 Task: Select the ES2016 option in the target.
Action: Mouse moved to (81, 392)
Screenshot: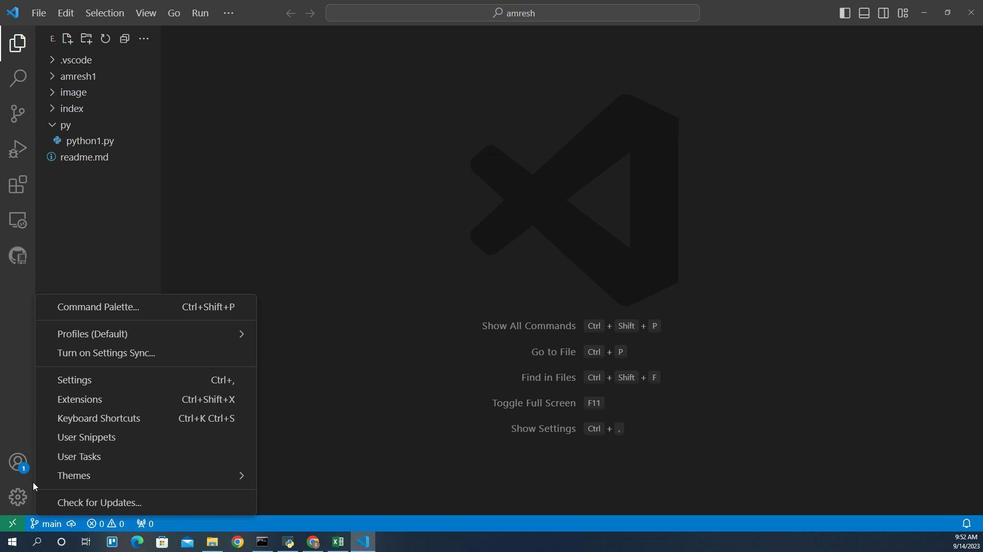 
Action: Mouse pressed left at (81, 392)
Screenshot: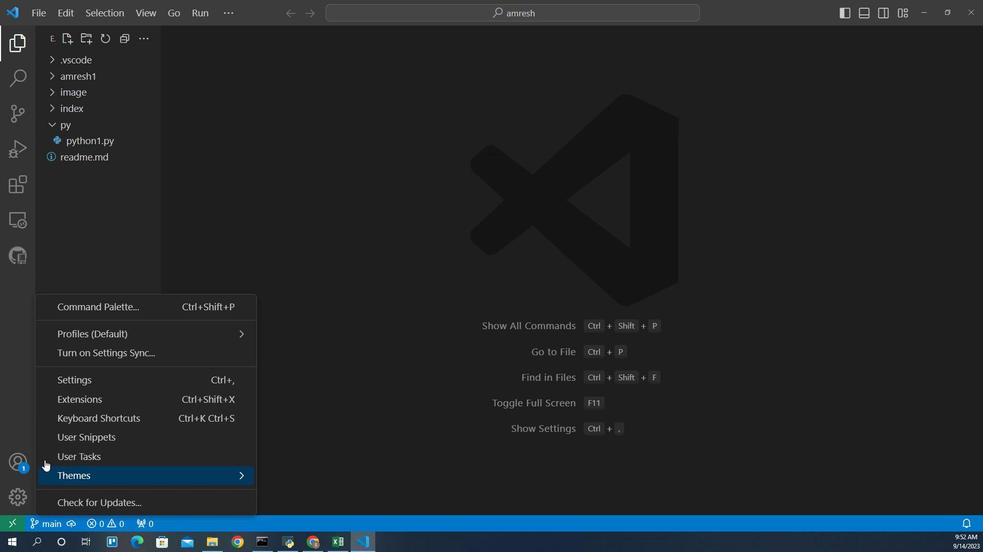 
Action: Mouse moved to (131, 379)
Screenshot: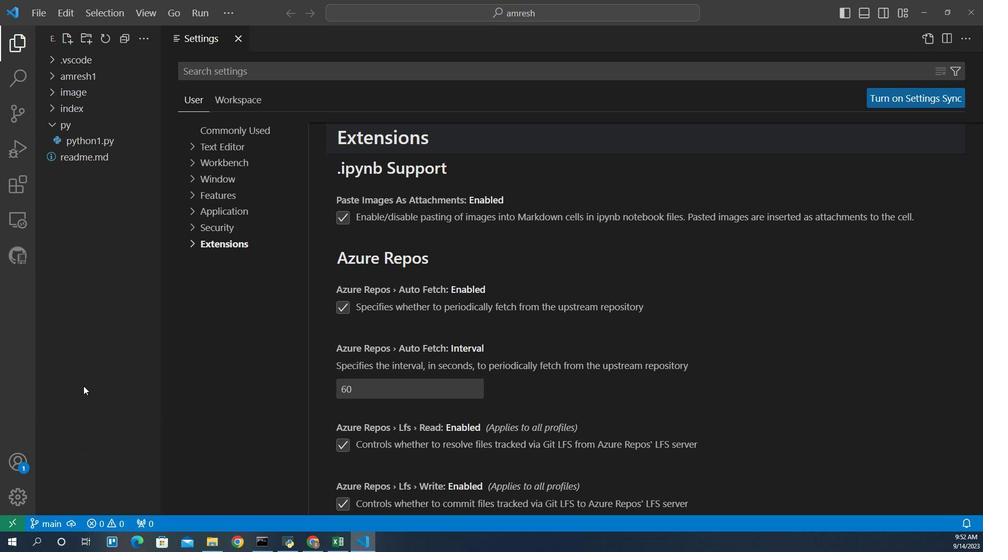 
Action: Mouse pressed left at (131, 379)
Screenshot: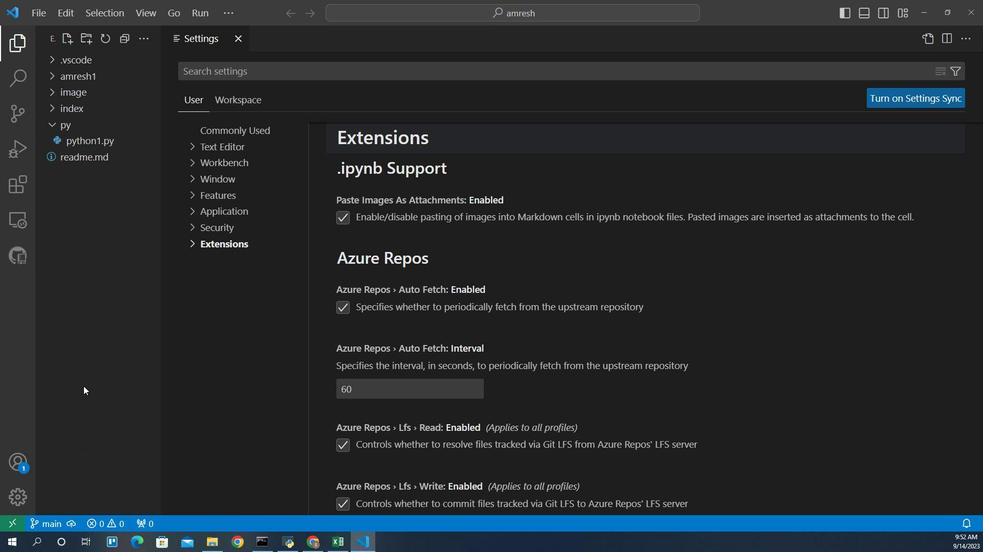 
Action: Mouse moved to (246, 363)
Screenshot: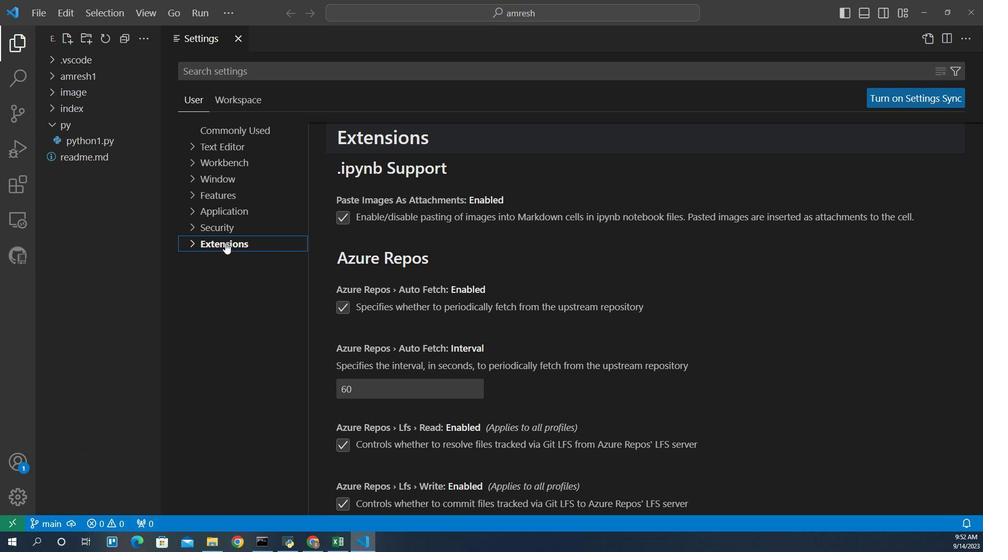 
Action: Mouse pressed left at (246, 363)
Screenshot: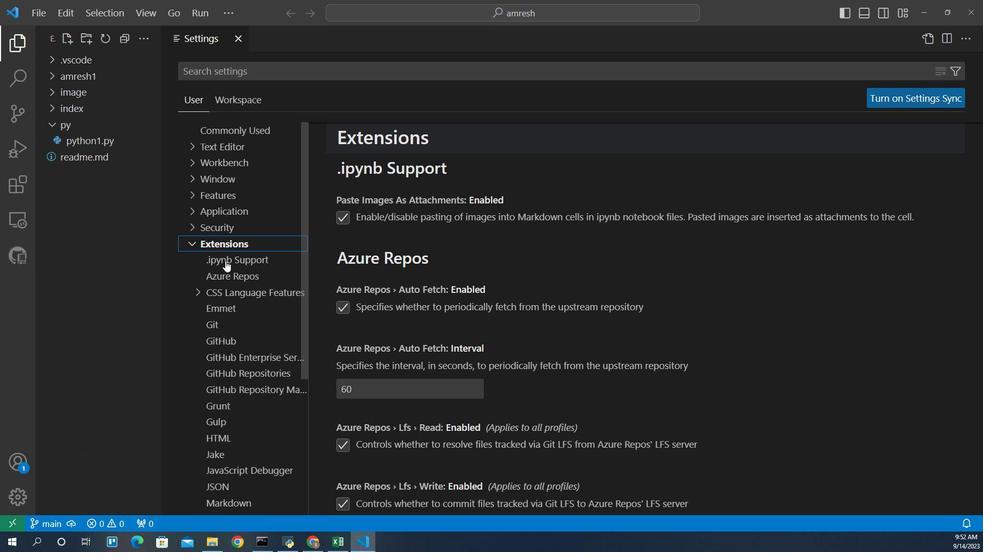 
Action: Mouse moved to (254, 392)
Screenshot: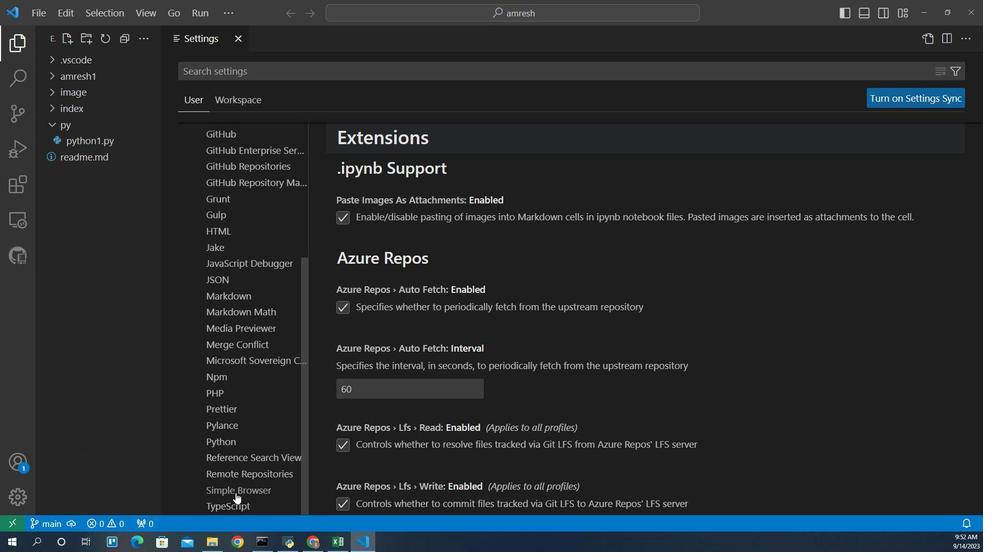 
Action: Mouse scrolled (254, 391) with delta (0, 0)
Screenshot: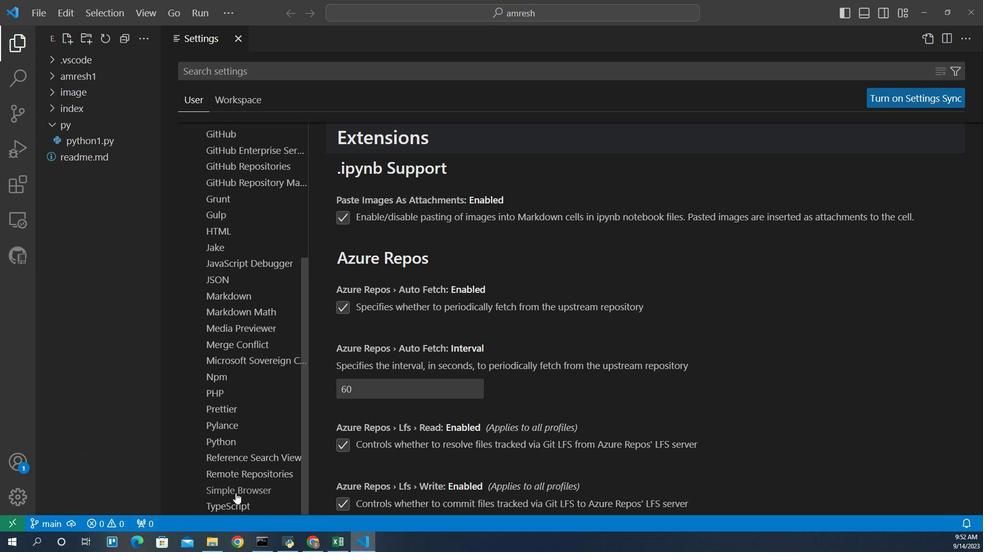 
Action: Mouse scrolled (254, 391) with delta (0, 0)
Screenshot: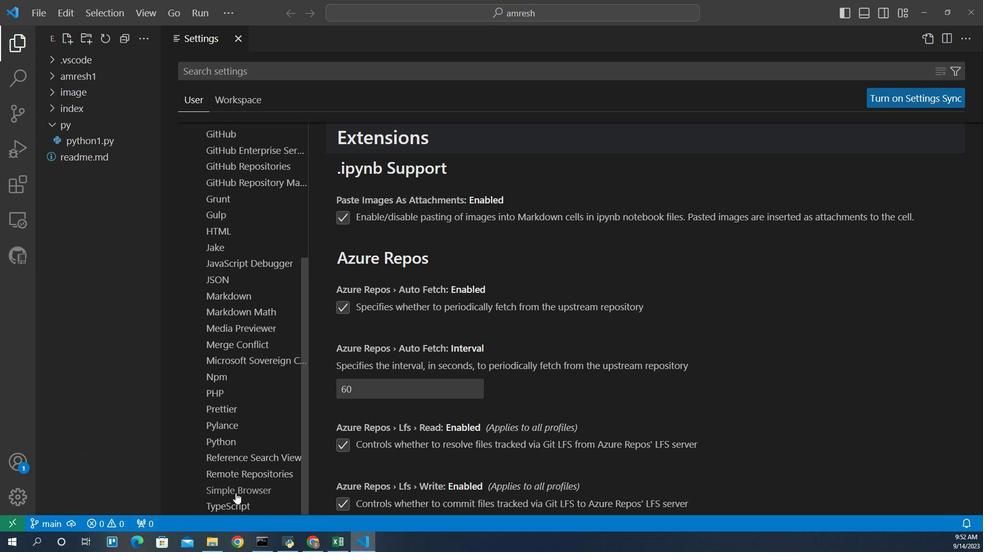 
Action: Mouse scrolled (254, 391) with delta (0, 0)
Screenshot: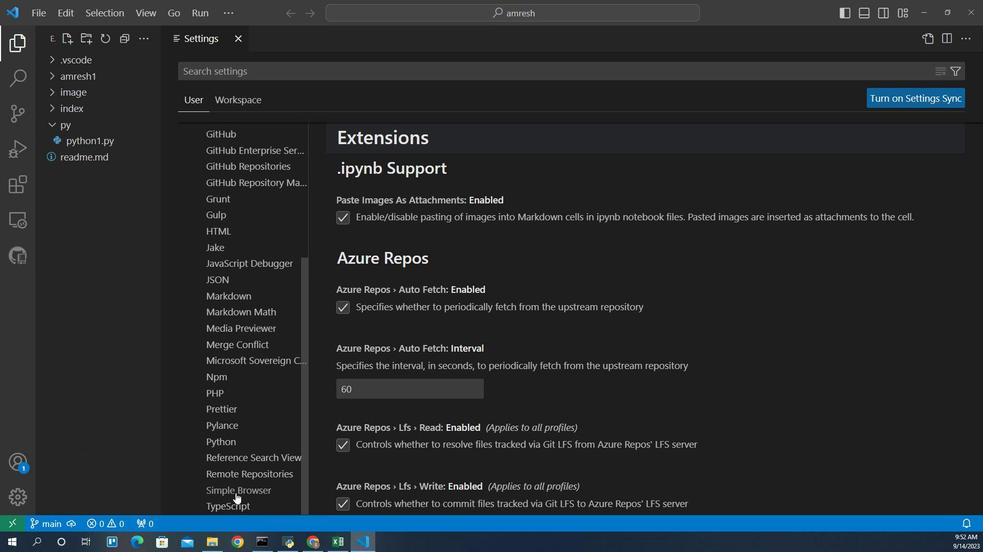 
Action: Mouse scrolled (254, 391) with delta (0, 0)
Screenshot: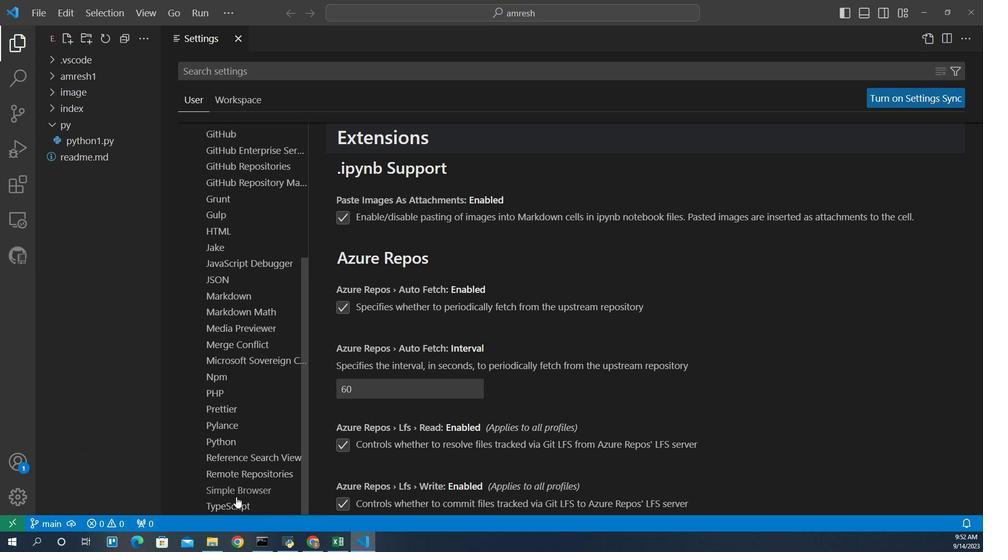
Action: Mouse scrolled (254, 391) with delta (0, 0)
Screenshot: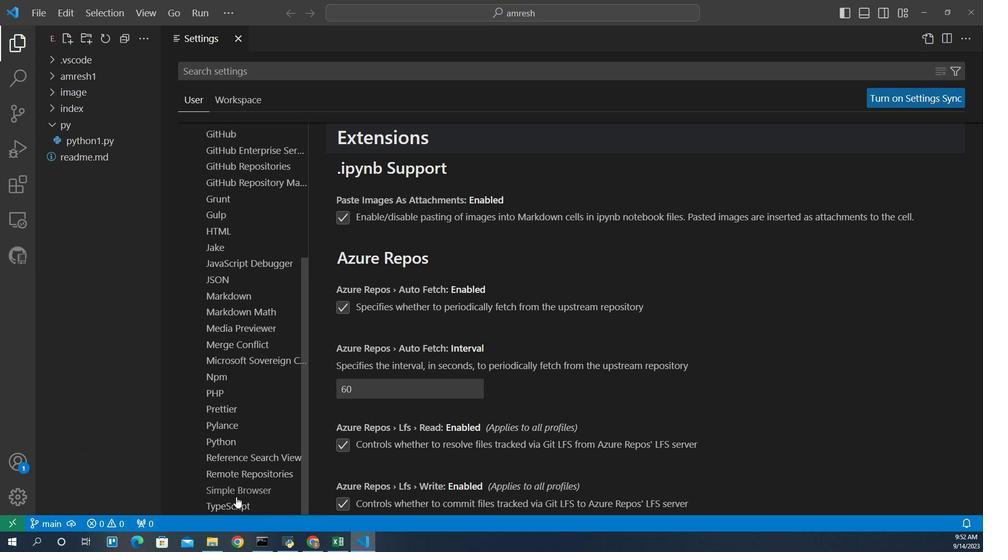 
Action: Mouse scrolled (254, 391) with delta (0, 0)
Screenshot: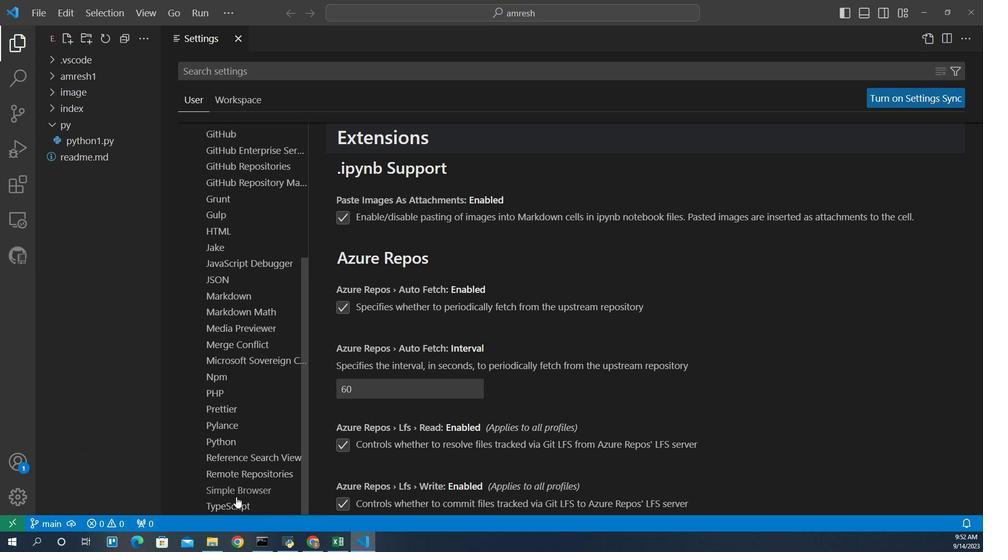 
Action: Mouse scrolled (254, 391) with delta (0, 0)
Screenshot: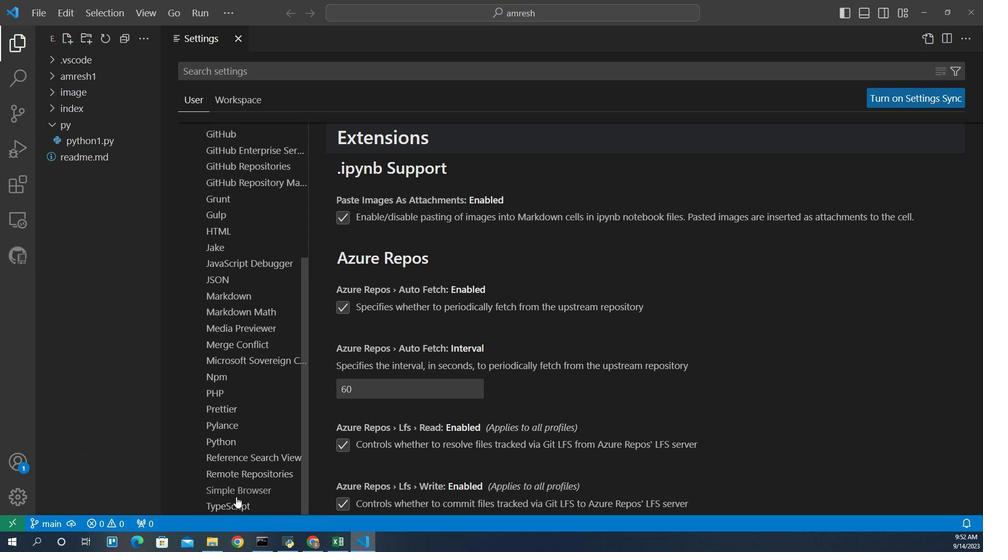 
Action: Mouse moved to (256, 393)
Screenshot: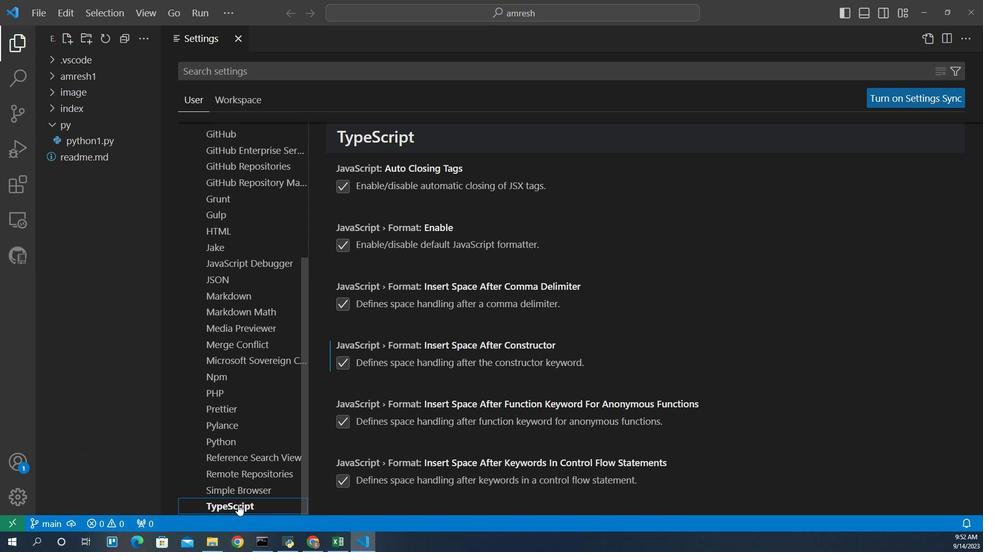 
Action: Mouse pressed left at (256, 393)
Screenshot: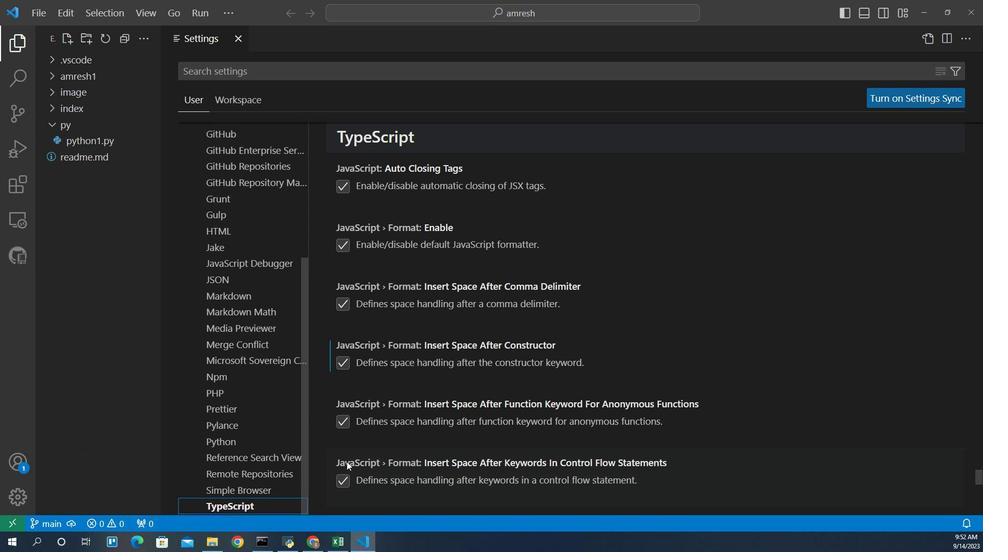 
Action: Mouse moved to (357, 387)
Screenshot: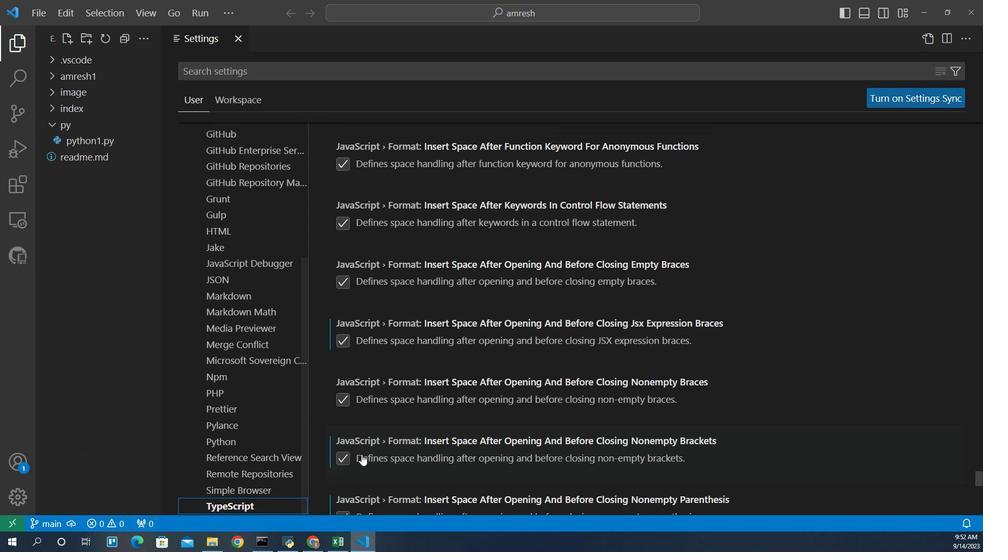 
Action: Mouse scrolled (357, 387) with delta (0, 0)
Screenshot: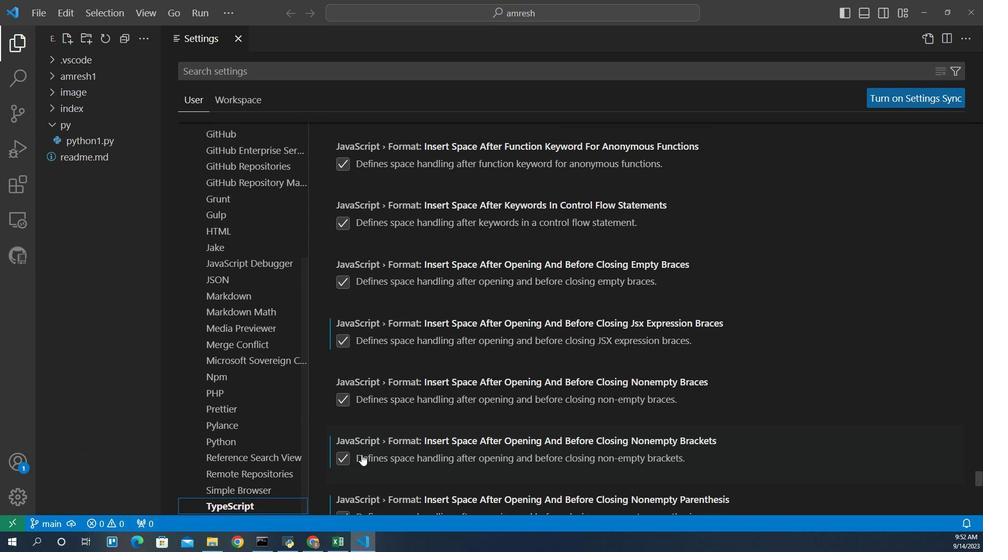 
Action: Mouse scrolled (357, 387) with delta (0, 0)
Screenshot: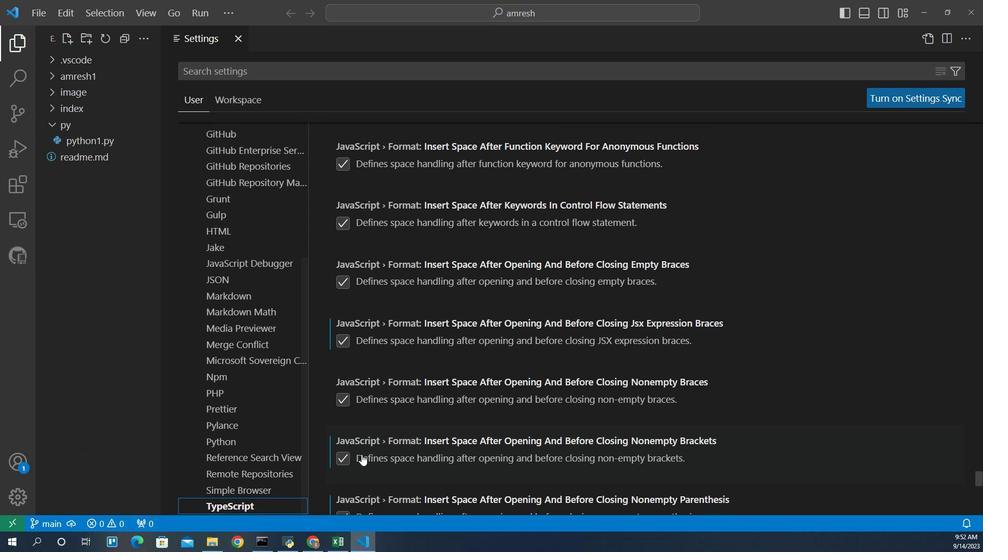 
Action: Mouse scrolled (357, 387) with delta (0, 0)
Screenshot: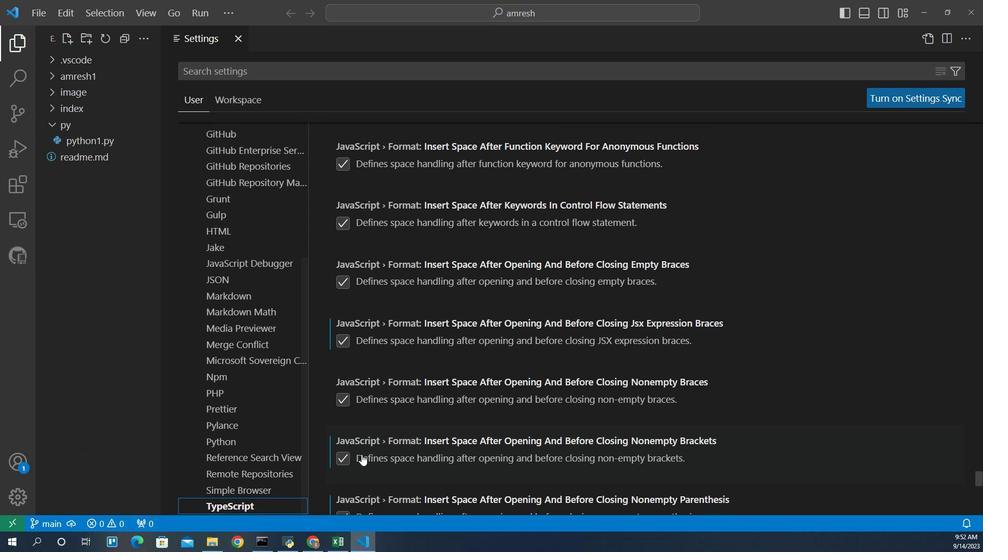 
Action: Mouse scrolled (357, 387) with delta (0, 0)
Screenshot: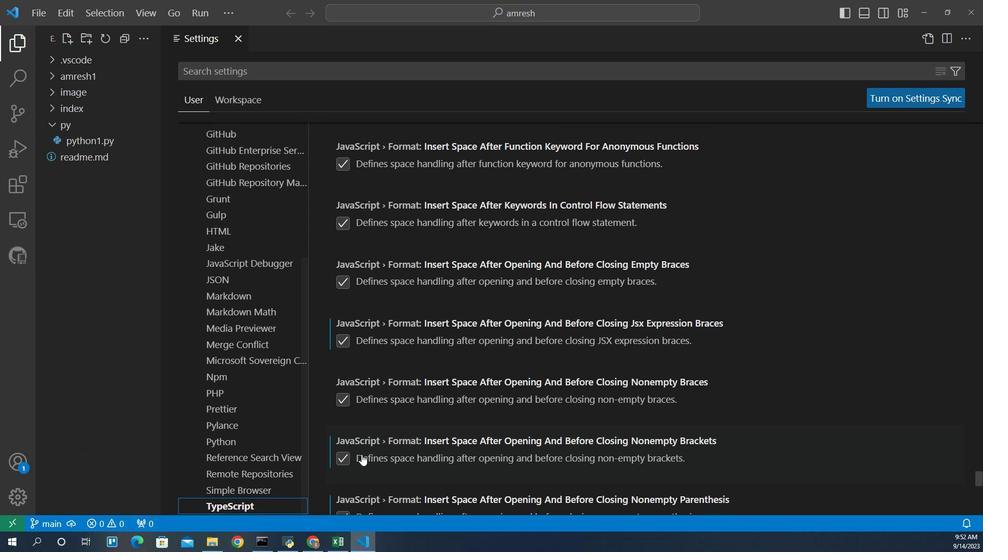 
Action: Mouse scrolled (357, 387) with delta (0, 0)
Screenshot: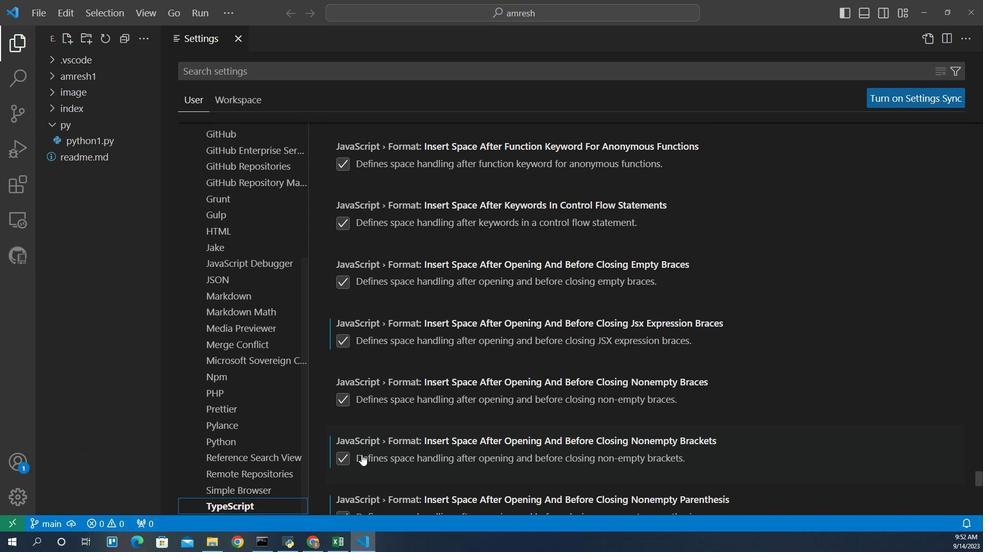 
Action: Mouse scrolled (357, 387) with delta (0, 0)
Screenshot: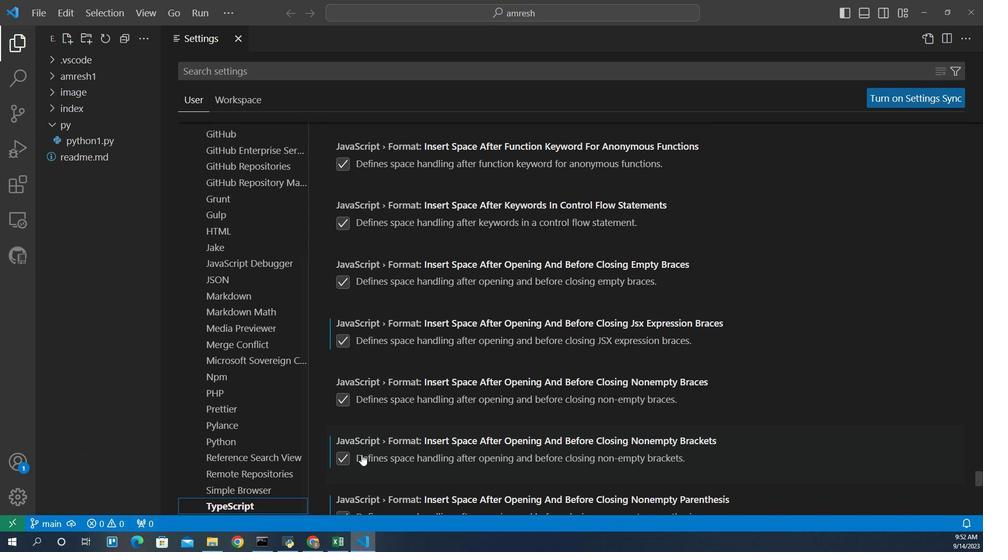 
Action: Mouse scrolled (357, 387) with delta (0, 0)
Screenshot: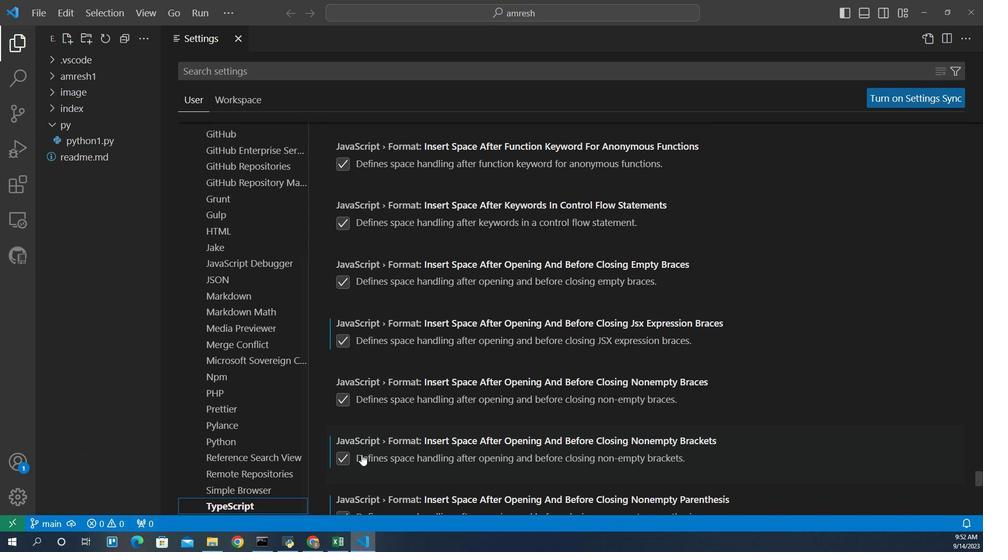
Action: Mouse scrolled (357, 387) with delta (0, 0)
Screenshot: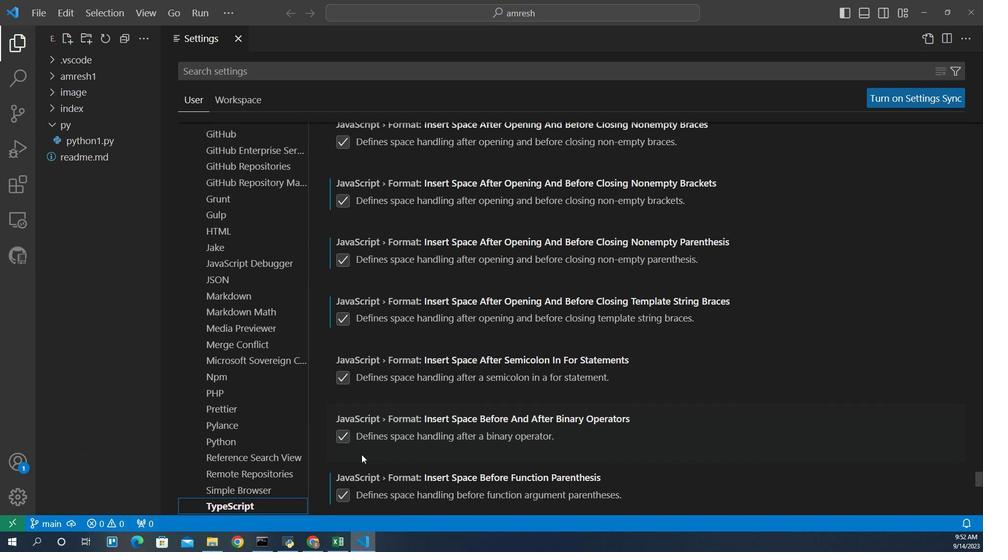 
Action: Mouse scrolled (357, 387) with delta (0, 0)
Screenshot: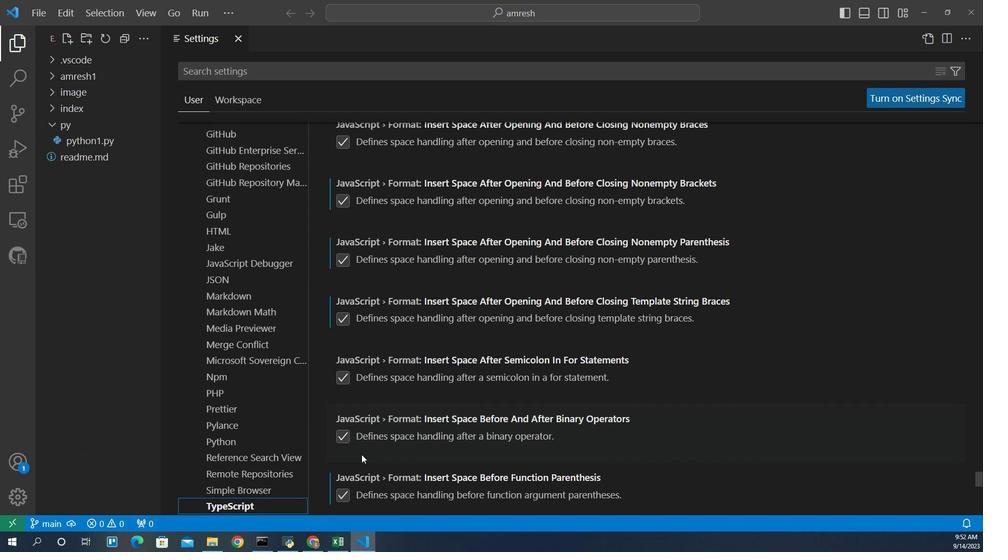
Action: Mouse scrolled (357, 387) with delta (0, 0)
Screenshot: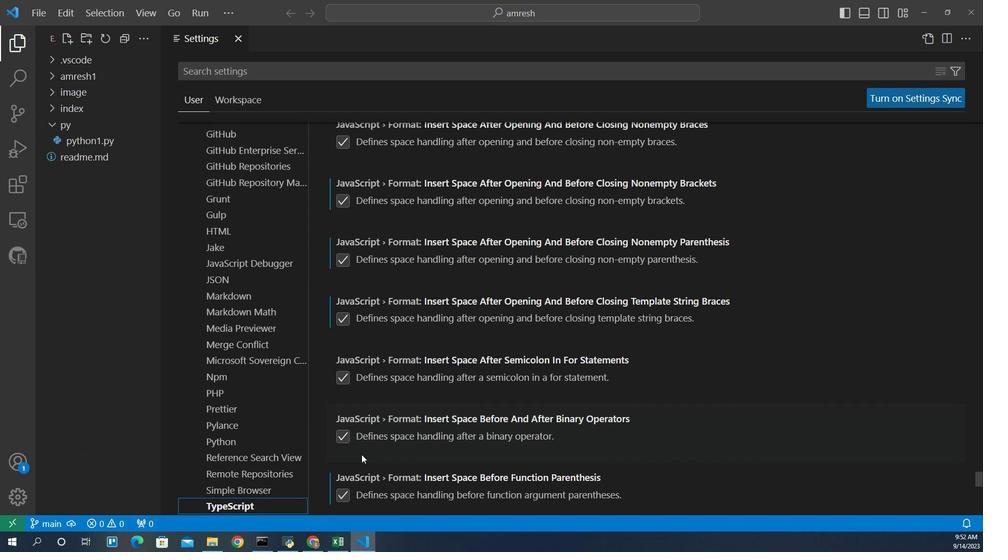 
Action: Mouse scrolled (357, 387) with delta (0, 0)
Screenshot: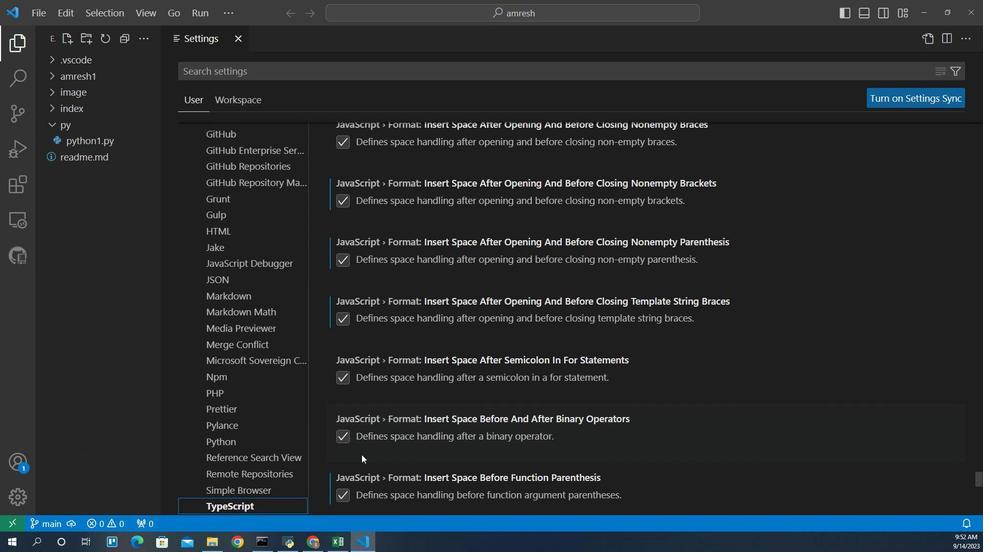
Action: Mouse scrolled (357, 387) with delta (0, 0)
Screenshot: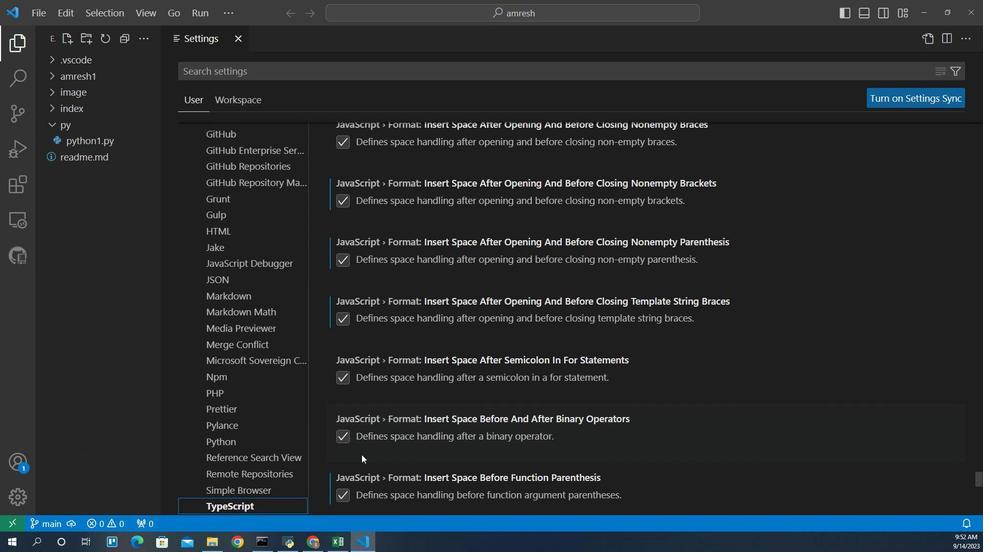 
Action: Mouse scrolled (357, 387) with delta (0, 0)
Screenshot: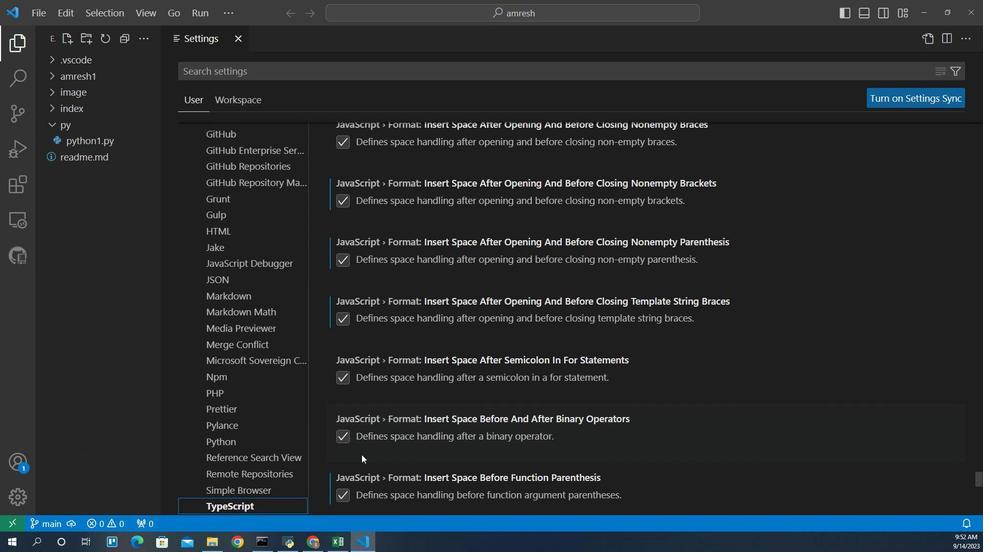 
Action: Mouse scrolled (357, 387) with delta (0, 0)
Screenshot: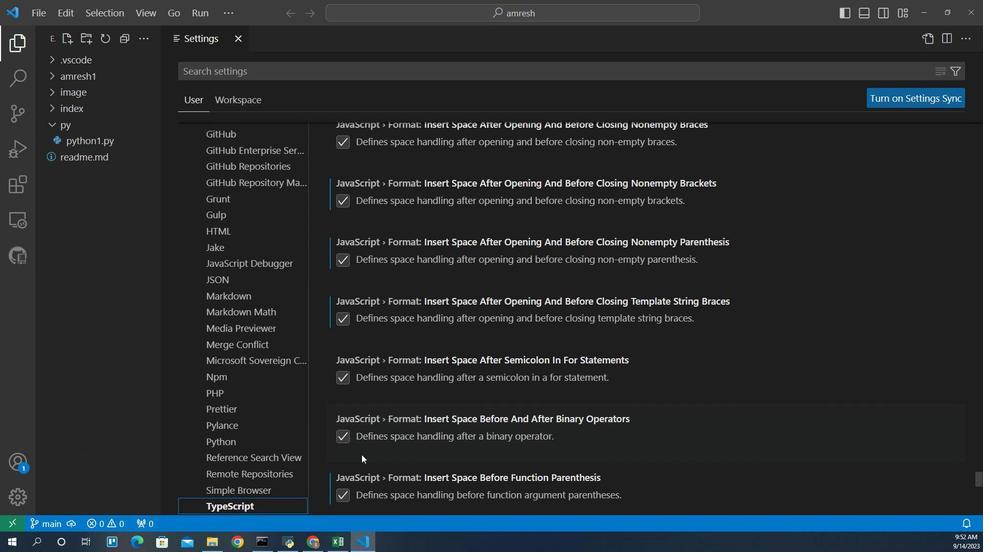 
Action: Mouse scrolled (357, 387) with delta (0, 0)
Screenshot: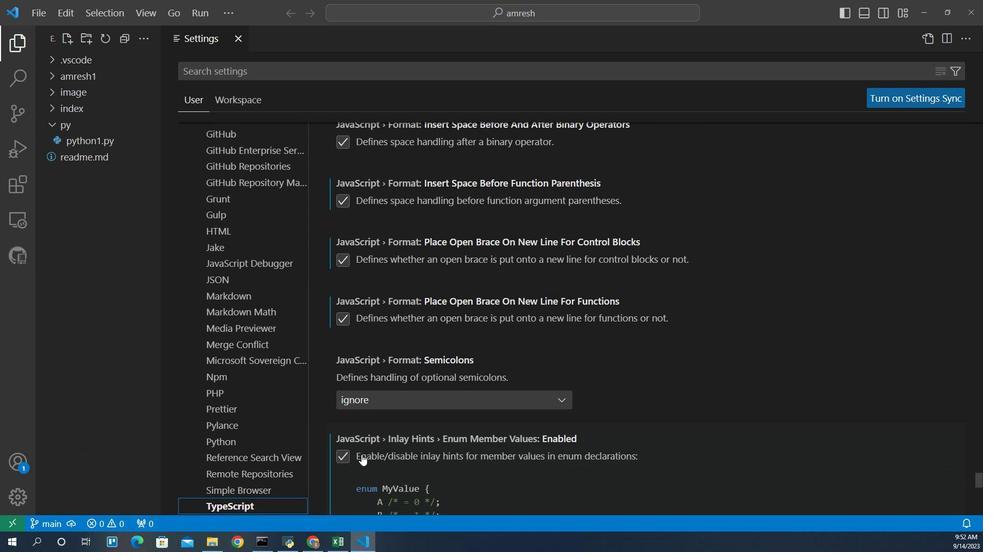 
Action: Mouse scrolled (357, 387) with delta (0, 0)
Screenshot: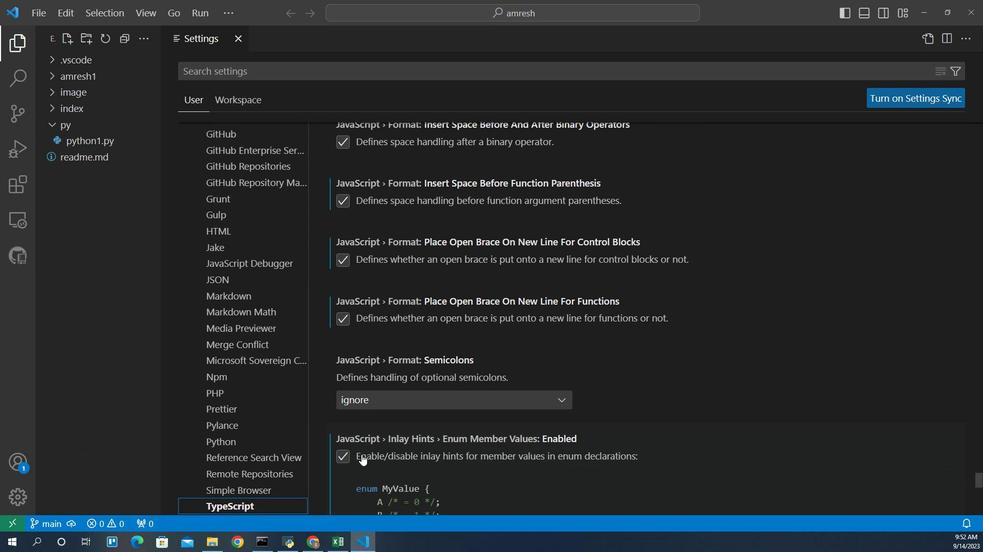 
Action: Mouse scrolled (357, 387) with delta (0, 0)
Screenshot: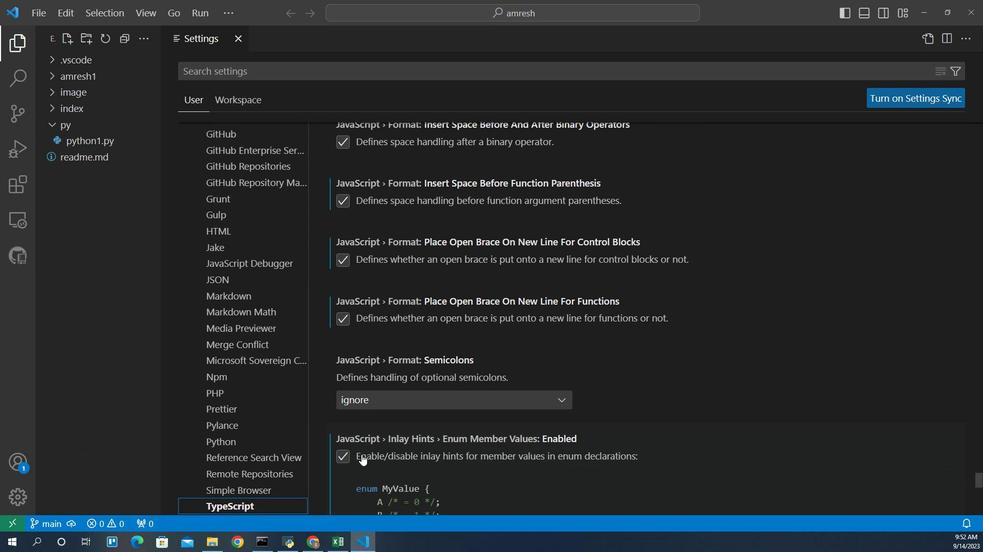 
Action: Mouse scrolled (357, 387) with delta (0, 0)
Screenshot: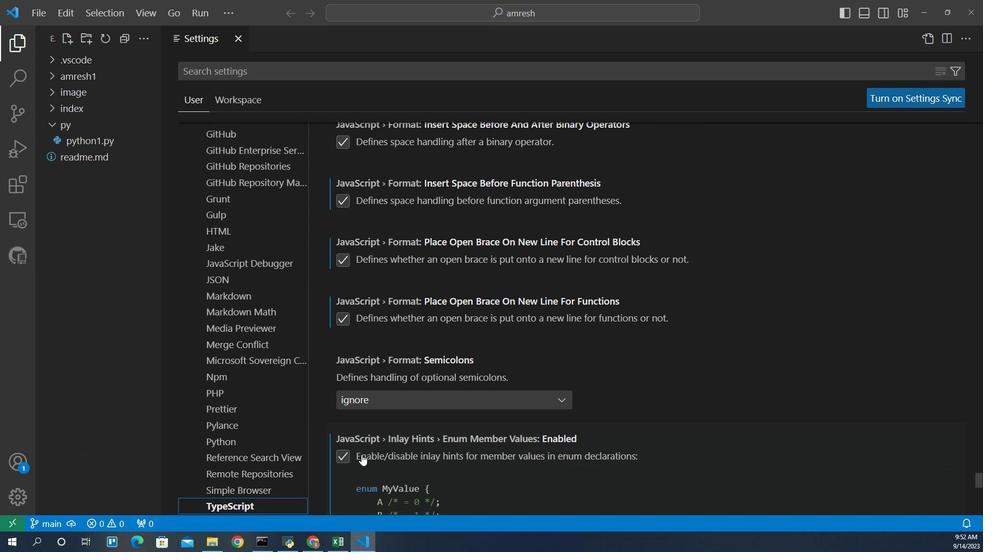
Action: Mouse scrolled (357, 387) with delta (0, 0)
Screenshot: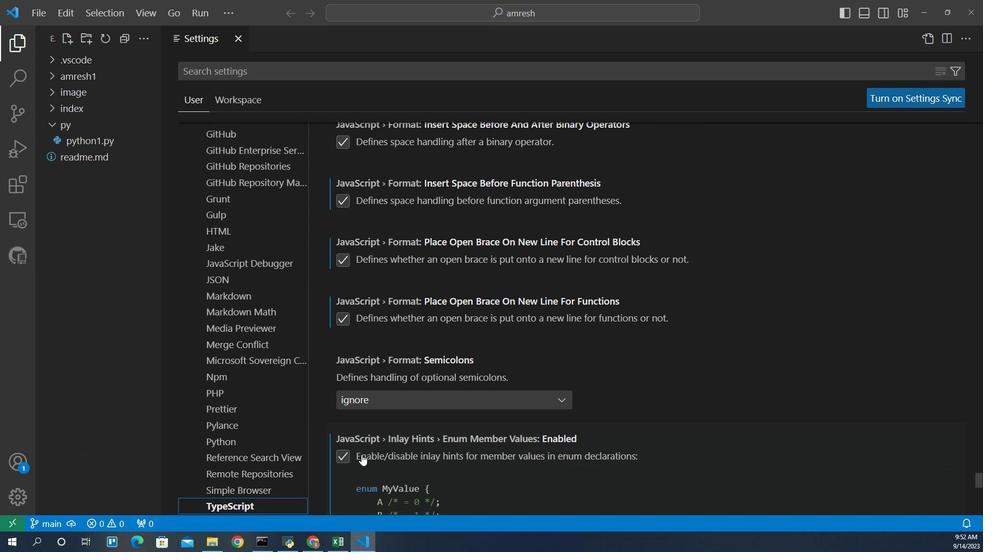 
Action: Mouse scrolled (357, 387) with delta (0, 0)
Screenshot: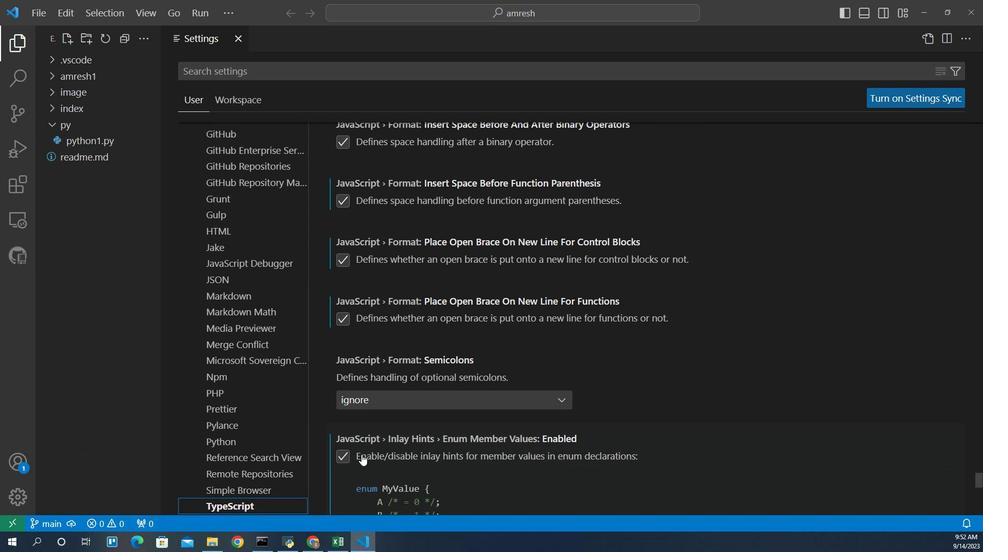 
Action: Mouse scrolled (357, 387) with delta (0, 0)
Screenshot: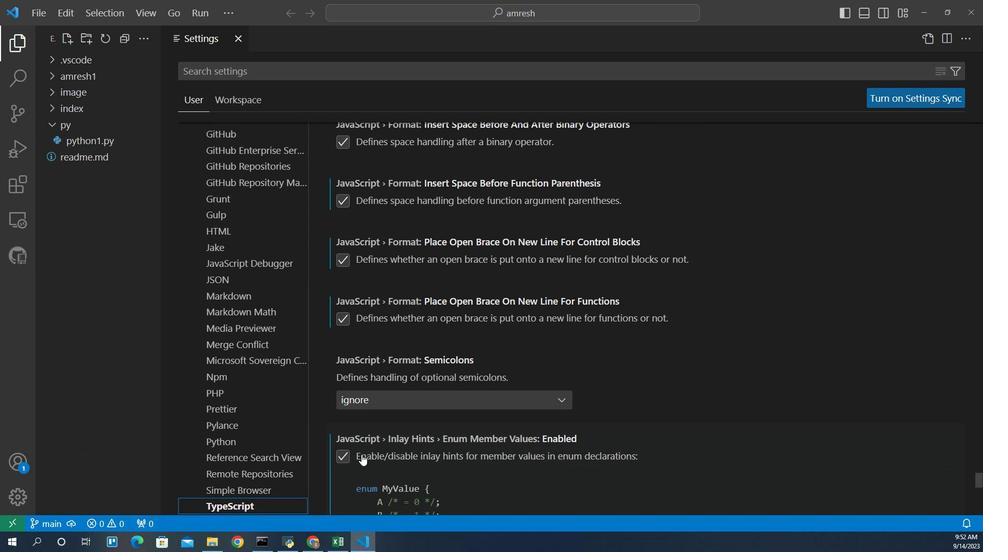 
Action: Mouse scrolled (357, 387) with delta (0, 0)
Screenshot: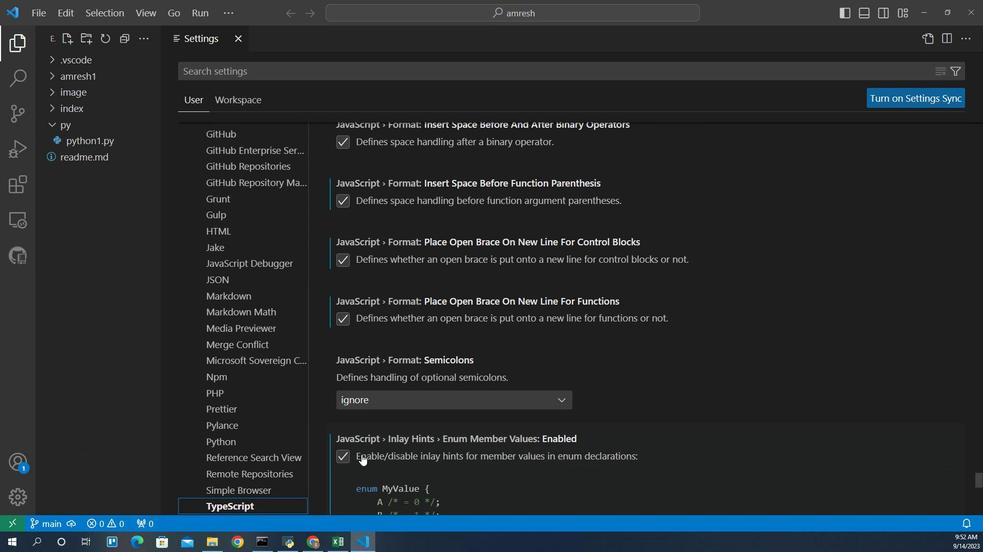 
Action: Mouse scrolled (357, 387) with delta (0, 0)
Screenshot: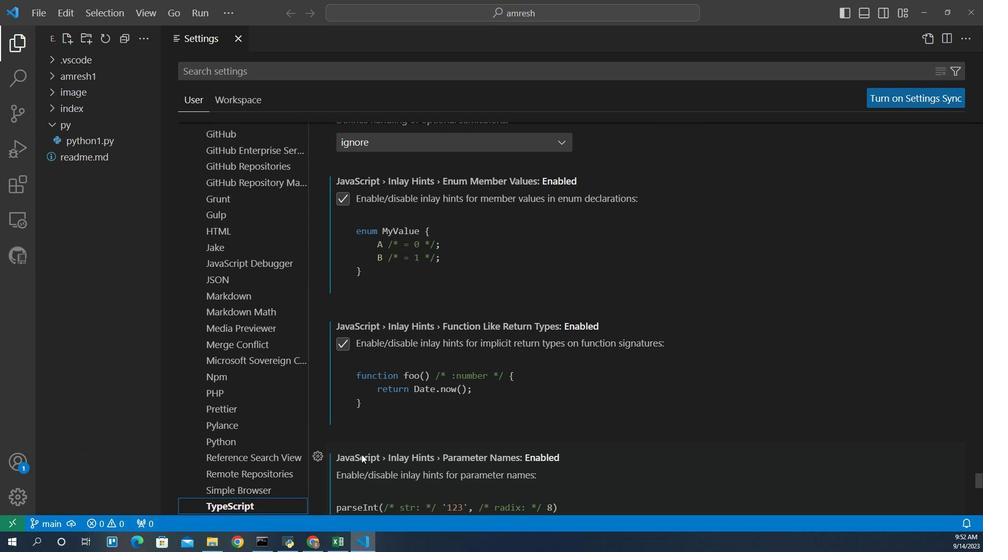 
Action: Mouse scrolled (357, 387) with delta (0, 0)
Screenshot: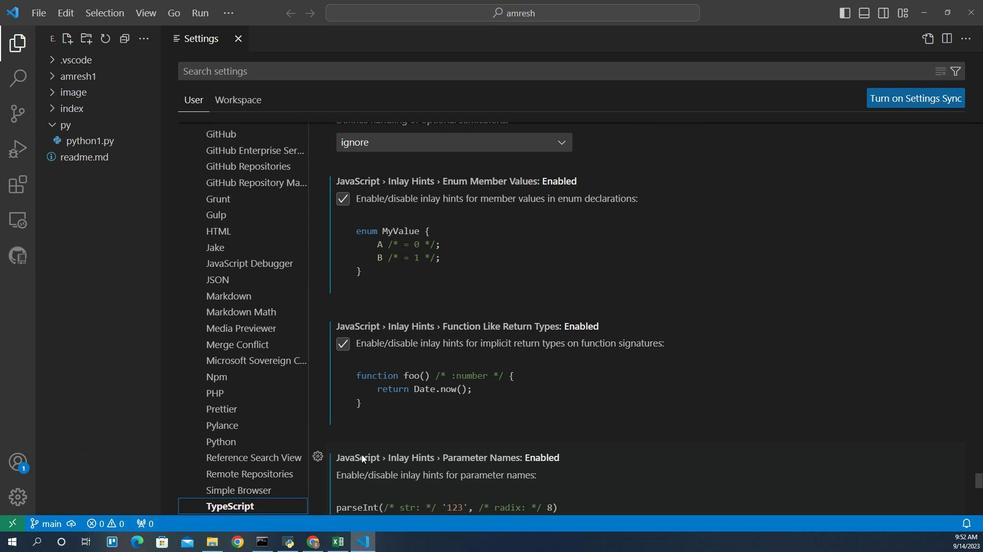 
Action: Mouse scrolled (357, 387) with delta (0, 0)
Screenshot: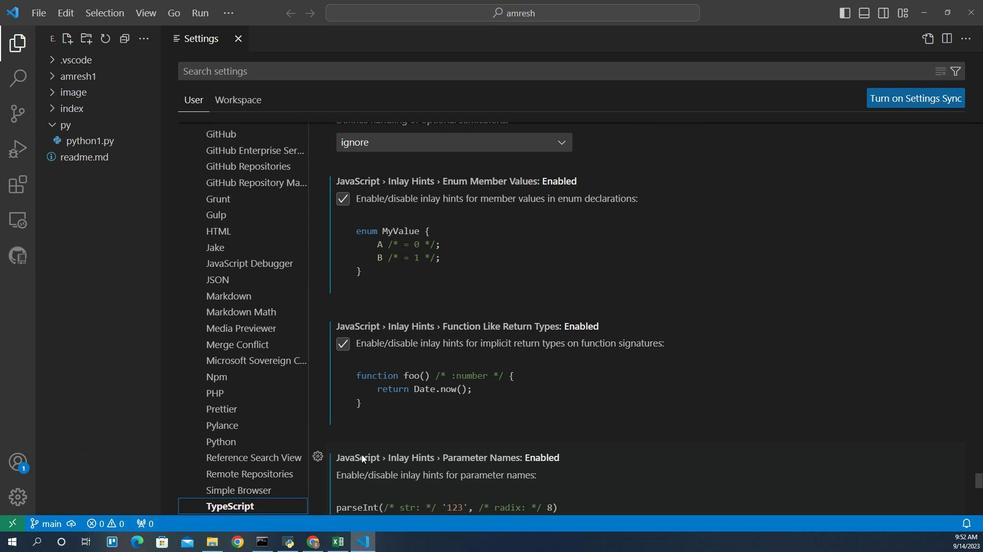 
Action: Mouse scrolled (357, 387) with delta (0, 0)
Screenshot: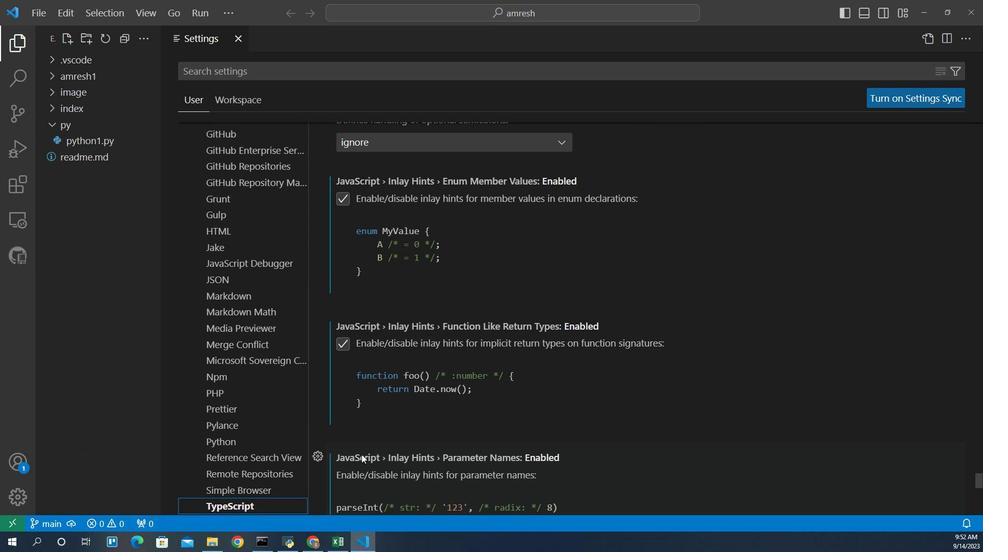 
Action: Mouse scrolled (357, 387) with delta (0, 0)
Screenshot: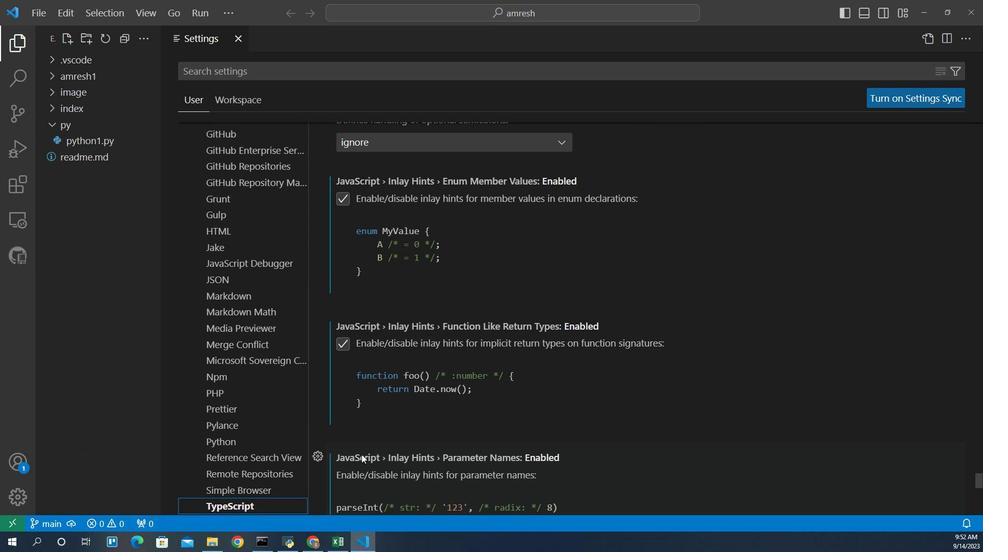 
Action: Mouse scrolled (357, 387) with delta (0, 0)
Screenshot: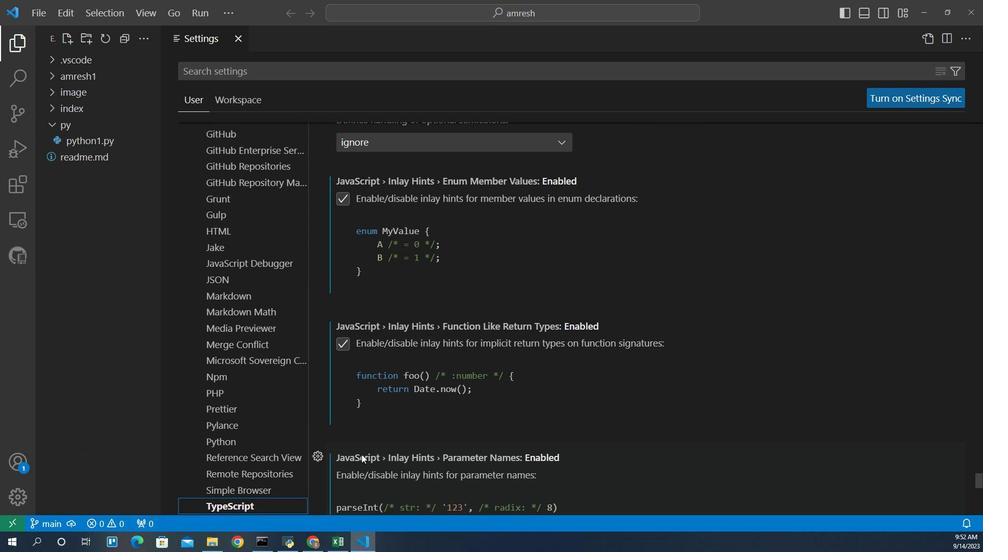 
Action: Mouse scrolled (357, 387) with delta (0, 0)
Screenshot: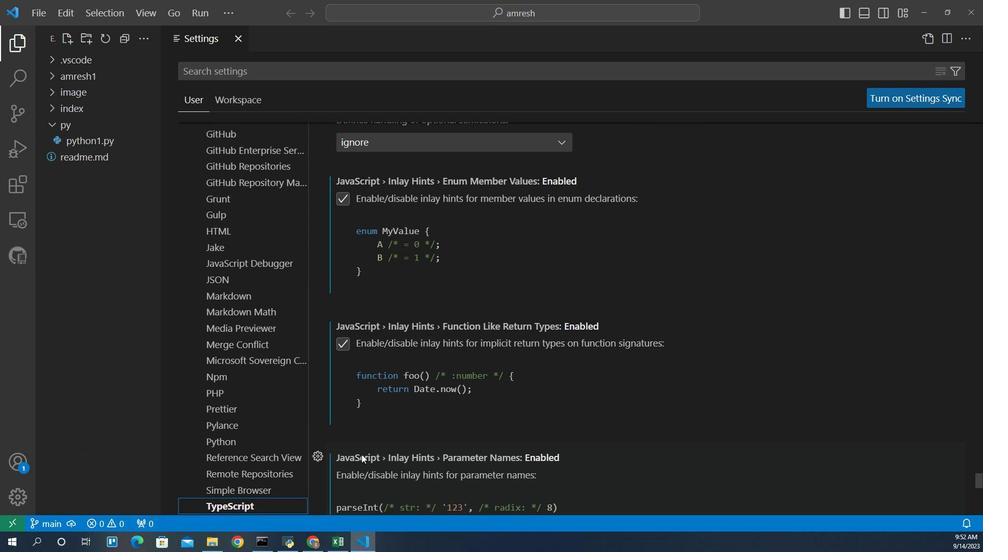 
Action: Mouse scrolled (357, 387) with delta (0, 0)
Screenshot: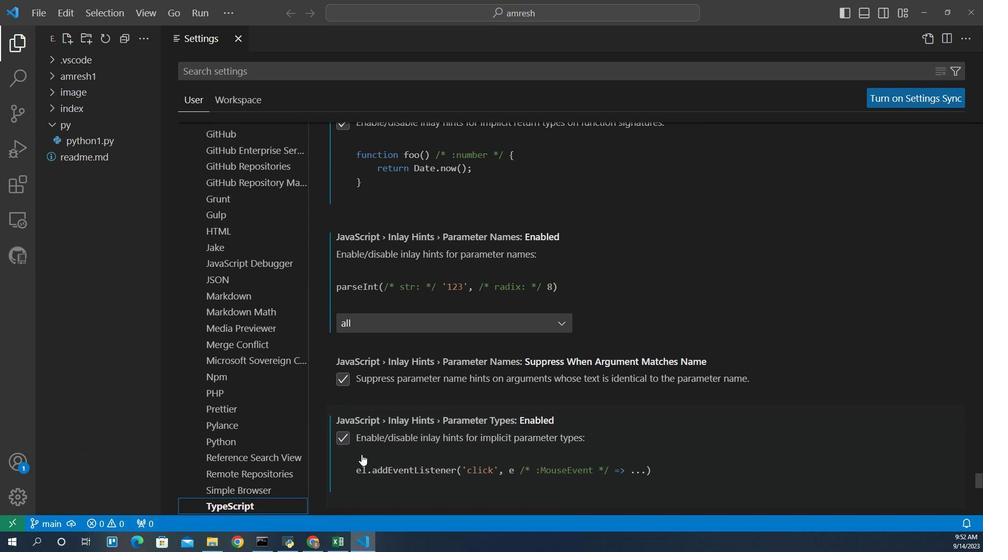 
Action: Mouse scrolled (357, 387) with delta (0, 0)
Screenshot: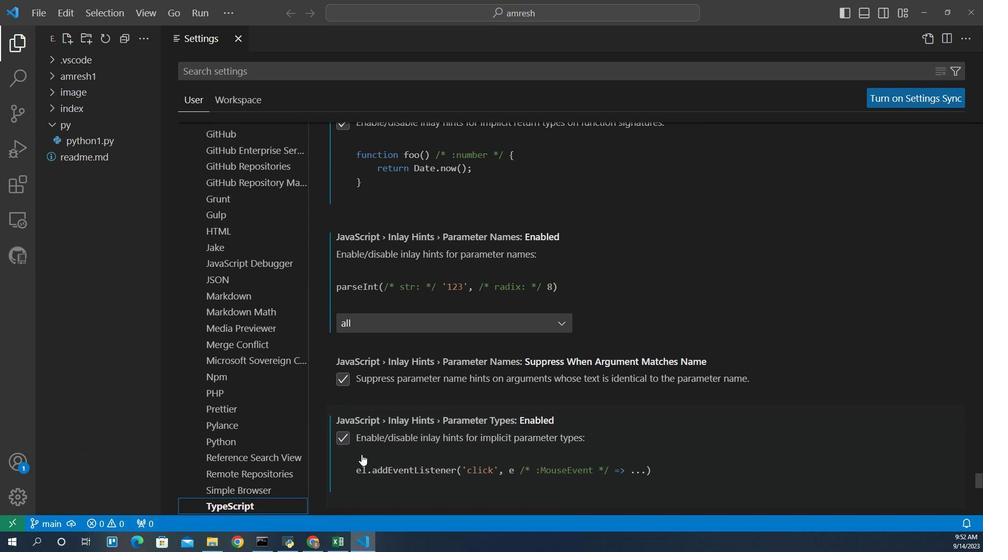 
Action: Mouse scrolled (357, 387) with delta (0, 0)
Screenshot: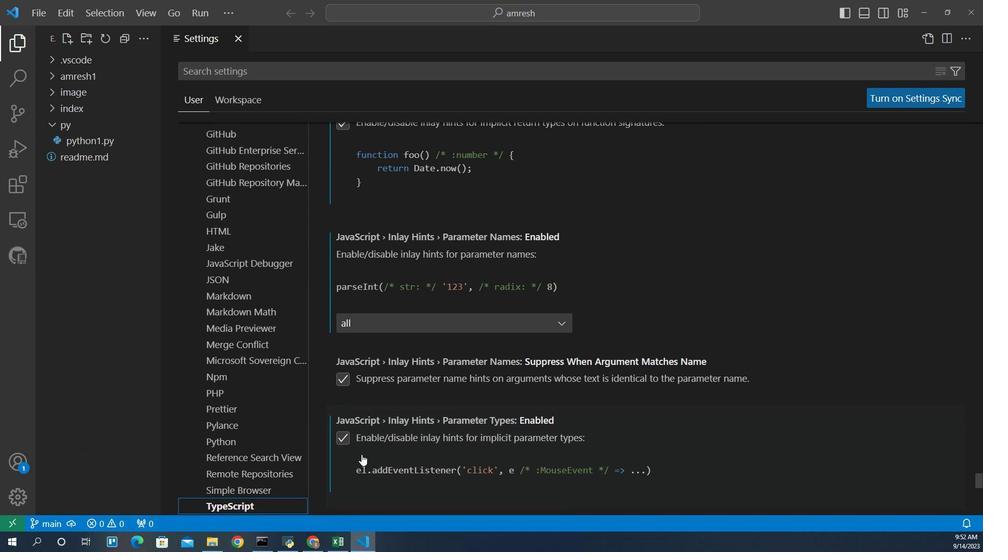 
Action: Mouse scrolled (357, 387) with delta (0, 0)
Screenshot: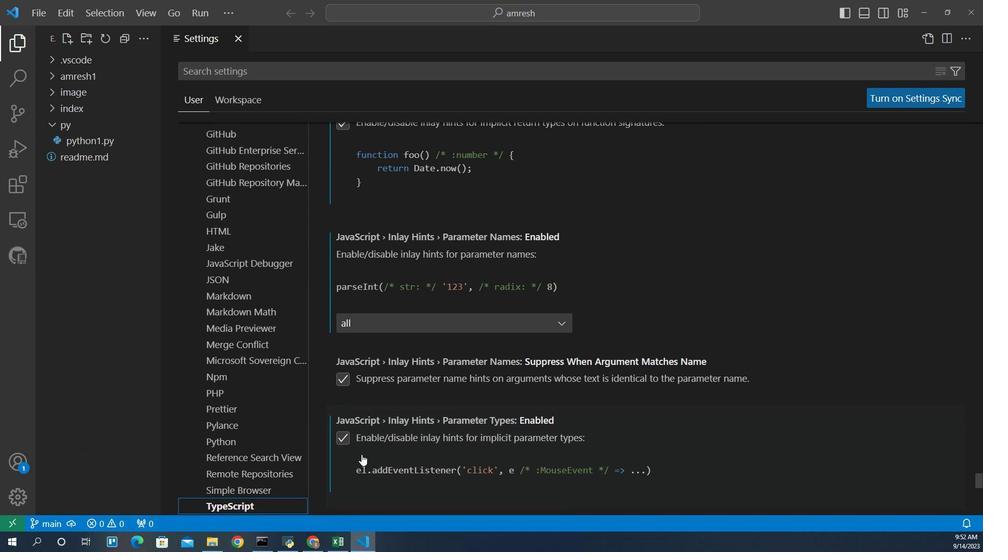 
Action: Mouse scrolled (357, 387) with delta (0, 0)
Screenshot: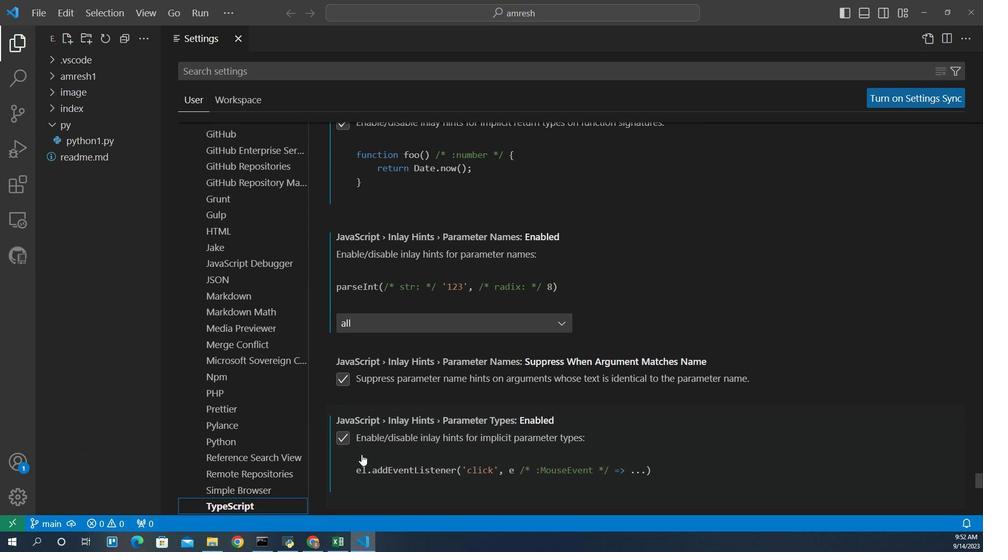
Action: Mouse scrolled (357, 387) with delta (0, 0)
Screenshot: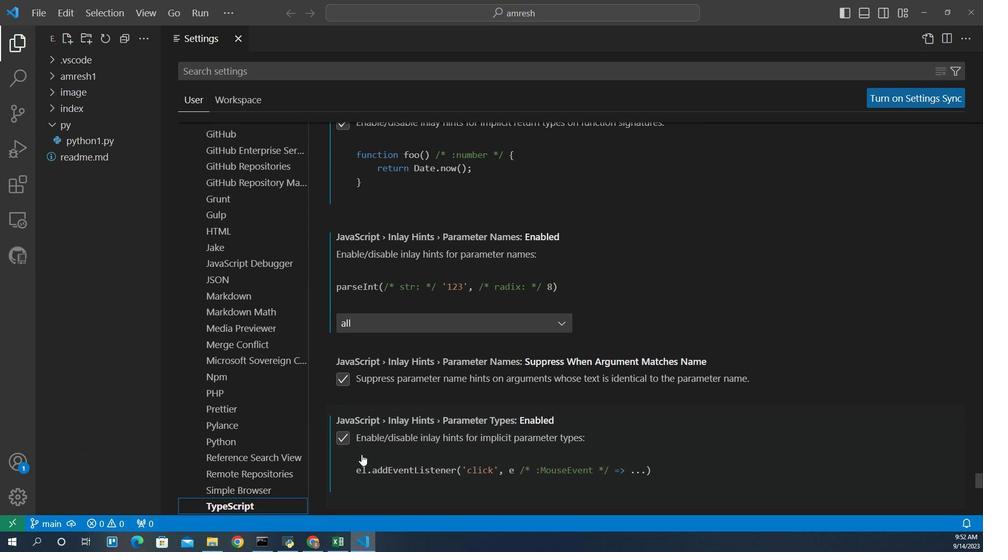 
Action: Mouse scrolled (357, 387) with delta (0, 0)
Screenshot: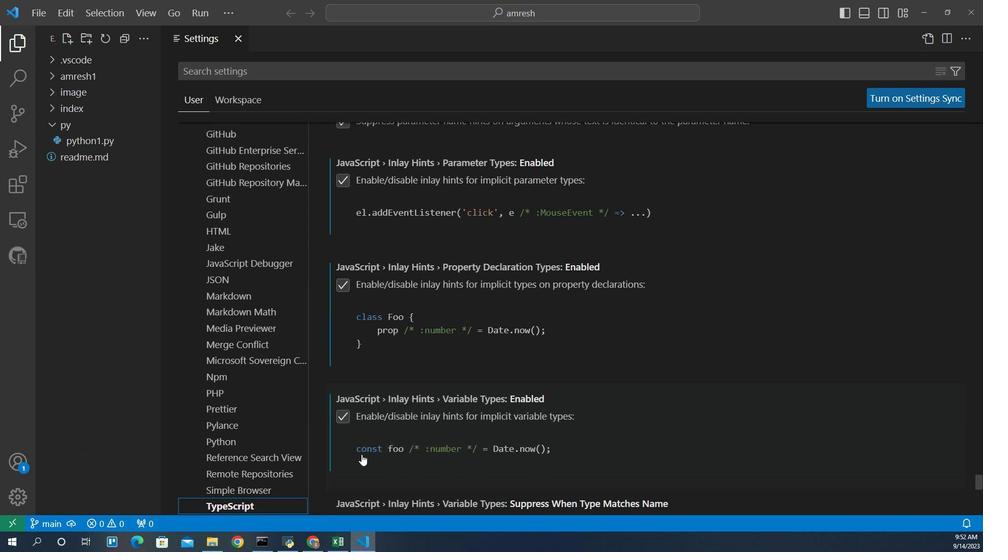 
Action: Mouse scrolled (357, 387) with delta (0, 0)
Screenshot: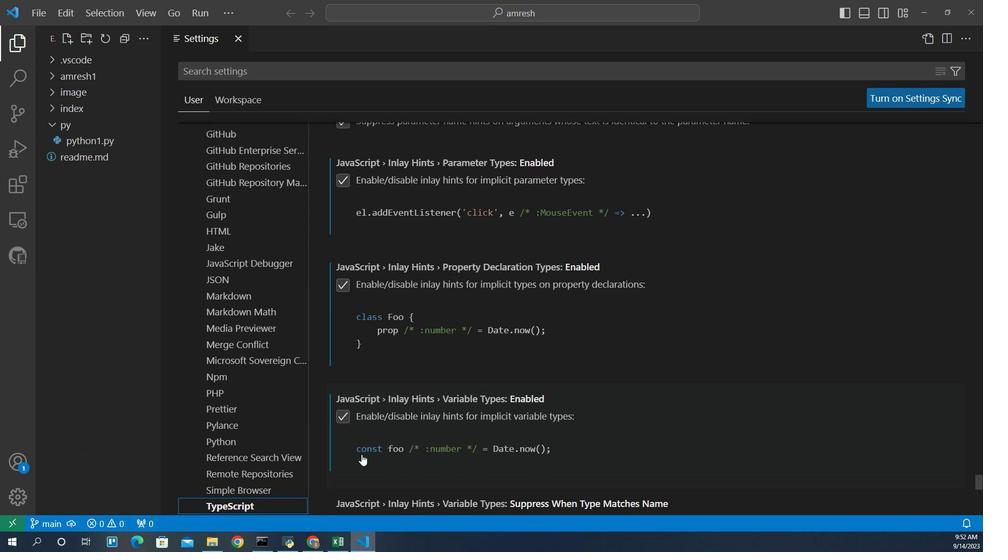 
Action: Mouse scrolled (357, 387) with delta (0, 0)
Screenshot: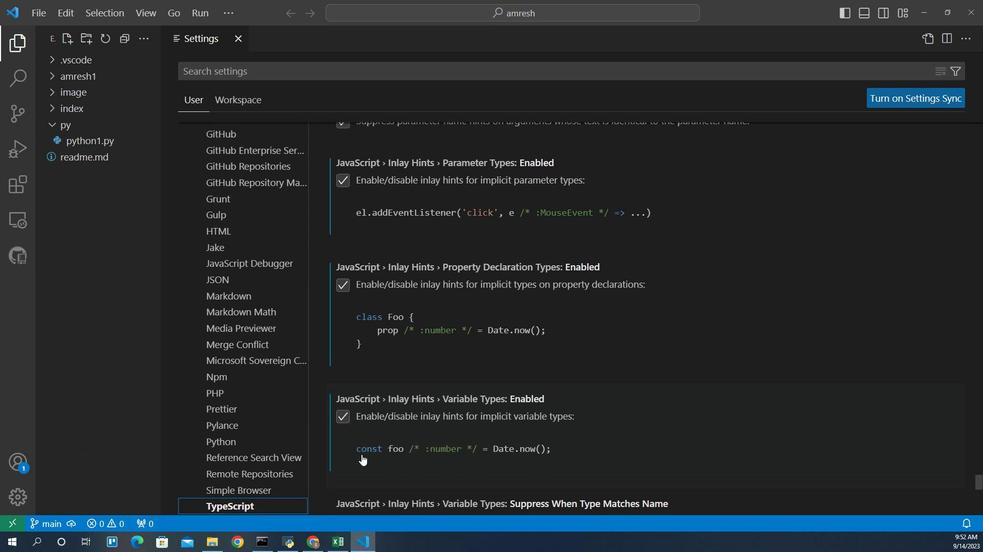 
Action: Mouse scrolled (357, 387) with delta (0, 0)
Screenshot: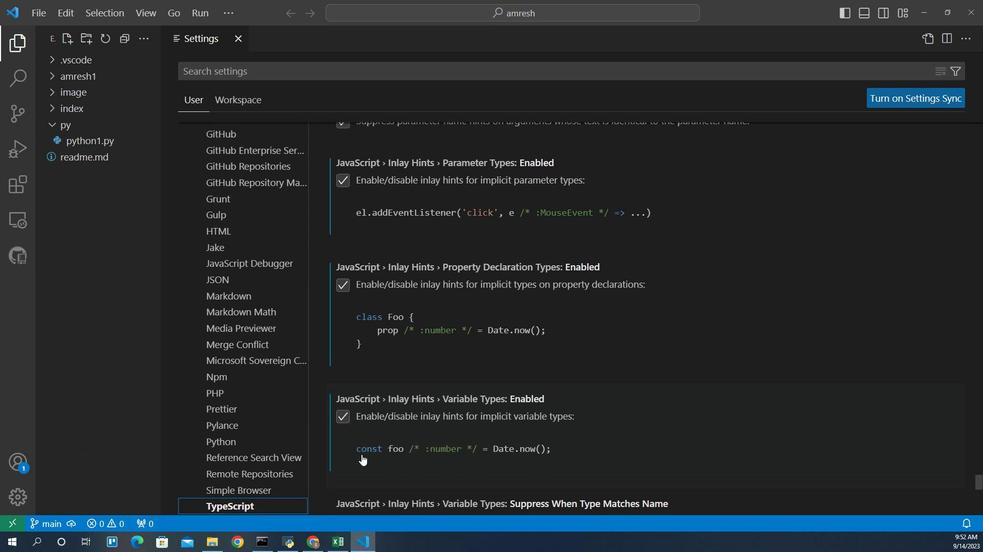 
Action: Mouse scrolled (357, 387) with delta (0, 0)
Screenshot: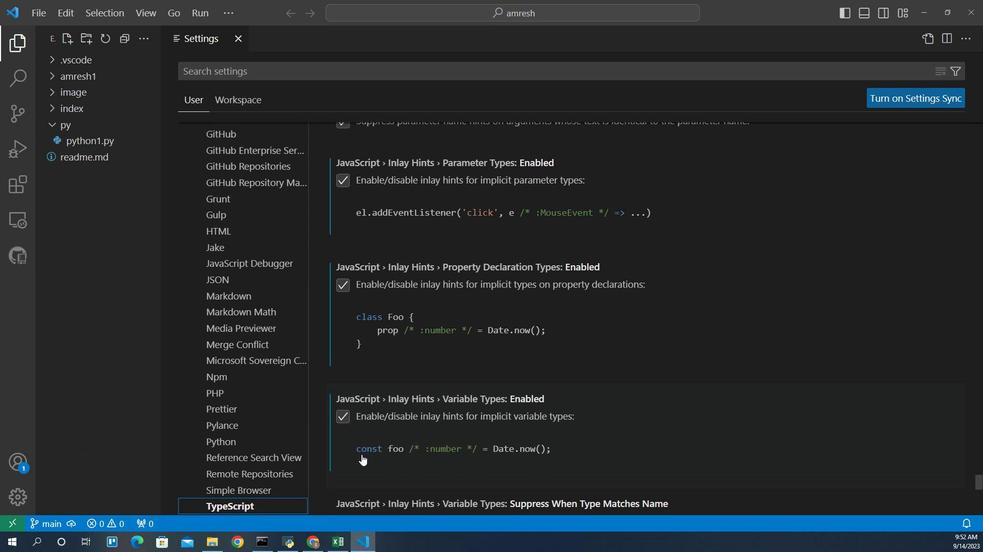
Action: Mouse scrolled (357, 387) with delta (0, 0)
Screenshot: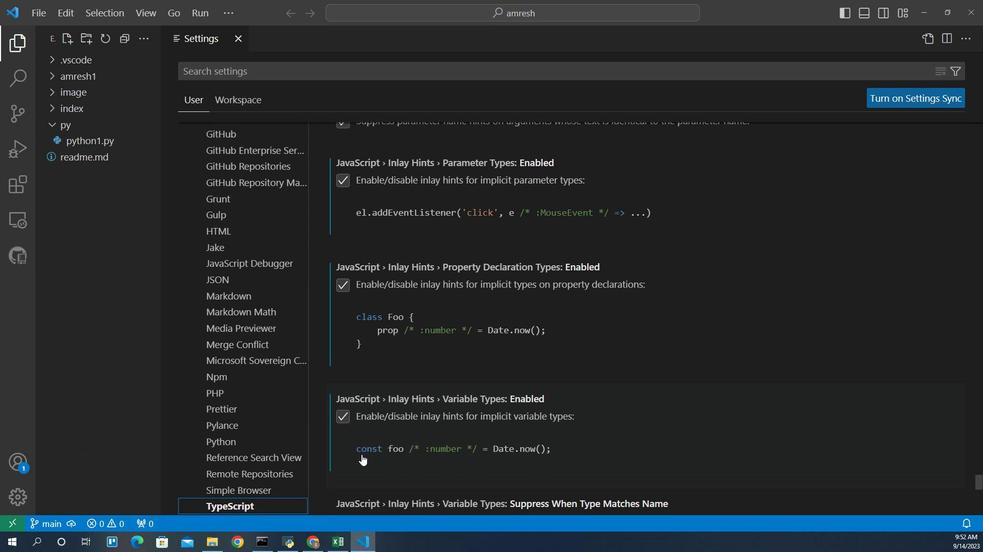 
Action: Mouse scrolled (357, 387) with delta (0, 0)
Screenshot: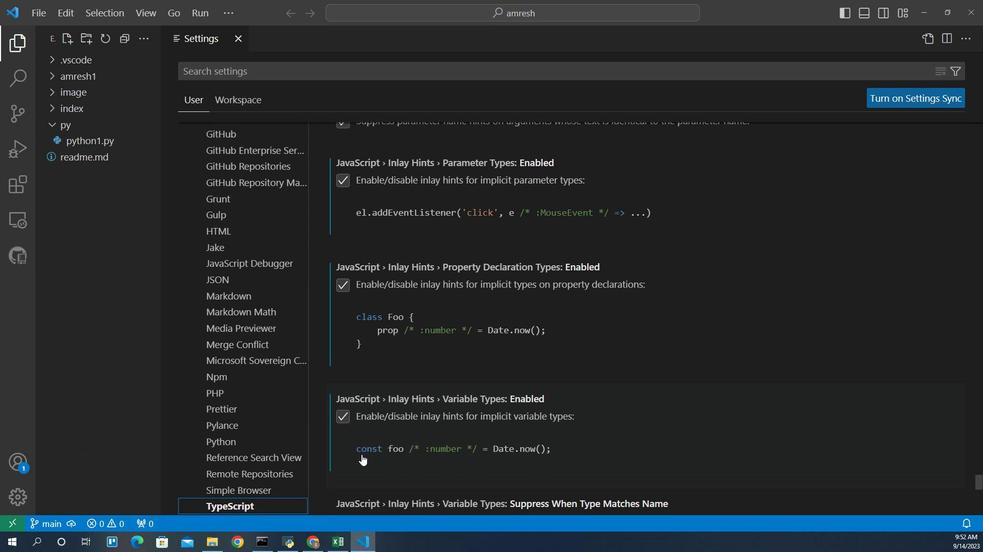
Action: Mouse scrolled (357, 387) with delta (0, 0)
Screenshot: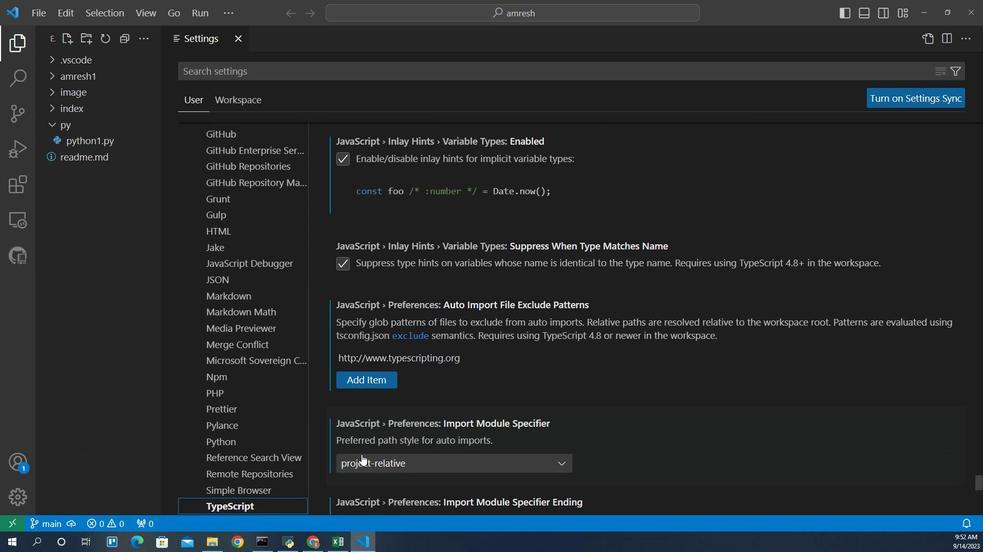 
Action: Mouse scrolled (357, 387) with delta (0, 0)
Screenshot: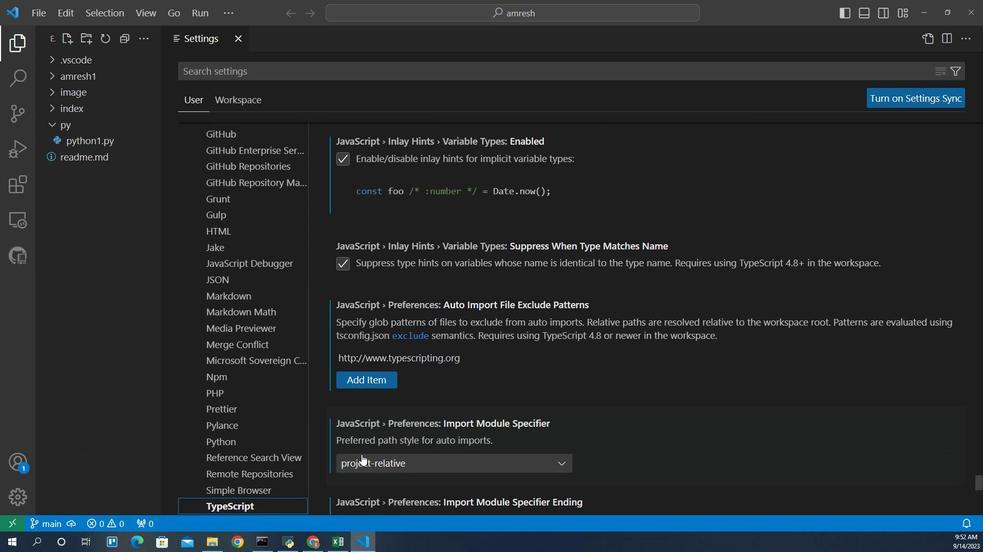 
Action: Mouse scrolled (357, 387) with delta (0, 0)
Screenshot: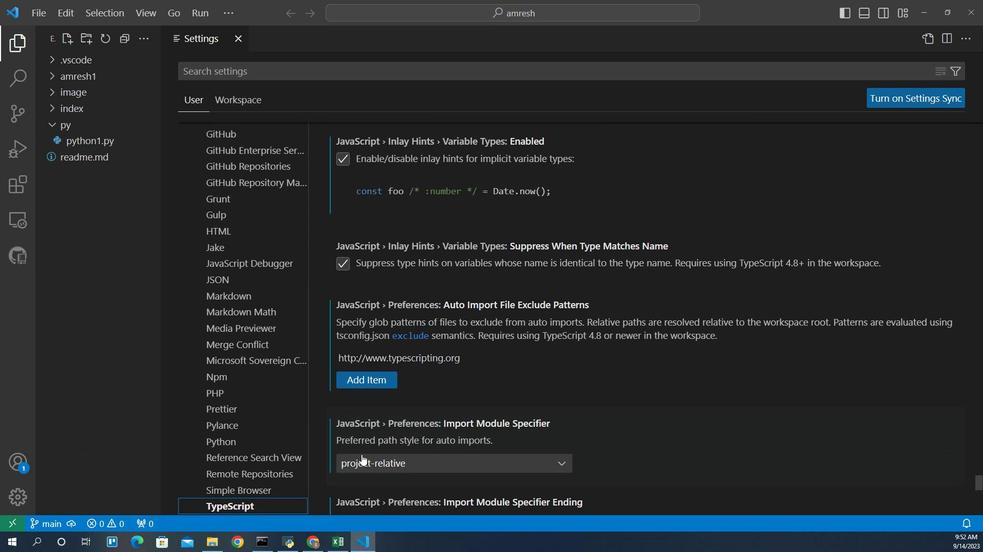 
Action: Mouse scrolled (357, 387) with delta (0, 0)
Screenshot: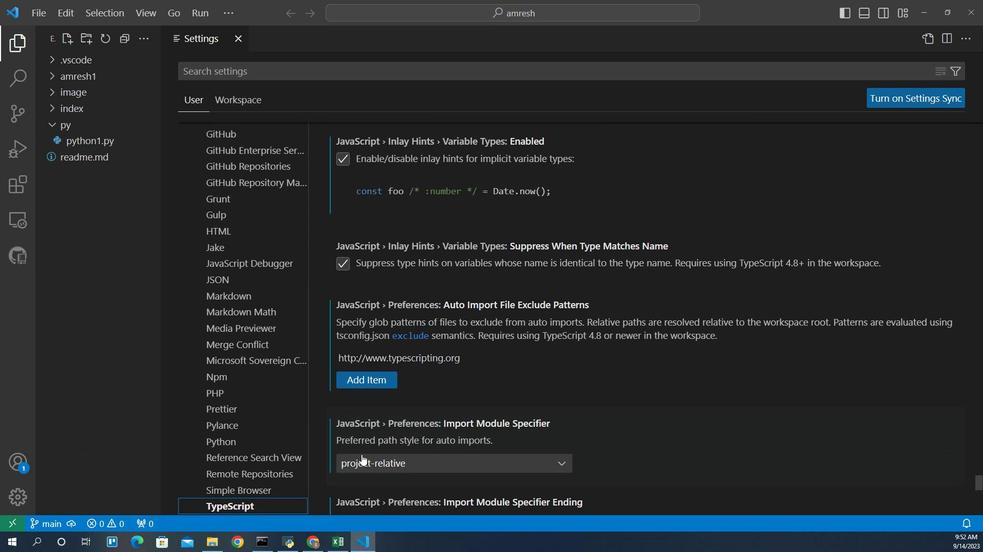 
Action: Mouse scrolled (357, 387) with delta (0, 0)
Screenshot: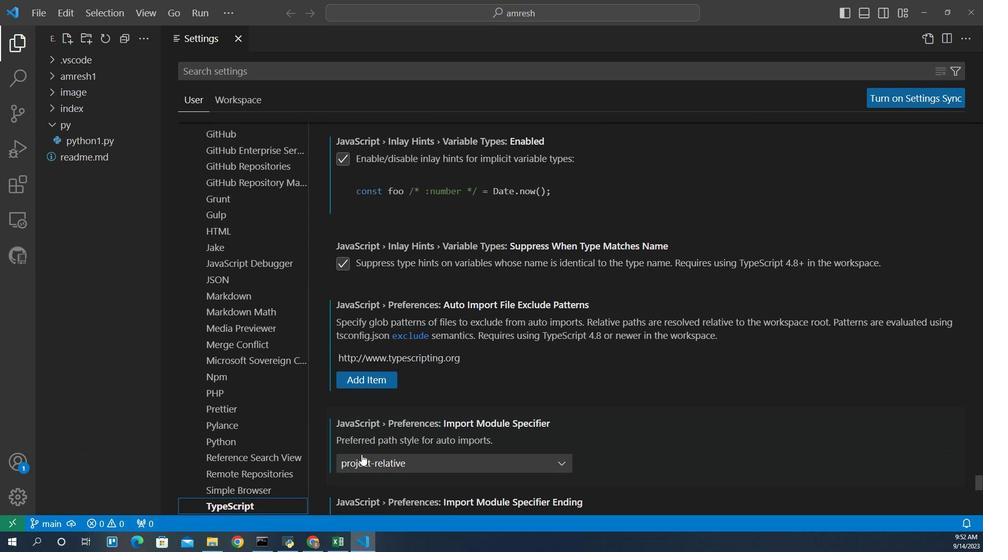 
Action: Mouse scrolled (357, 387) with delta (0, 0)
Screenshot: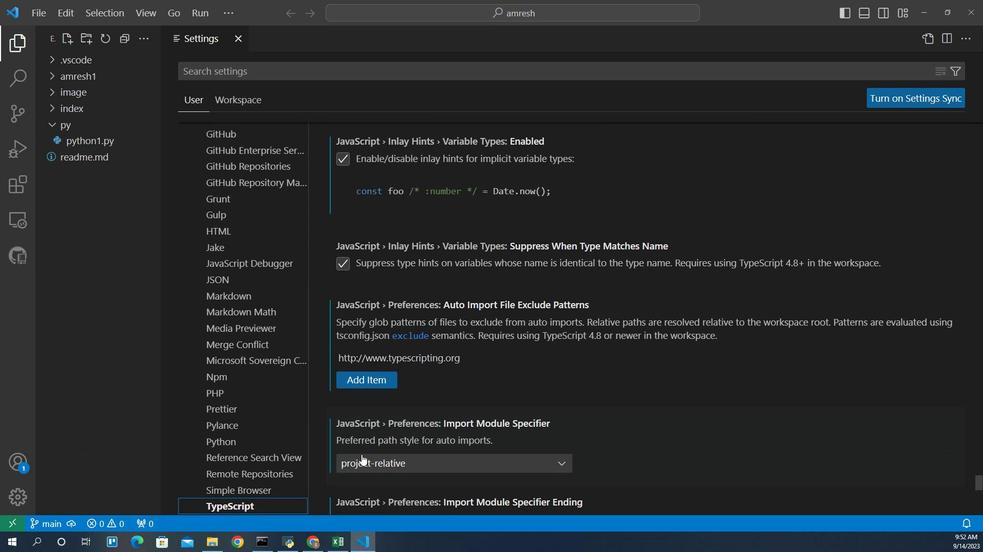 
Action: Mouse scrolled (357, 387) with delta (0, 0)
Screenshot: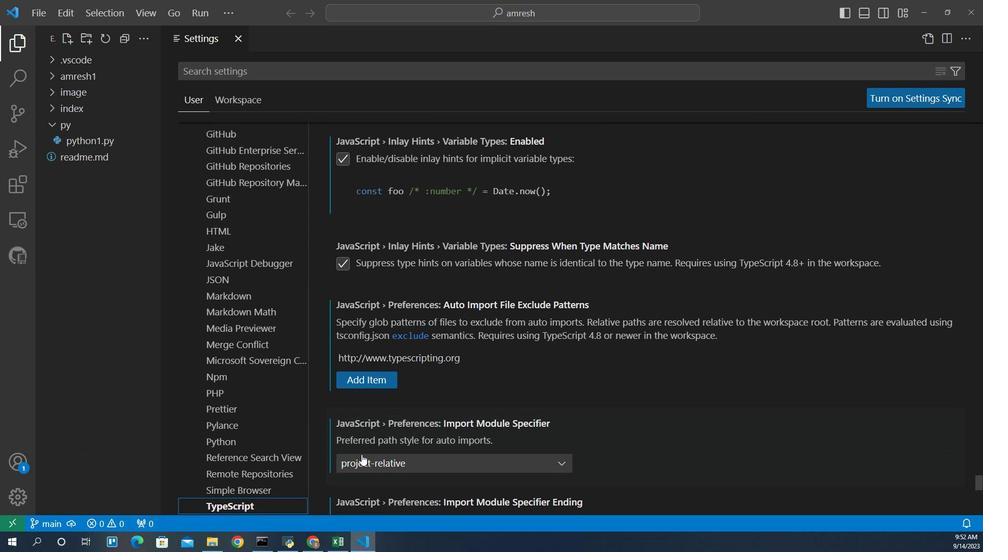 
Action: Mouse scrolled (357, 387) with delta (0, 0)
Screenshot: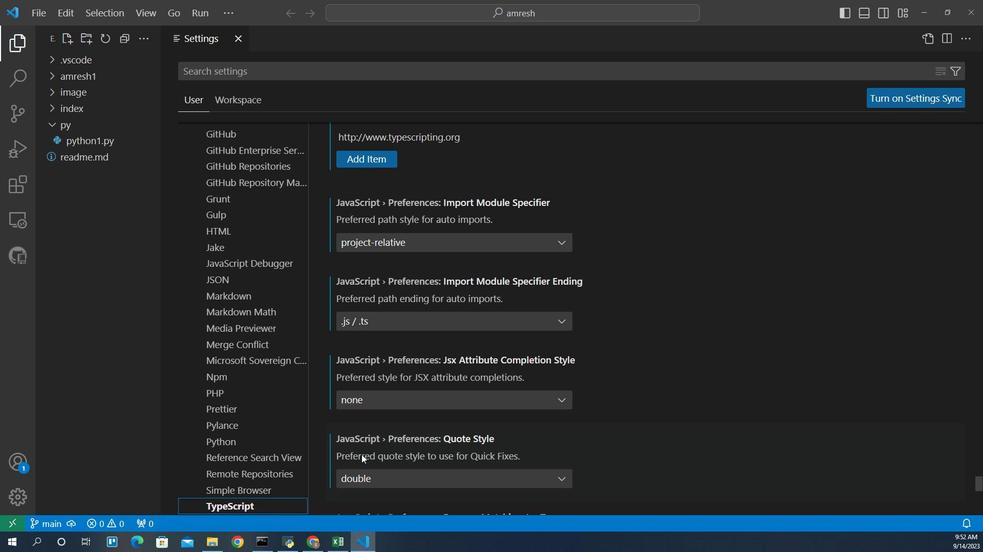 
Action: Mouse scrolled (357, 387) with delta (0, 0)
Screenshot: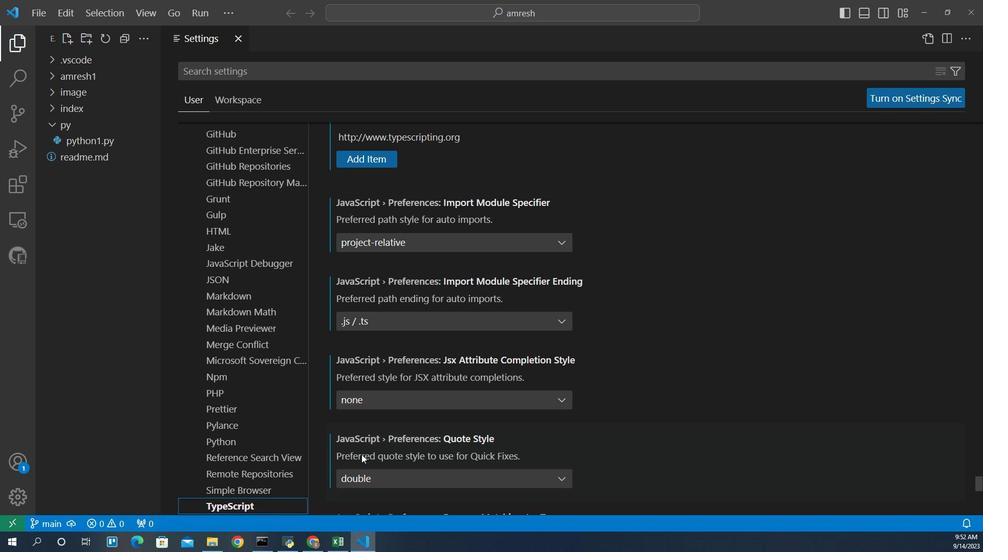 
Action: Mouse scrolled (357, 387) with delta (0, 0)
Screenshot: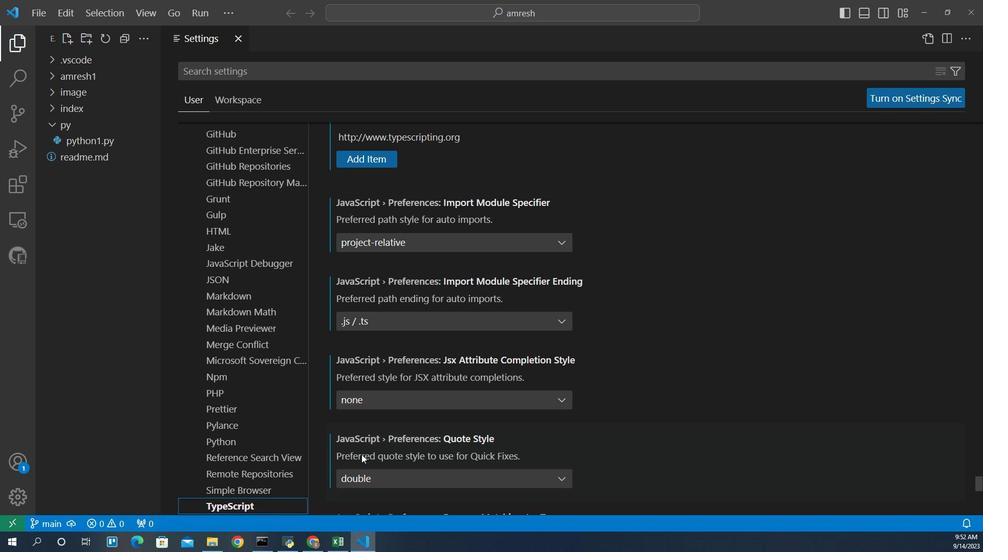 
Action: Mouse scrolled (357, 387) with delta (0, 0)
Screenshot: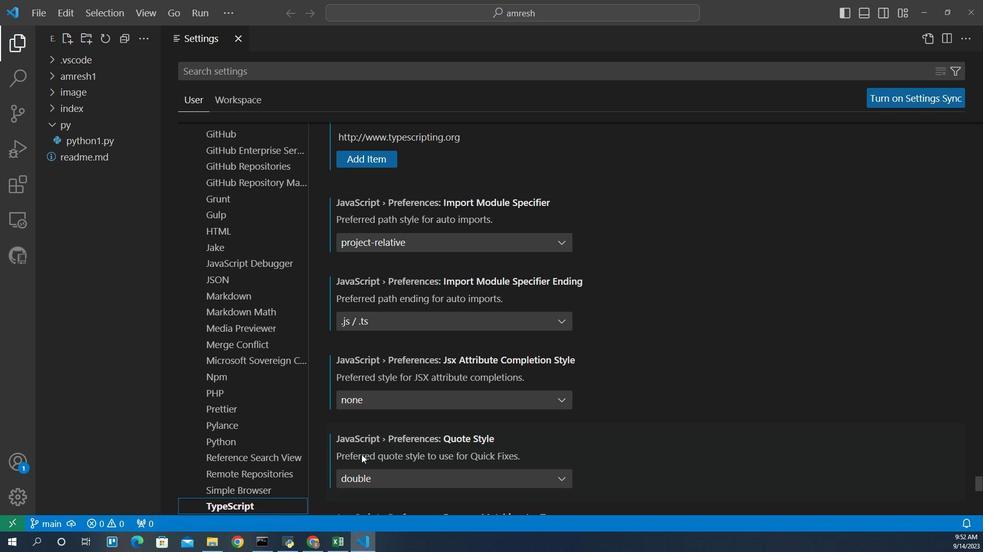 
Action: Mouse scrolled (357, 387) with delta (0, 0)
Screenshot: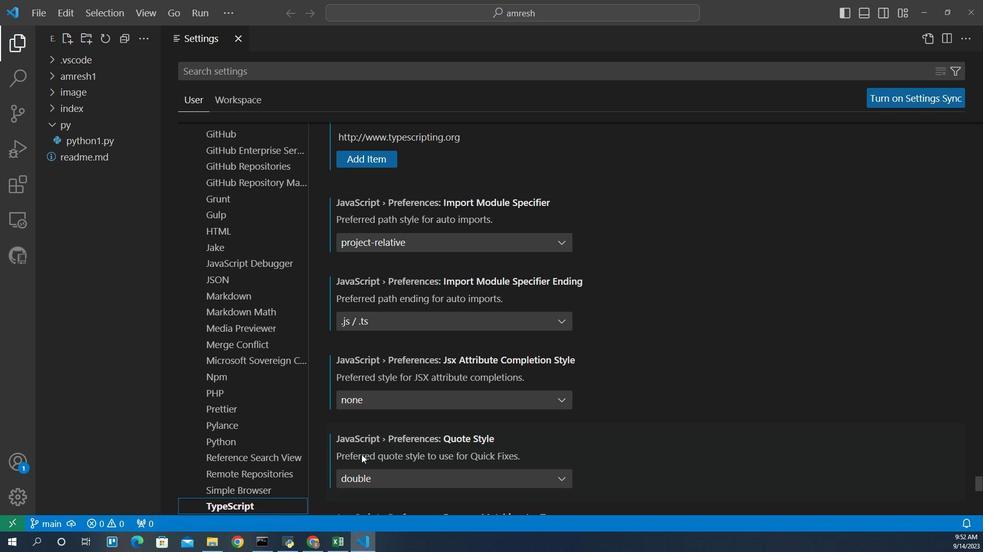 
Action: Mouse scrolled (357, 387) with delta (0, 0)
Screenshot: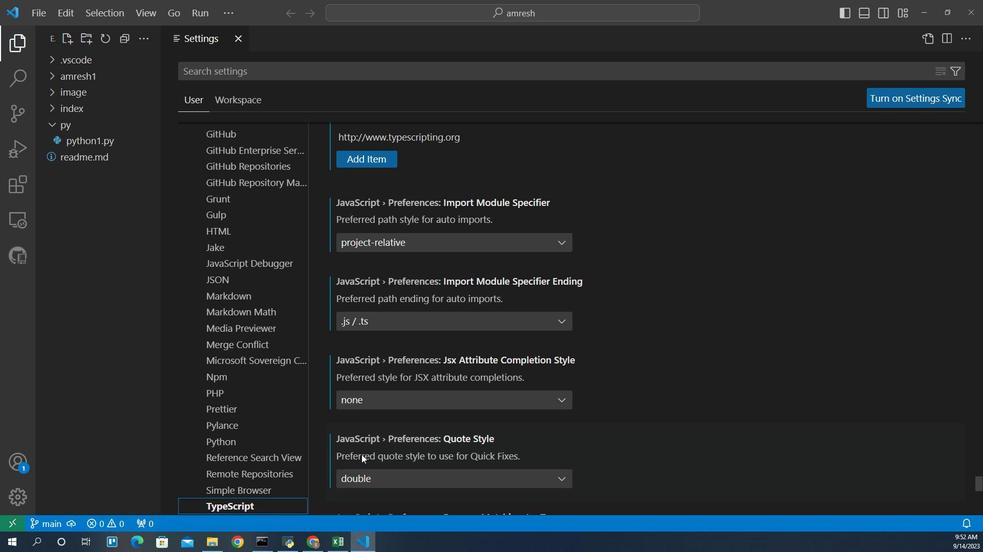 
Action: Mouse scrolled (357, 387) with delta (0, 0)
Screenshot: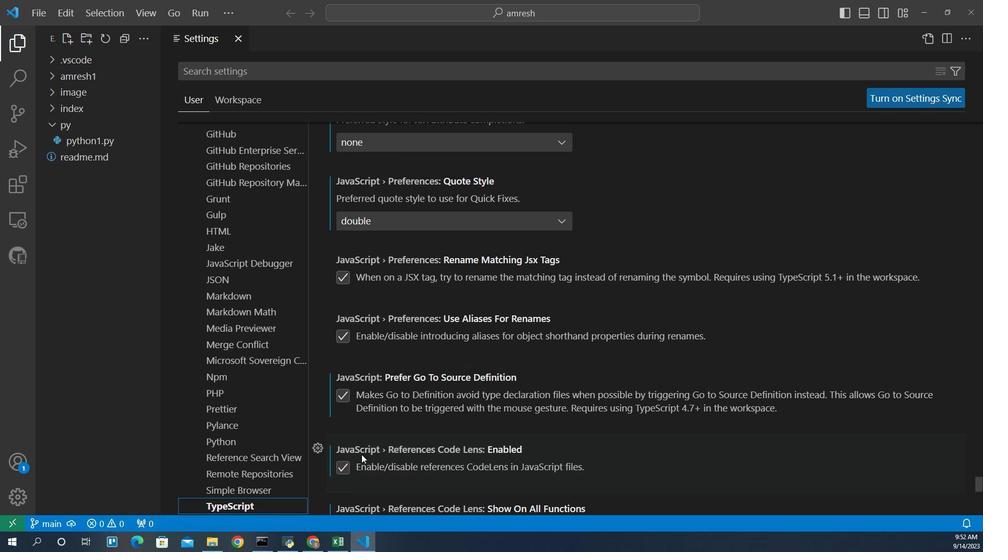 
Action: Mouse scrolled (357, 387) with delta (0, 0)
Screenshot: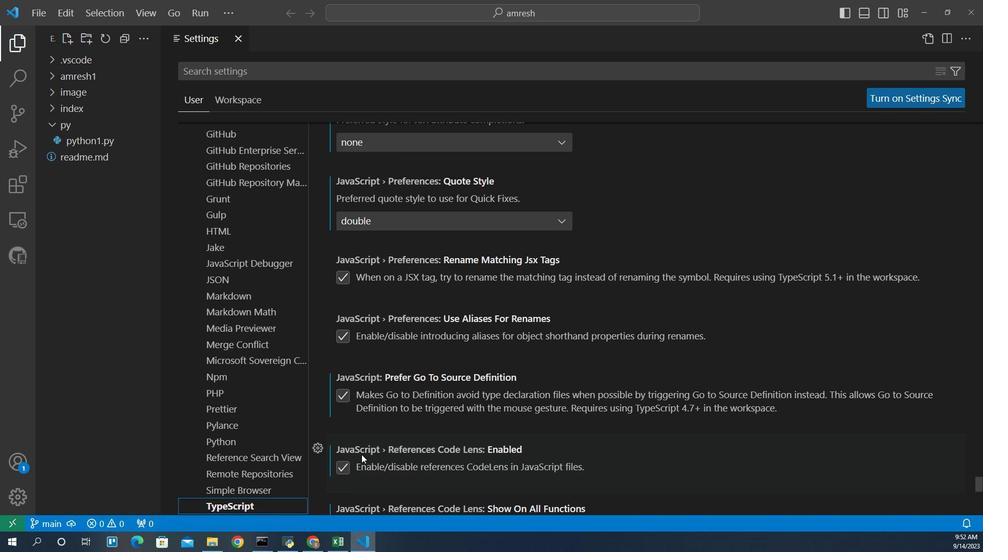 
Action: Mouse scrolled (357, 387) with delta (0, 0)
Screenshot: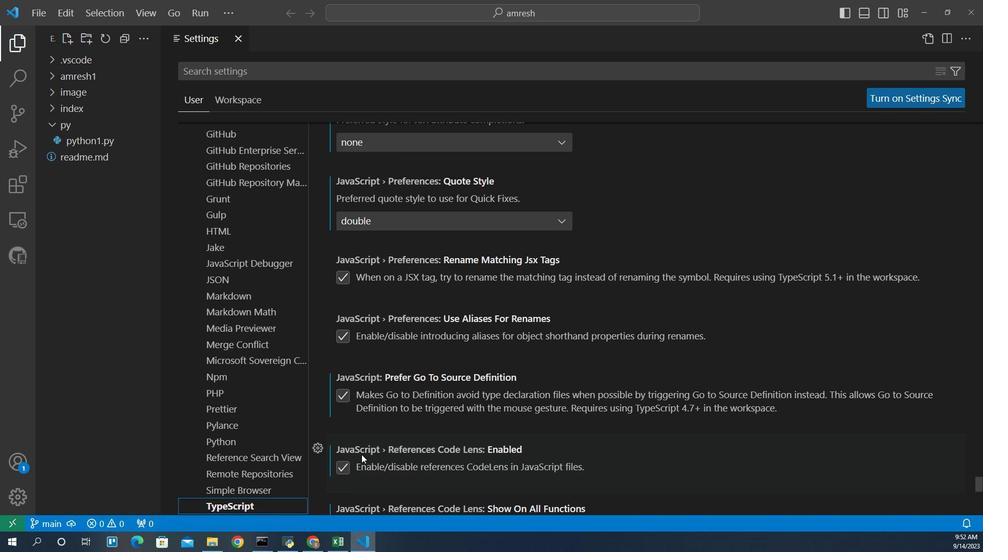 
Action: Mouse scrolled (357, 387) with delta (0, 0)
Screenshot: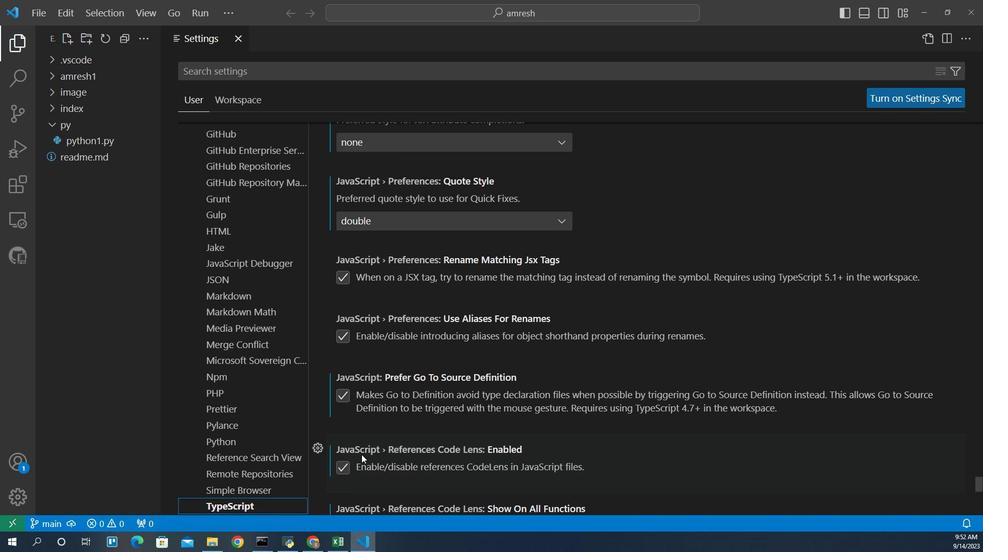 
Action: Mouse scrolled (357, 387) with delta (0, 0)
Screenshot: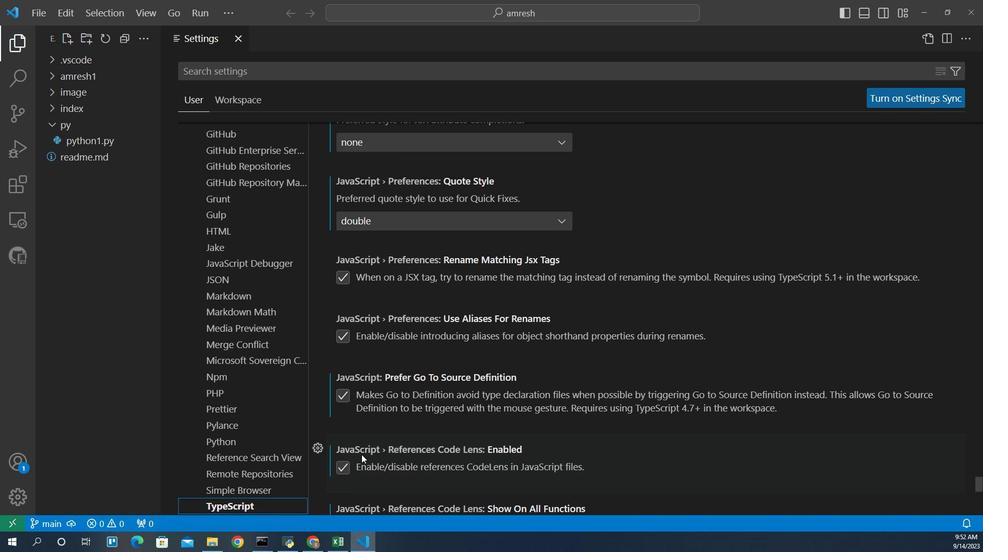 
Action: Mouse scrolled (357, 387) with delta (0, 0)
Screenshot: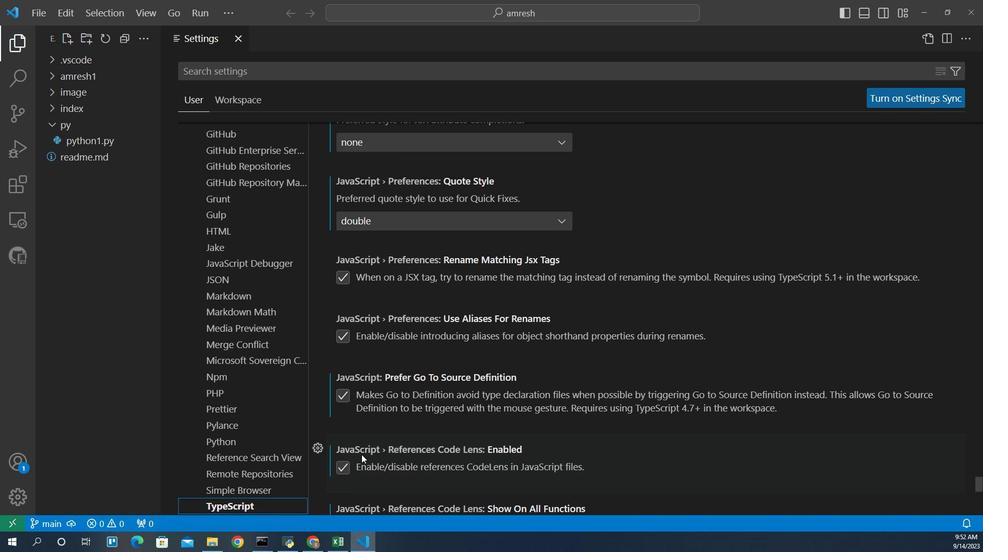 
Action: Mouse scrolled (357, 387) with delta (0, 0)
Screenshot: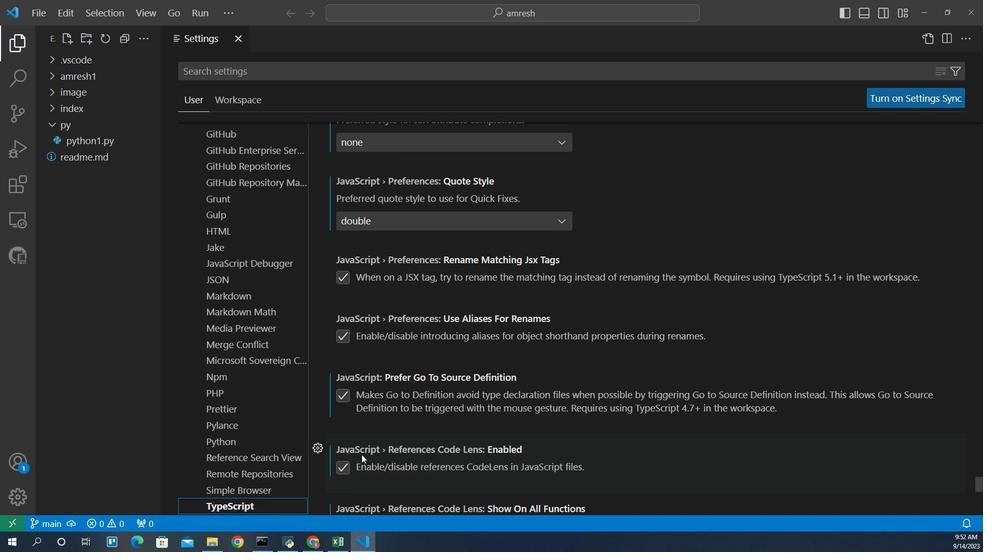 
Action: Mouse scrolled (357, 387) with delta (0, 0)
Screenshot: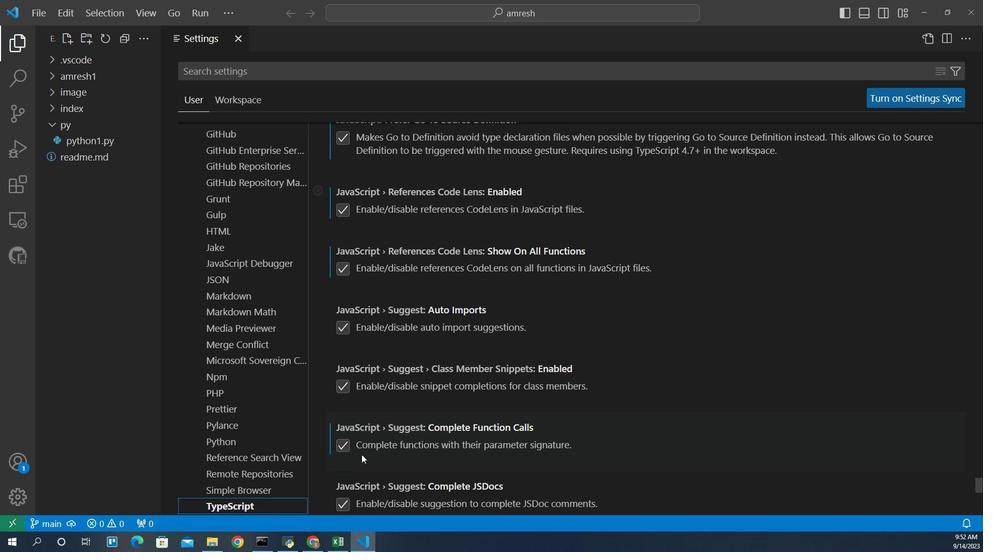 
Action: Mouse scrolled (357, 387) with delta (0, 0)
Screenshot: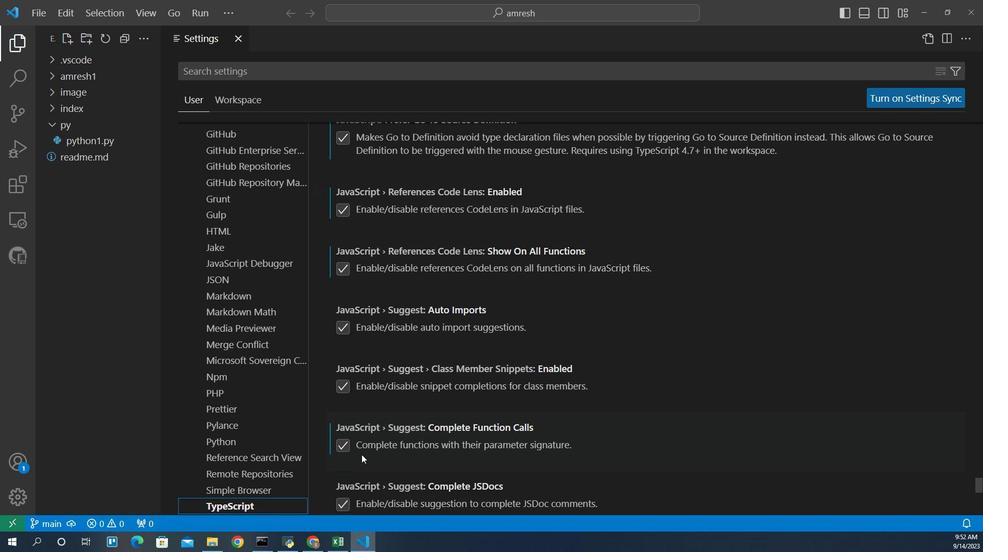 
Action: Mouse scrolled (357, 387) with delta (0, 0)
Screenshot: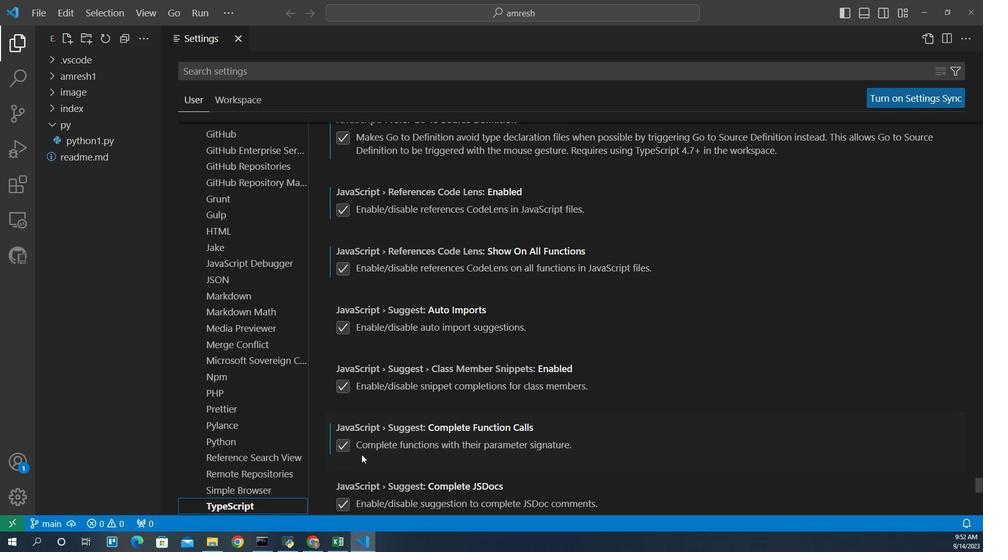 
Action: Mouse scrolled (357, 387) with delta (0, 0)
Screenshot: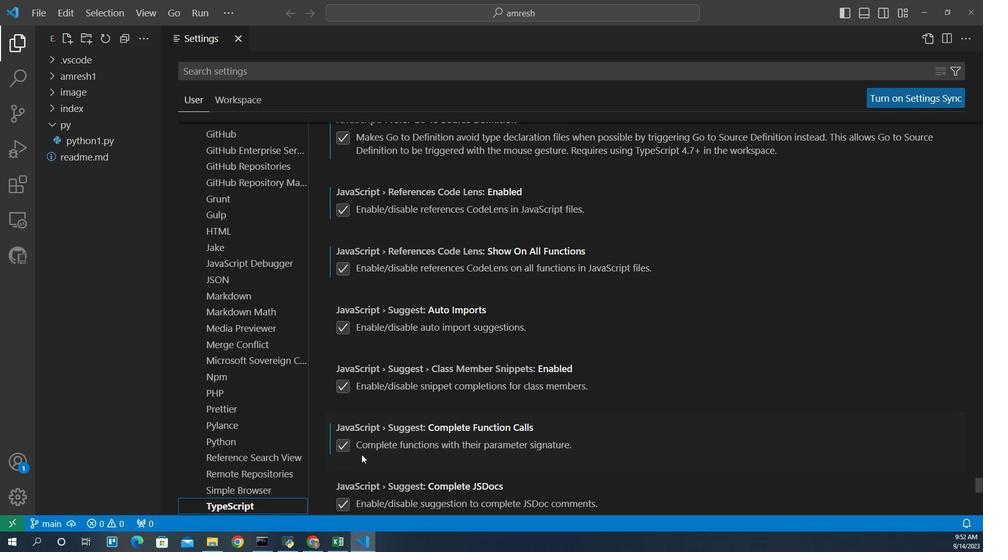 
Action: Mouse scrolled (357, 387) with delta (0, 0)
Screenshot: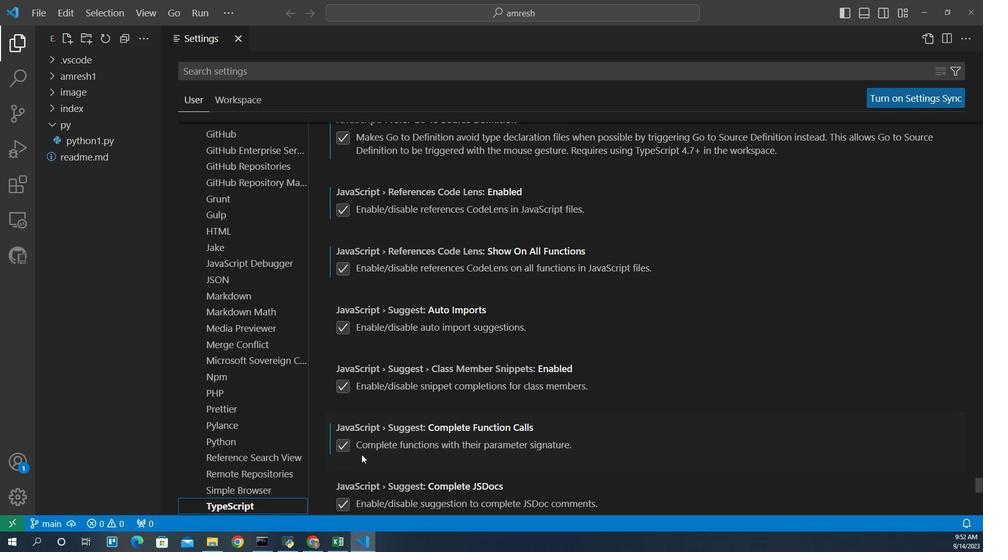
Action: Mouse scrolled (357, 387) with delta (0, 0)
Screenshot: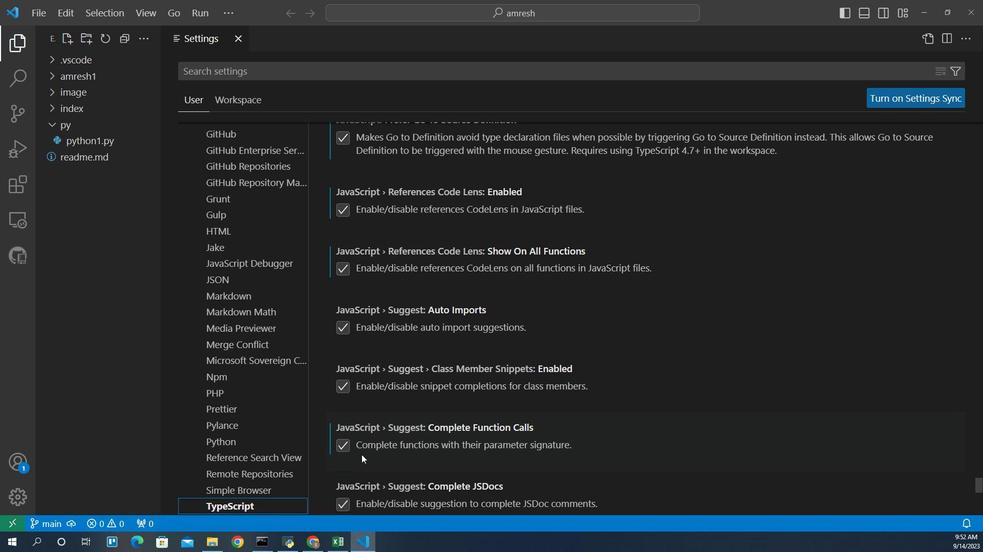 
Action: Mouse scrolled (357, 387) with delta (0, 0)
Screenshot: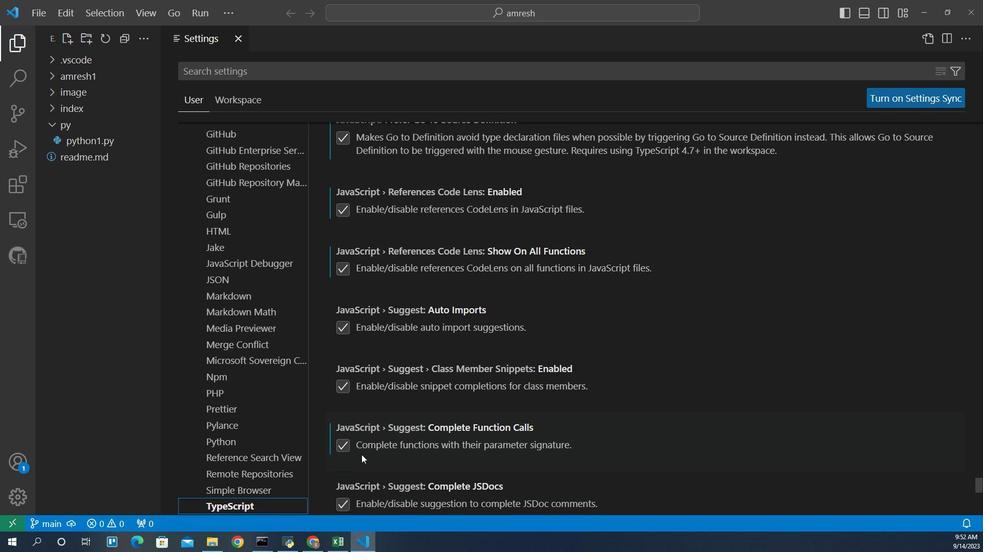 
Action: Mouse scrolled (357, 387) with delta (0, 0)
Screenshot: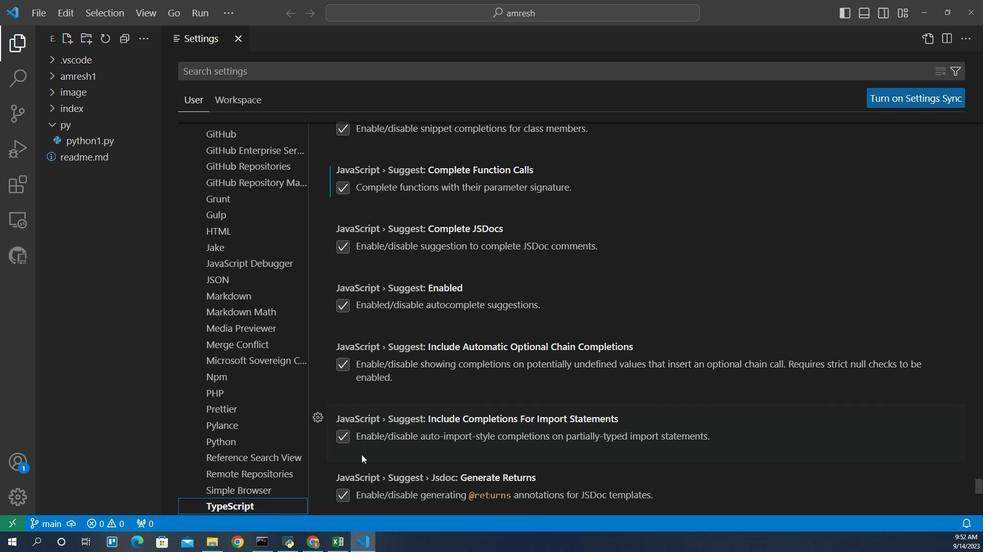 
Action: Mouse scrolled (357, 387) with delta (0, 0)
Screenshot: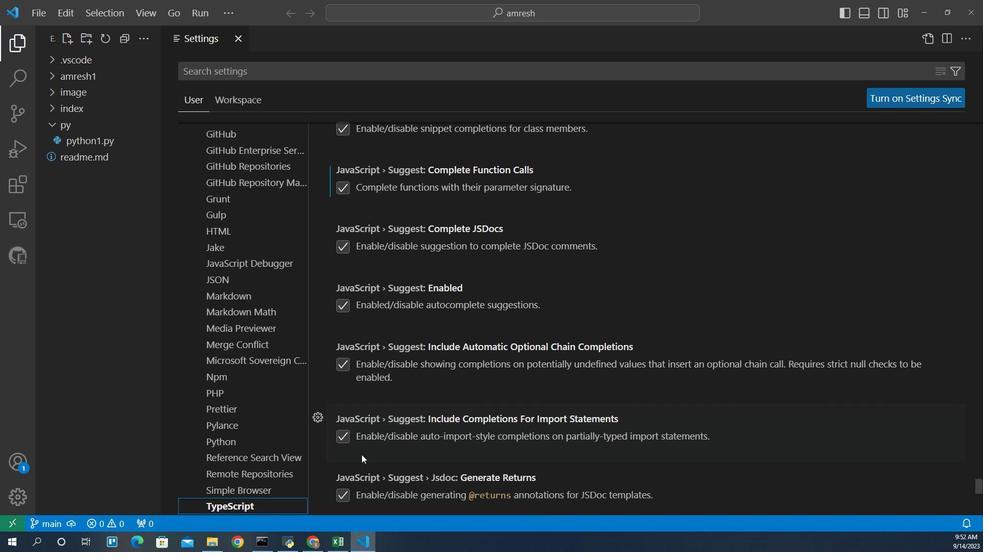 
Action: Mouse scrolled (357, 387) with delta (0, 0)
Screenshot: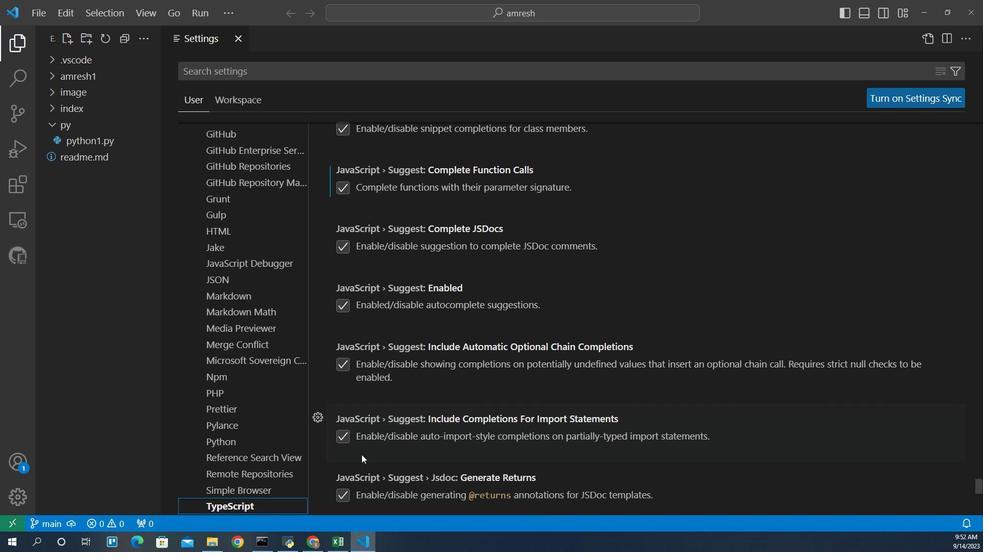 
Action: Mouse scrolled (357, 387) with delta (0, 0)
Screenshot: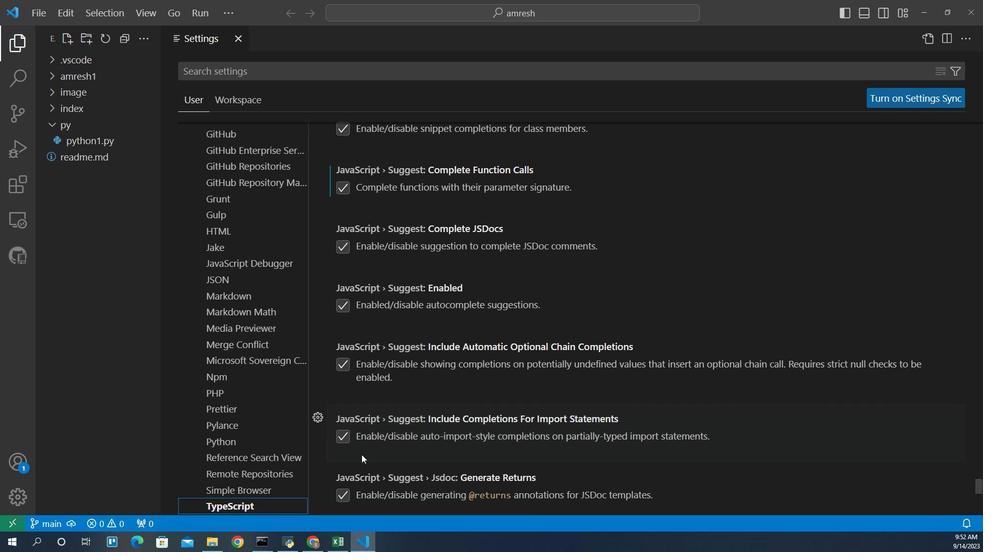 
Action: Mouse scrolled (357, 387) with delta (0, 0)
Screenshot: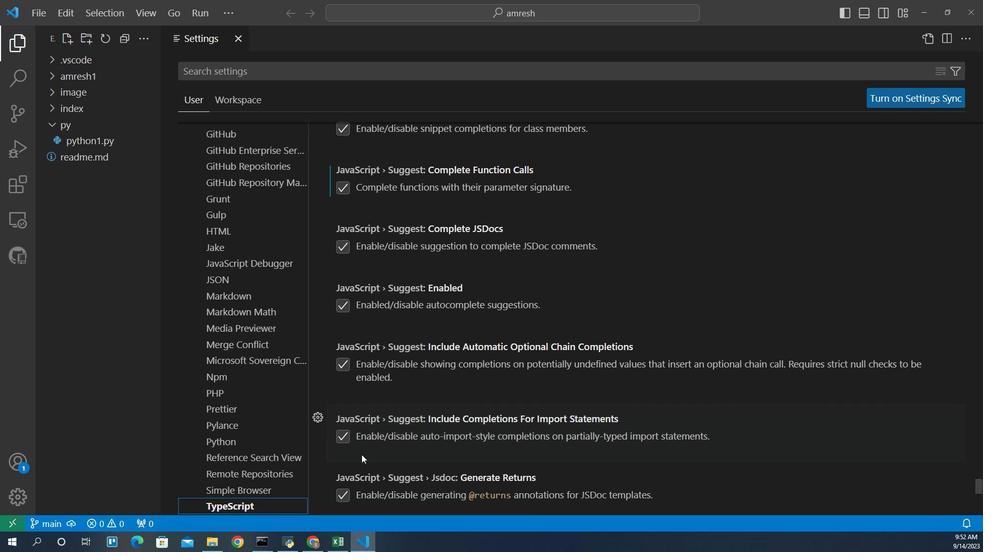 
Action: Mouse scrolled (357, 387) with delta (0, 0)
Screenshot: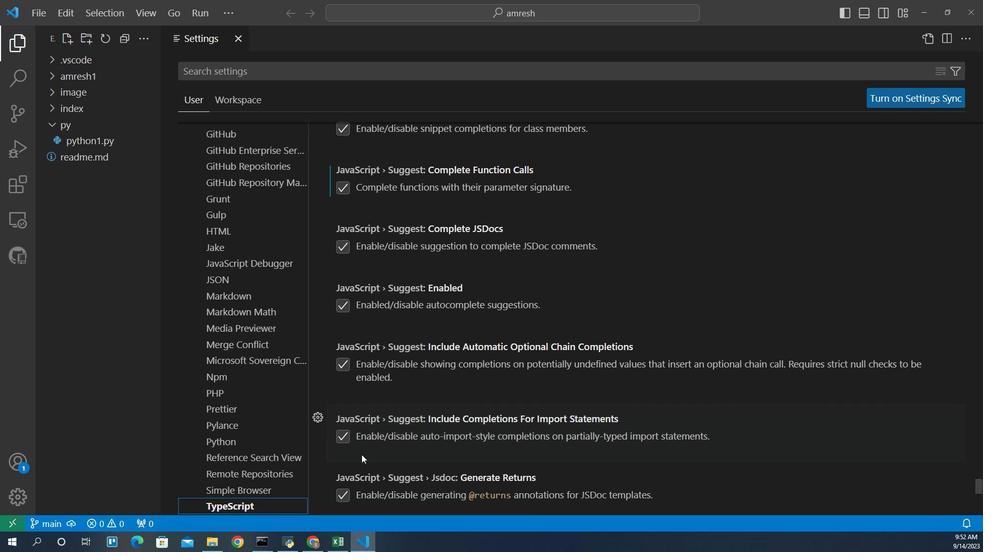 
Action: Mouse scrolled (357, 387) with delta (0, 0)
Screenshot: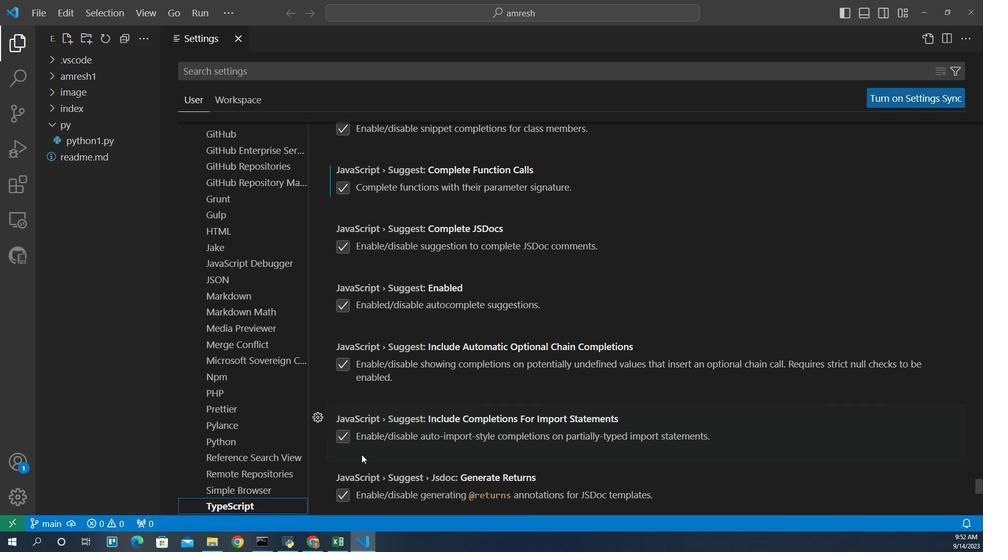 
Action: Mouse scrolled (357, 387) with delta (0, 0)
Screenshot: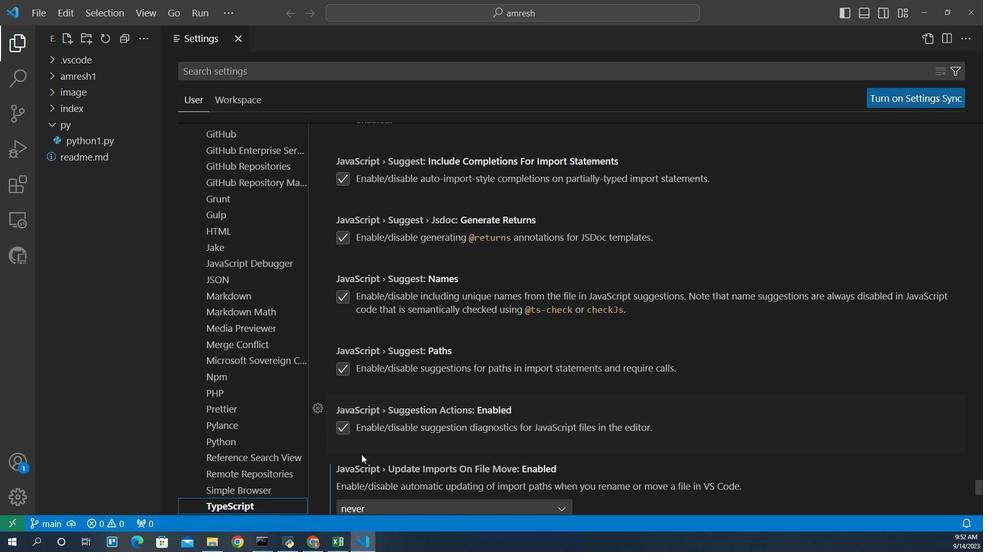 
Action: Mouse scrolled (357, 387) with delta (0, 0)
Screenshot: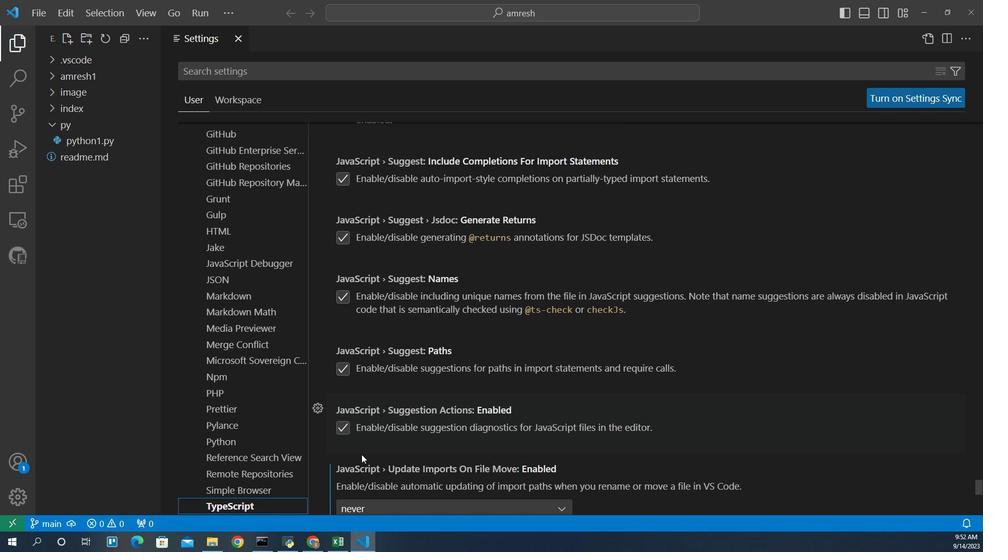 
Action: Mouse scrolled (357, 387) with delta (0, 0)
Screenshot: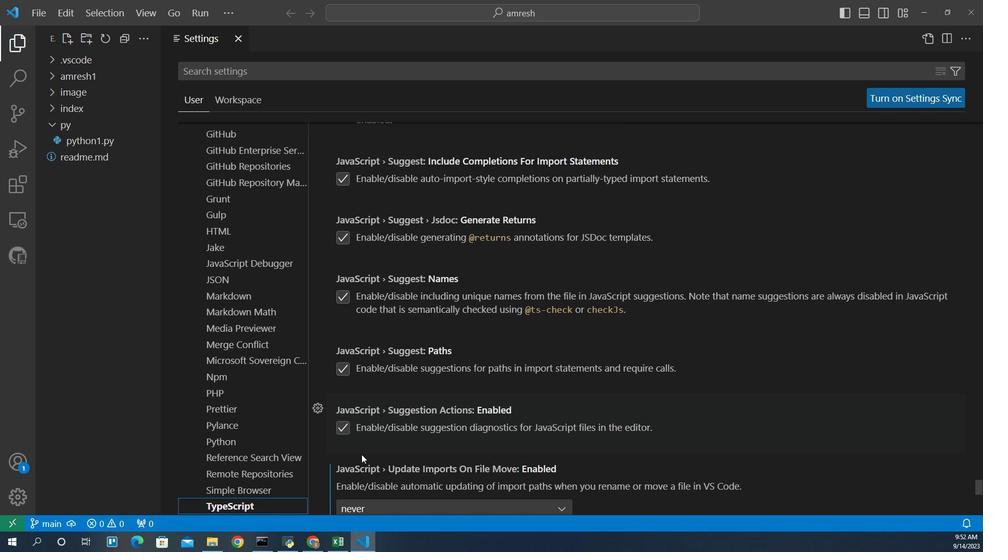 
Action: Mouse scrolled (357, 387) with delta (0, 0)
Screenshot: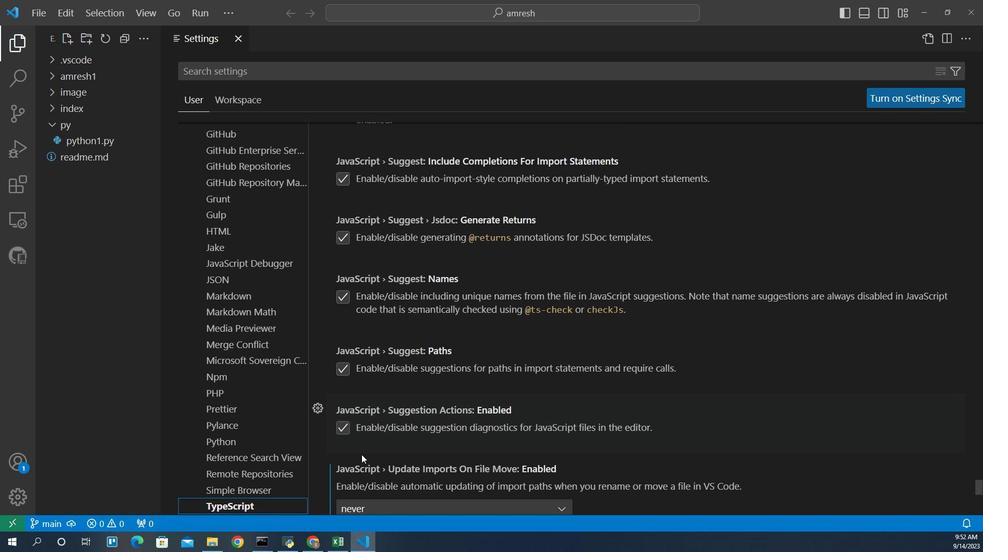 
Action: Mouse scrolled (357, 387) with delta (0, 0)
Screenshot: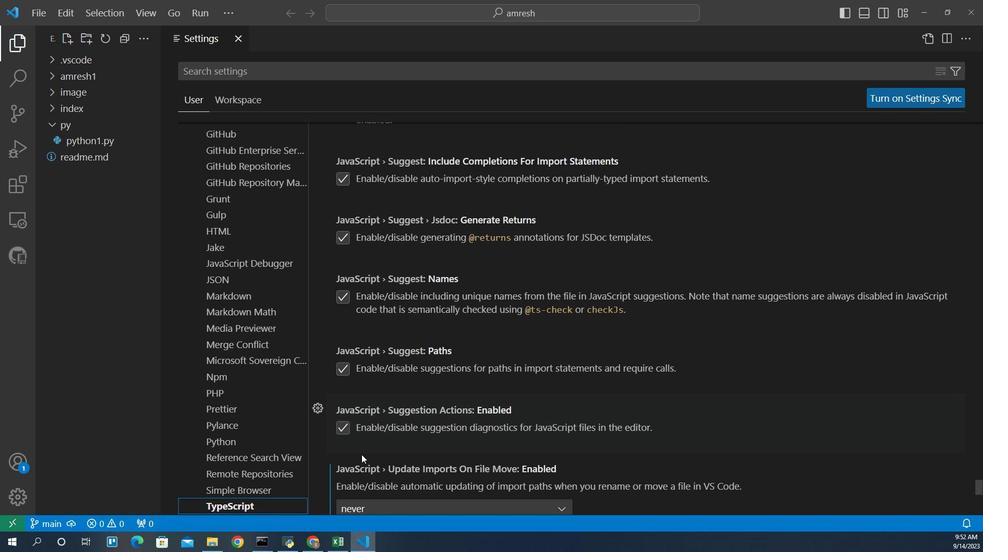 
Action: Mouse scrolled (357, 387) with delta (0, 0)
Screenshot: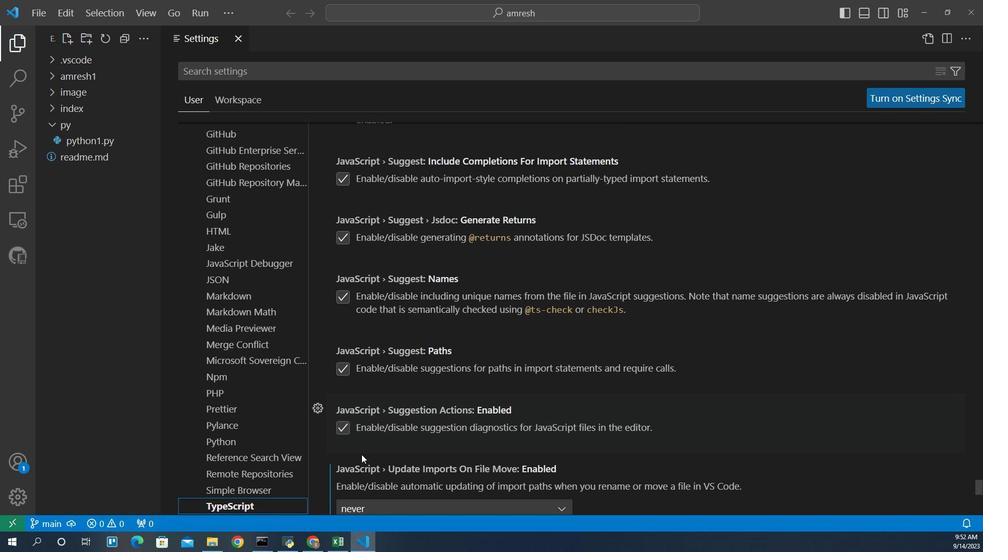 
Action: Mouse scrolled (357, 387) with delta (0, 0)
Screenshot: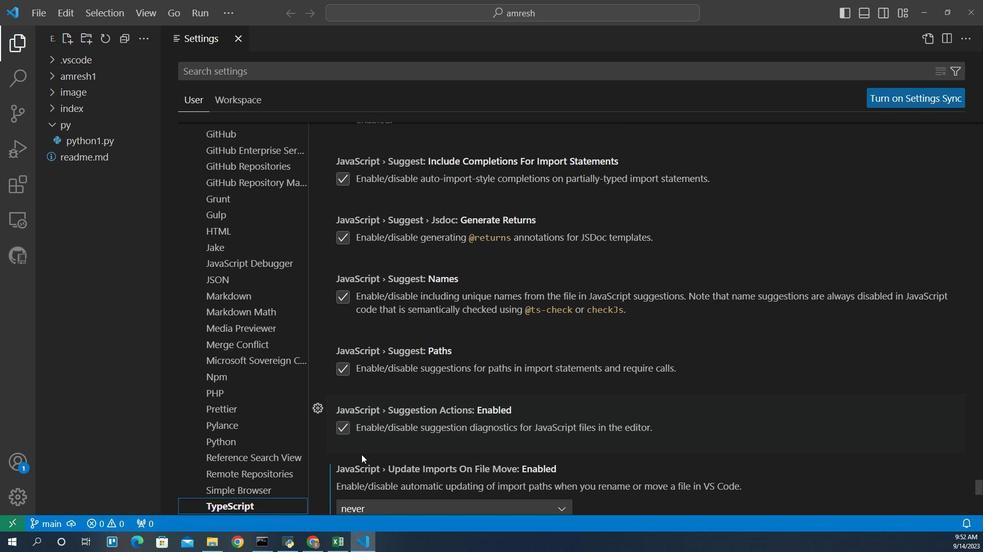 
Action: Mouse scrolled (357, 387) with delta (0, 0)
Screenshot: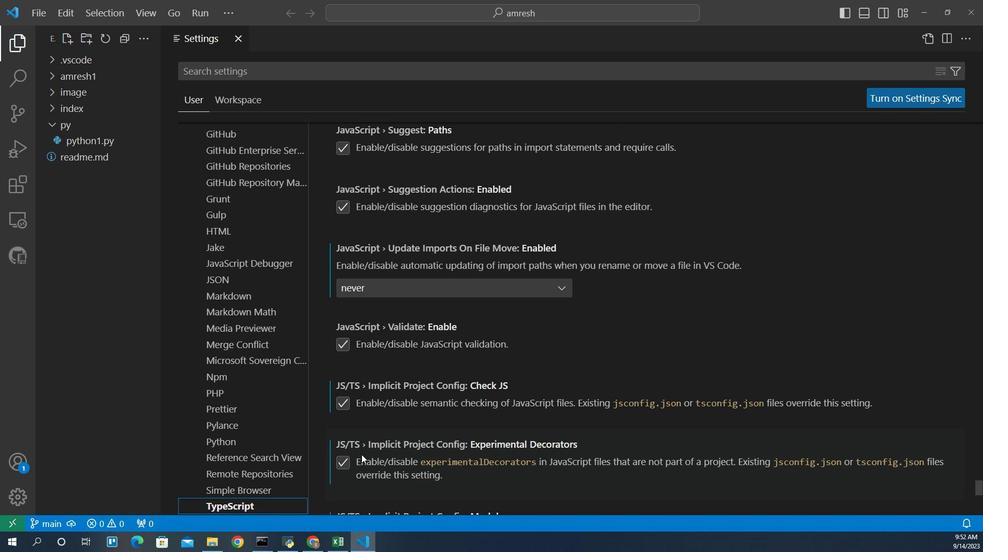 
Action: Mouse scrolled (357, 387) with delta (0, 0)
Screenshot: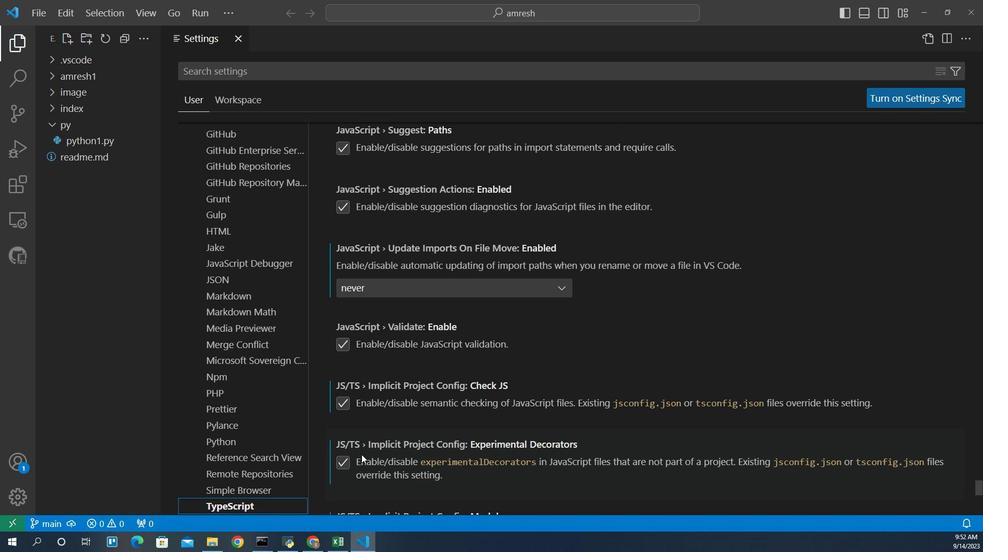 
Action: Mouse scrolled (357, 387) with delta (0, 0)
Screenshot: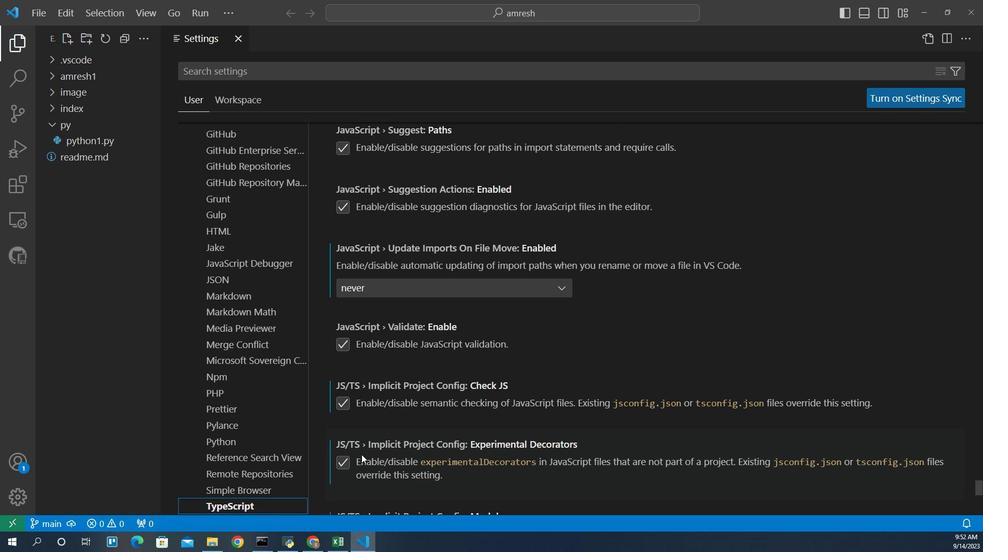 
Action: Mouse scrolled (357, 387) with delta (0, 0)
Screenshot: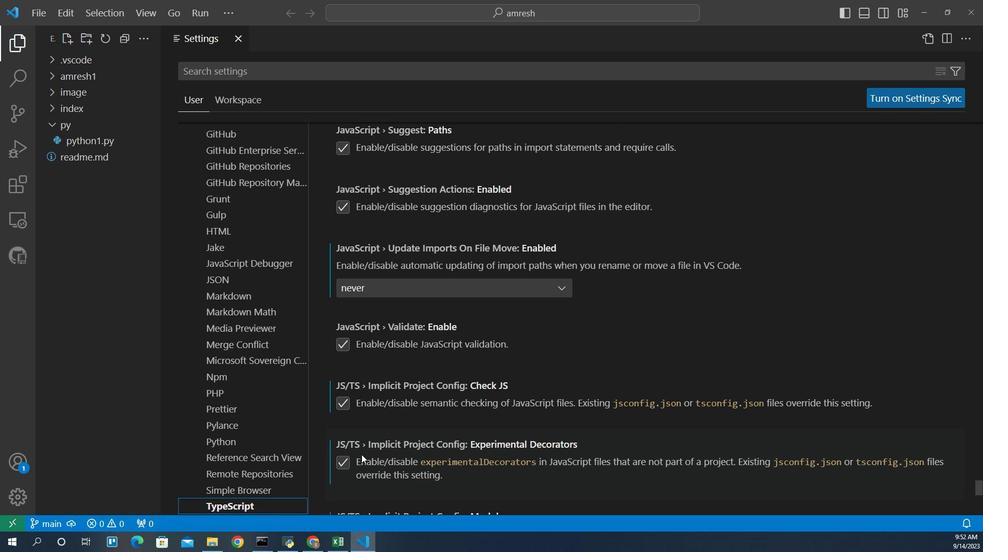 
Action: Mouse scrolled (357, 387) with delta (0, 0)
Screenshot: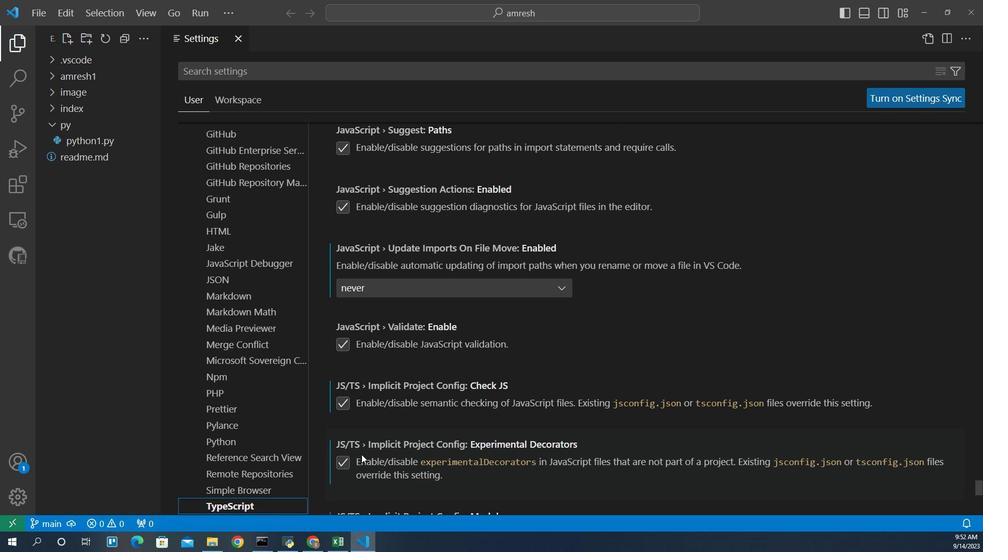 
Action: Mouse scrolled (357, 387) with delta (0, 0)
Screenshot: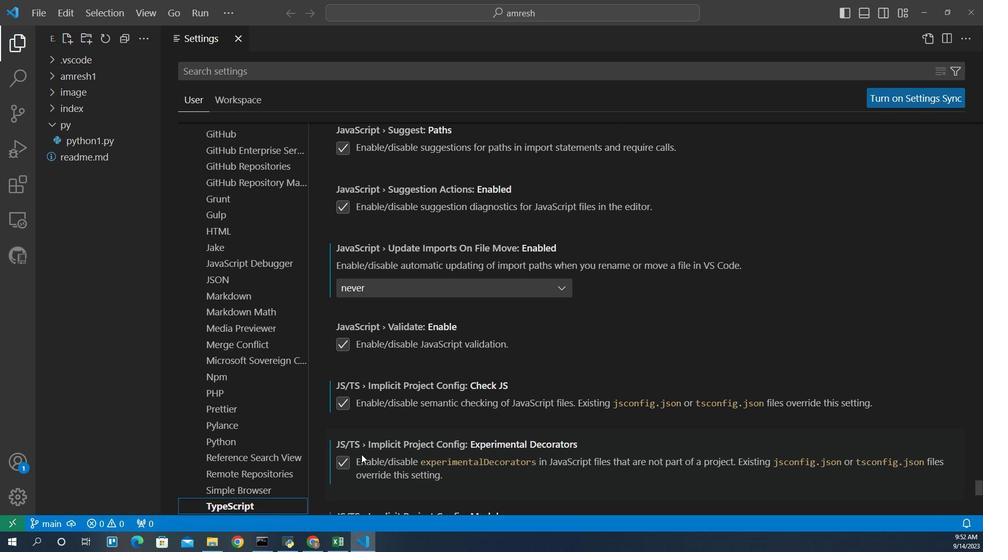 
Action: Mouse scrolled (357, 387) with delta (0, 0)
Screenshot: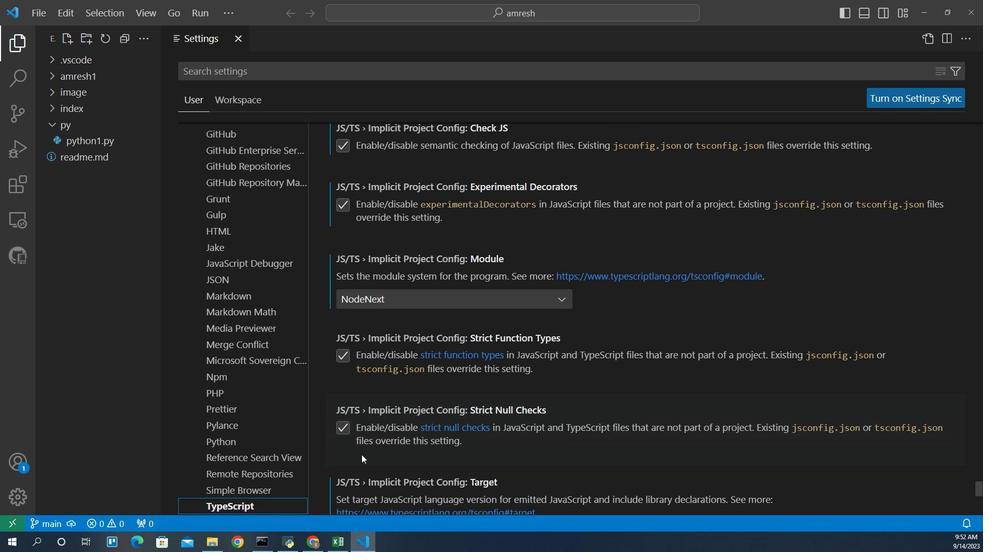 
Action: Mouse scrolled (357, 387) with delta (0, 0)
Screenshot: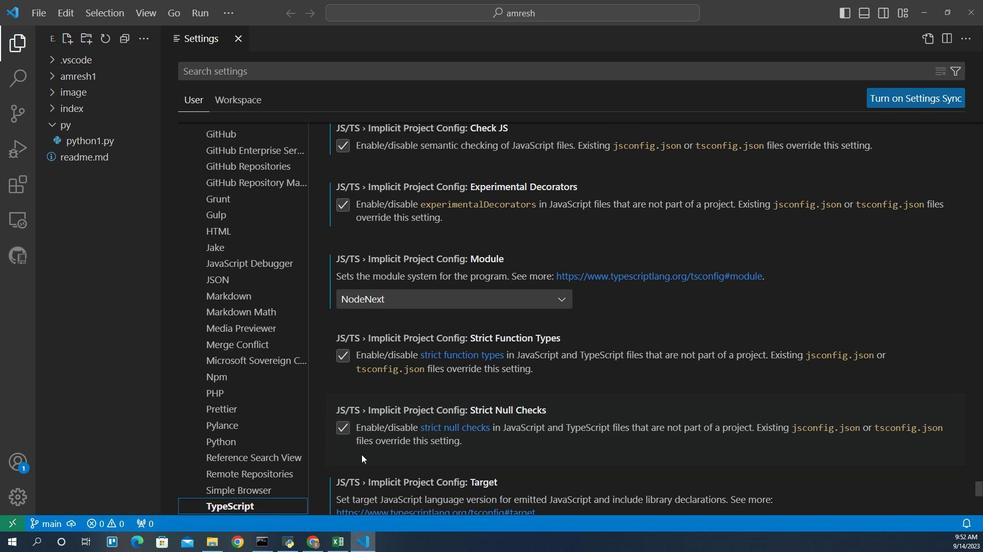 
Action: Mouse scrolled (357, 387) with delta (0, 0)
Screenshot: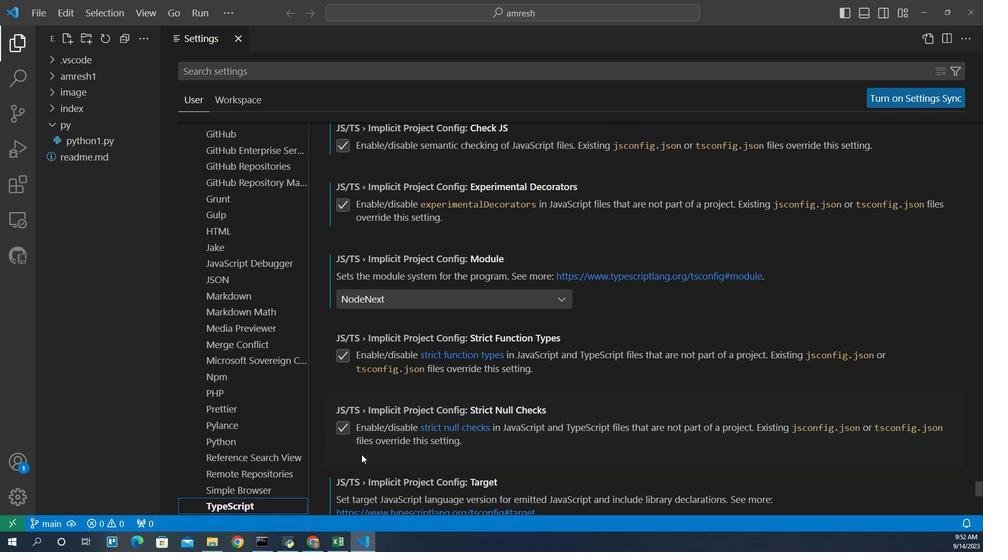 
Action: Mouse scrolled (357, 387) with delta (0, 0)
Screenshot: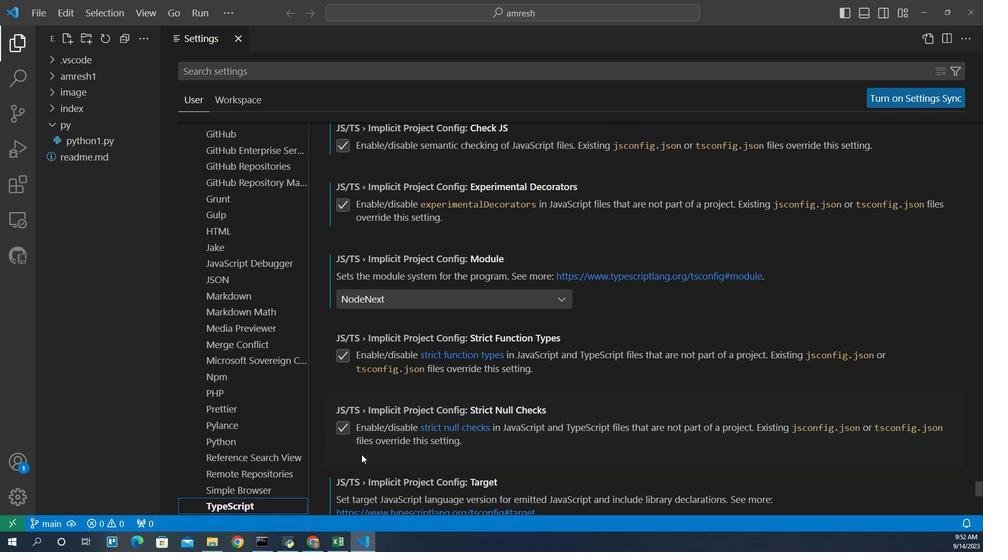 
Action: Mouse scrolled (357, 387) with delta (0, 0)
Screenshot: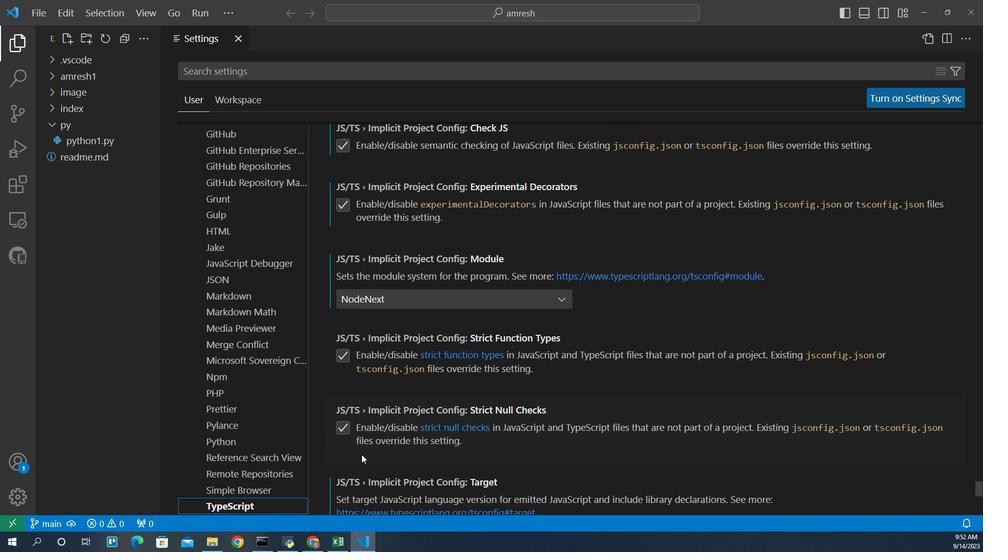 
Action: Mouse scrolled (357, 387) with delta (0, 0)
Screenshot: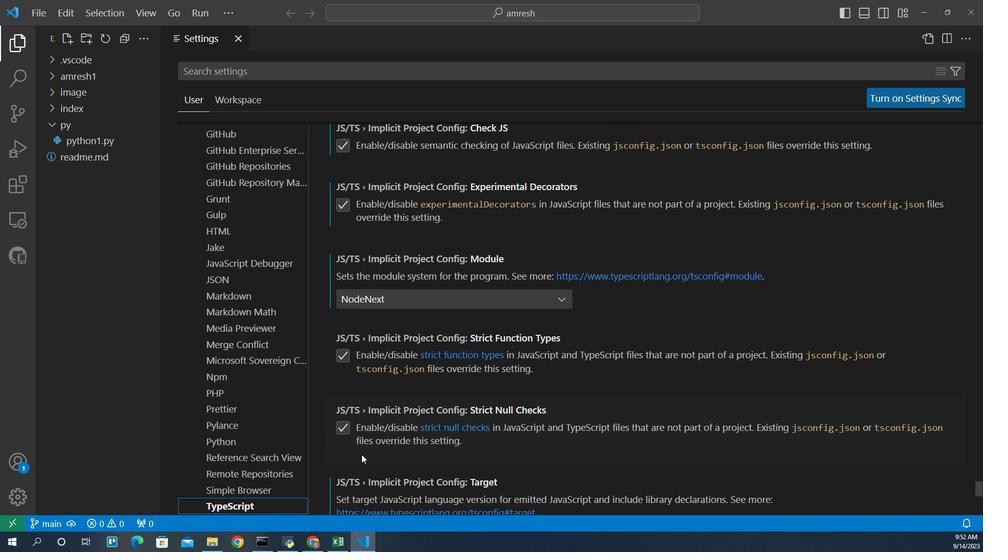 
Action: Mouse scrolled (357, 387) with delta (0, 0)
Screenshot: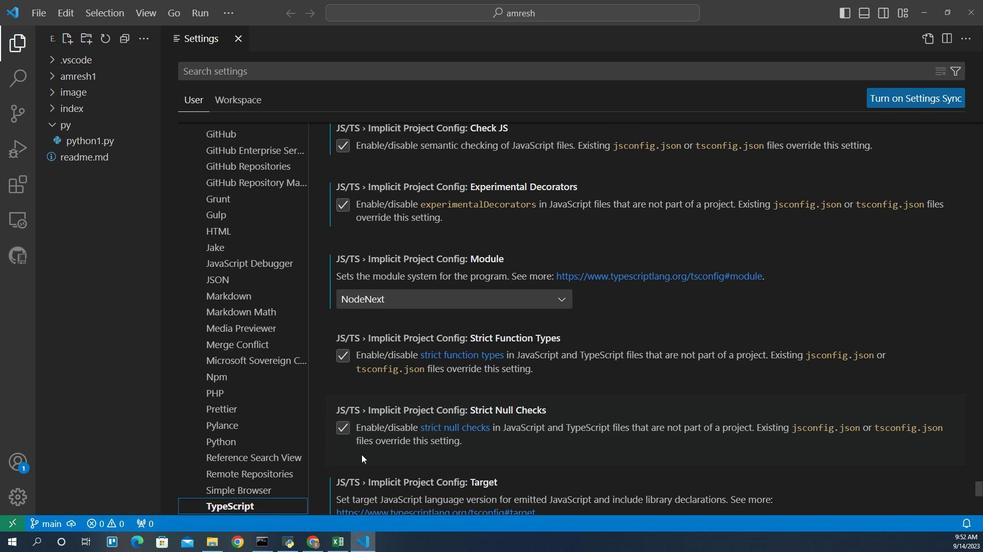 
Action: Mouse scrolled (357, 387) with delta (0, 0)
Screenshot: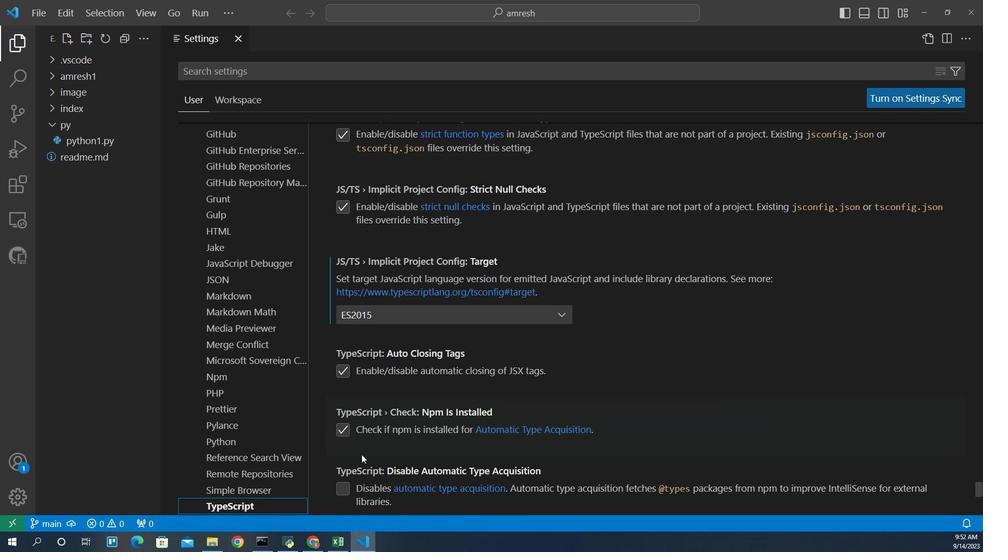 
Action: Mouse scrolled (357, 387) with delta (0, 0)
Screenshot: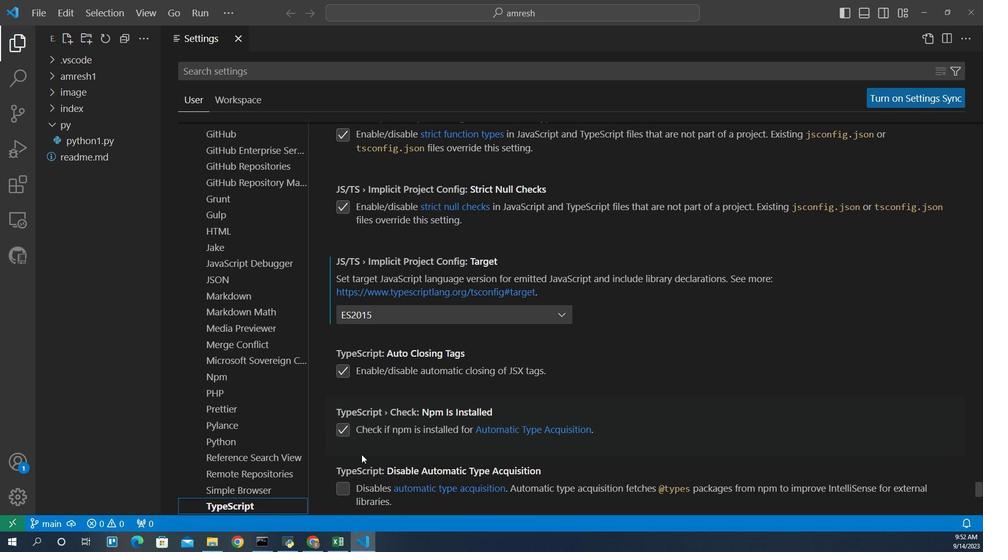 
Action: Mouse scrolled (357, 387) with delta (0, 0)
Screenshot: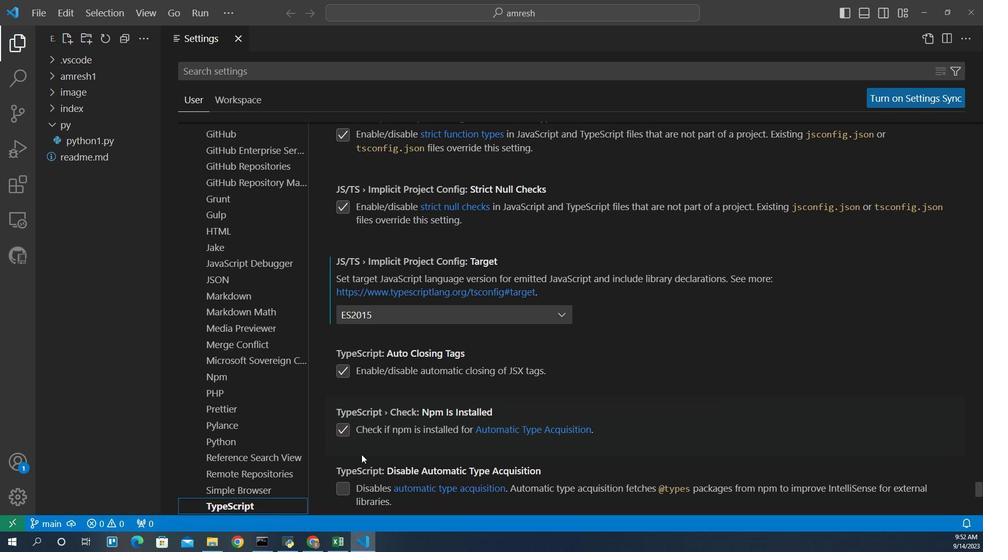 
Action: Mouse scrolled (357, 387) with delta (0, 0)
Screenshot: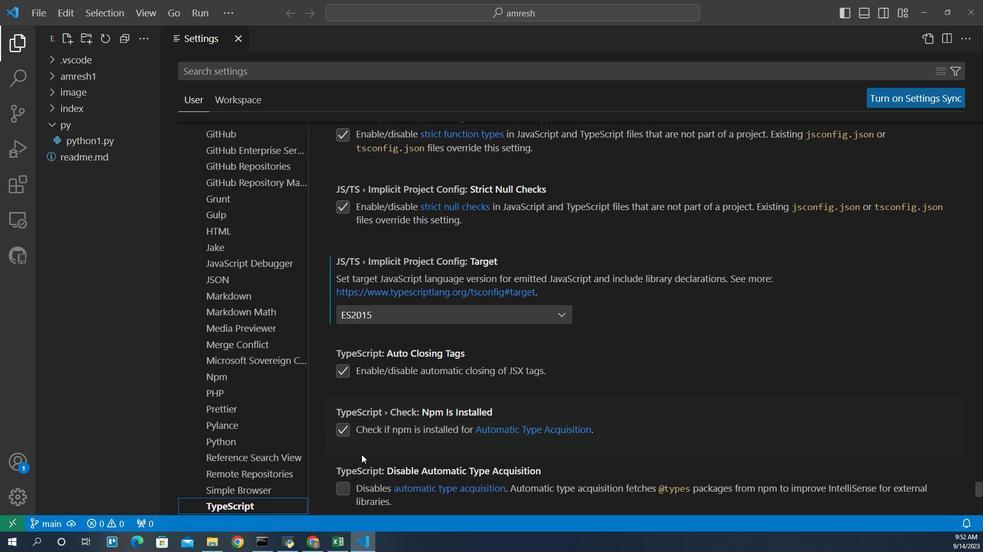 
Action: Mouse scrolled (357, 387) with delta (0, 0)
Screenshot: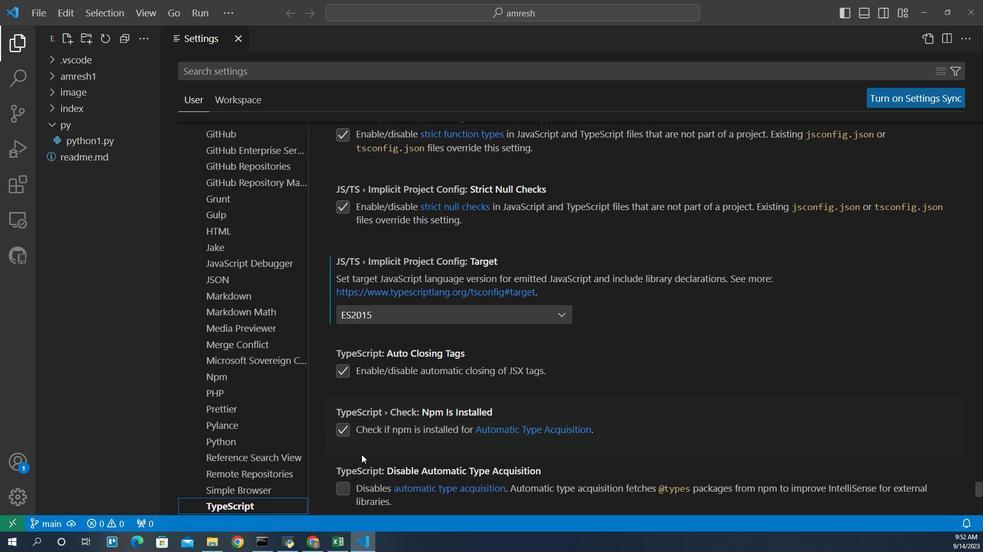 
Action: Mouse scrolled (357, 387) with delta (0, 0)
Screenshot: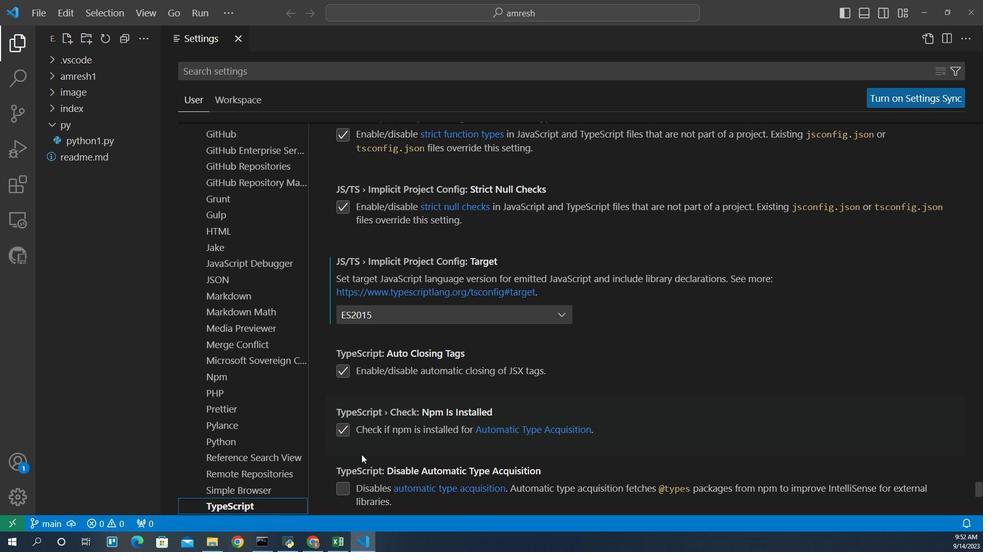 
Action: Mouse moved to (367, 371)
Screenshot: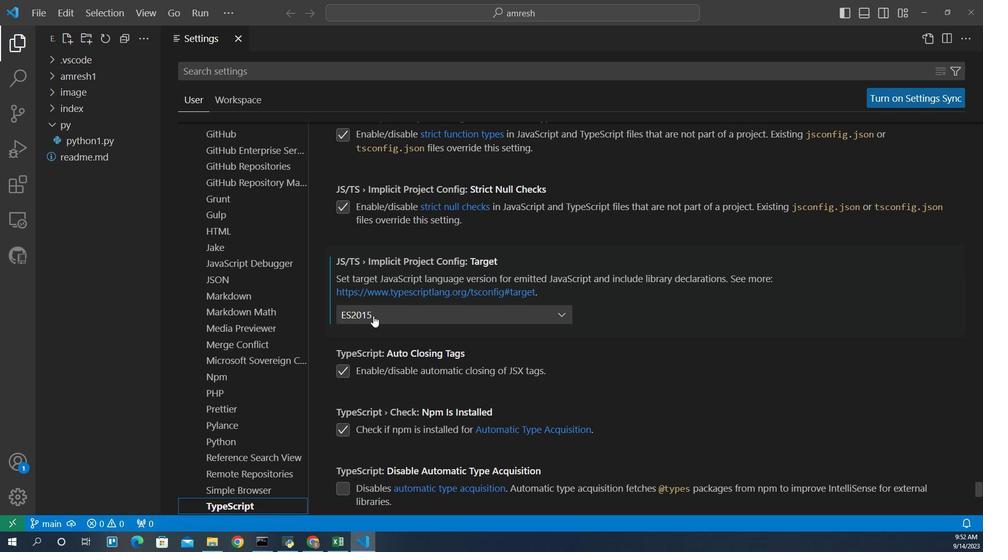 
Action: Mouse pressed left at (367, 371)
Screenshot: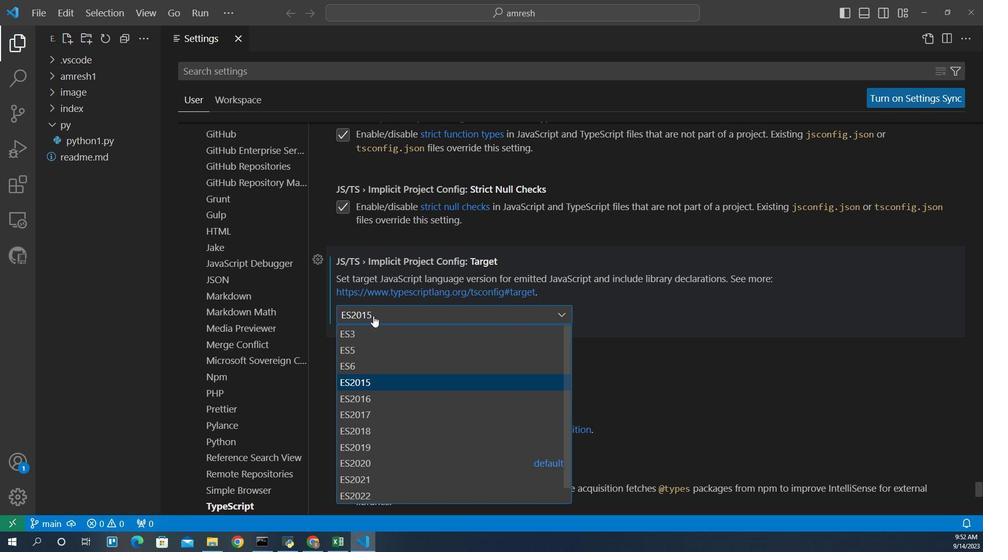 
Action: Mouse moved to (359, 380)
Screenshot: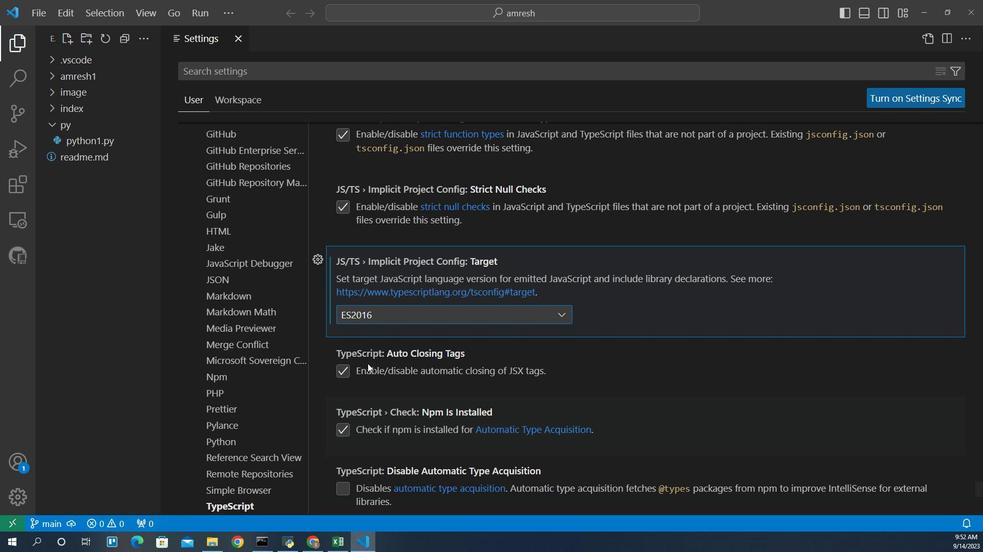
Action: Mouse pressed left at (359, 380)
Screenshot: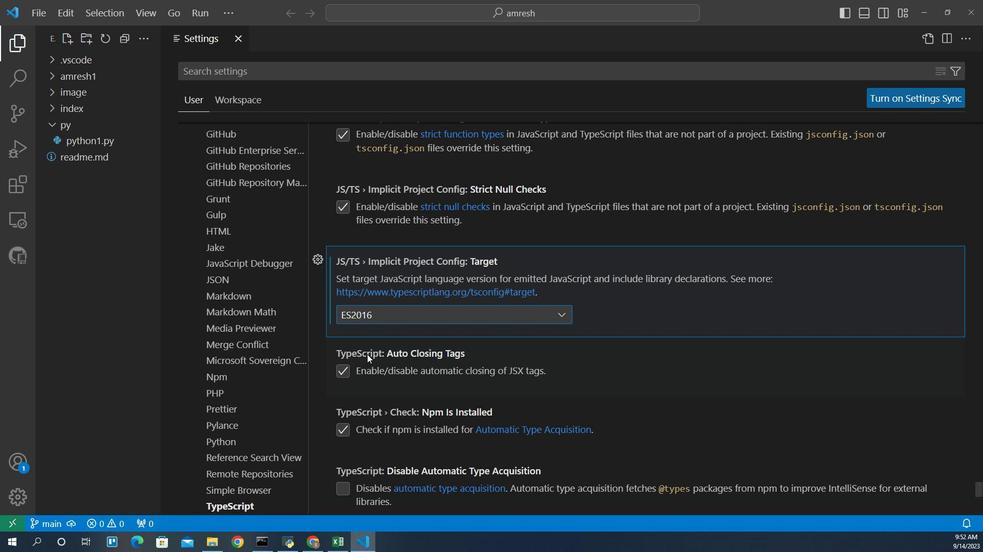 
Action: Mouse moved to (366, 372)
Screenshot: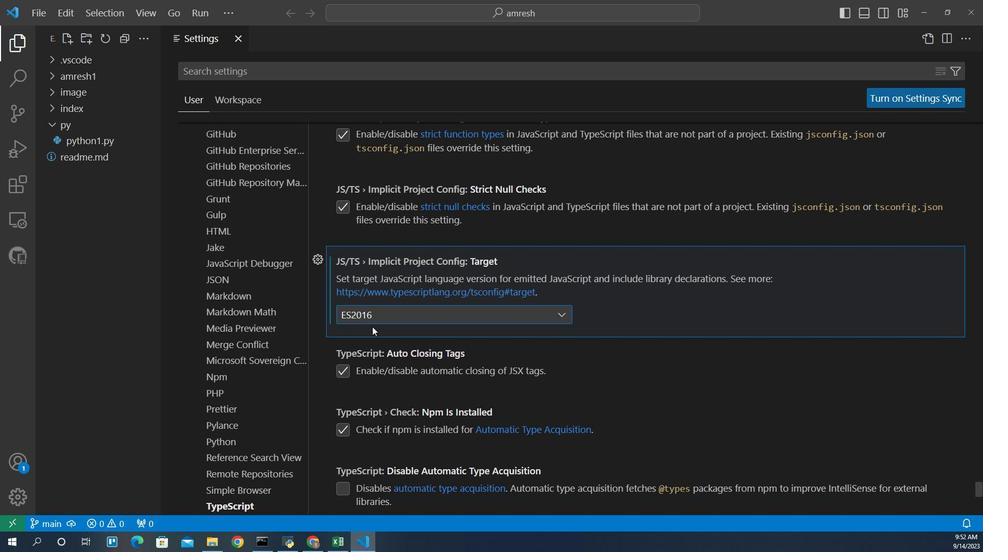 
